 Task: Look for space in Barranqueras, Argentina from 9th June, 2023 to 16th June, 2023 for 2 adults in price range Rs.8000 to Rs.16000. Place can be entire place with 2 bedrooms having 2 beds and 1 bathroom. Property type can be flat. Amenities needed are: heating, . Booking option can be shelf check-in. Required host language is English.
Action: Mouse moved to (450, 102)
Screenshot: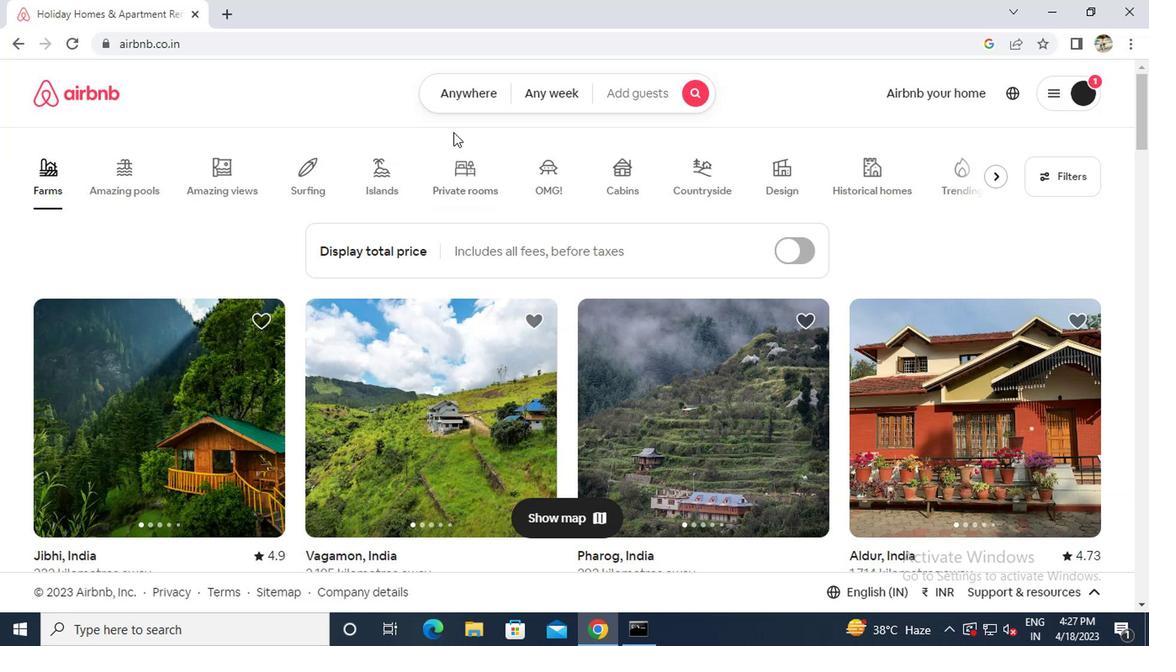 
Action: Mouse pressed left at (450, 102)
Screenshot: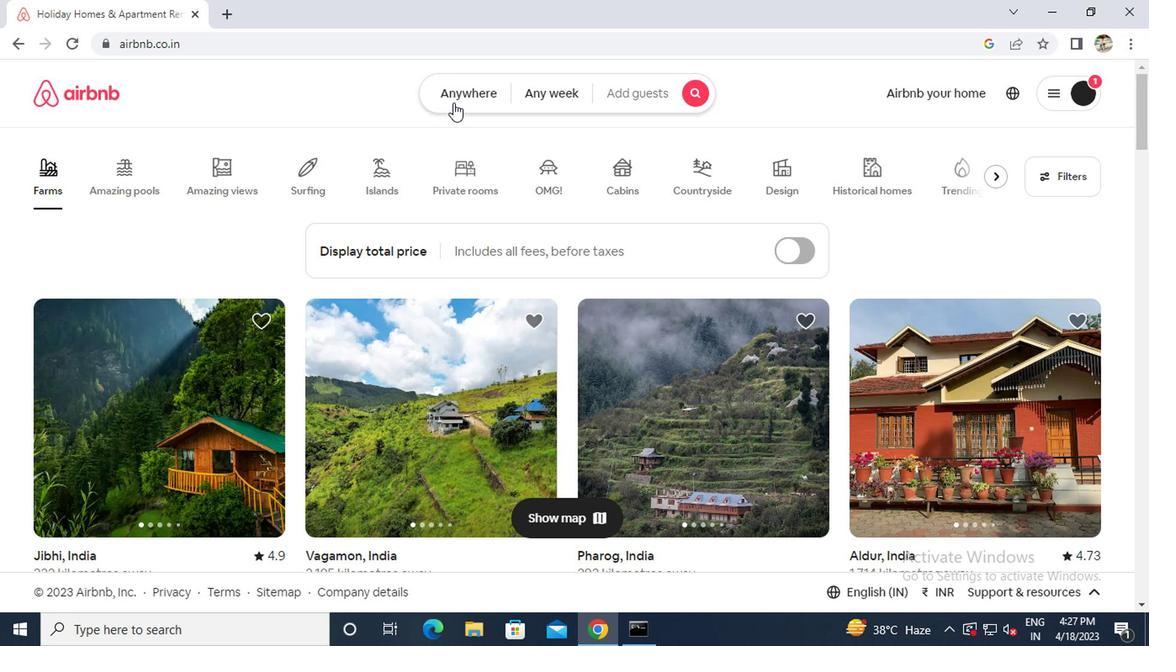 
Action: Mouse moved to (351, 164)
Screenshot: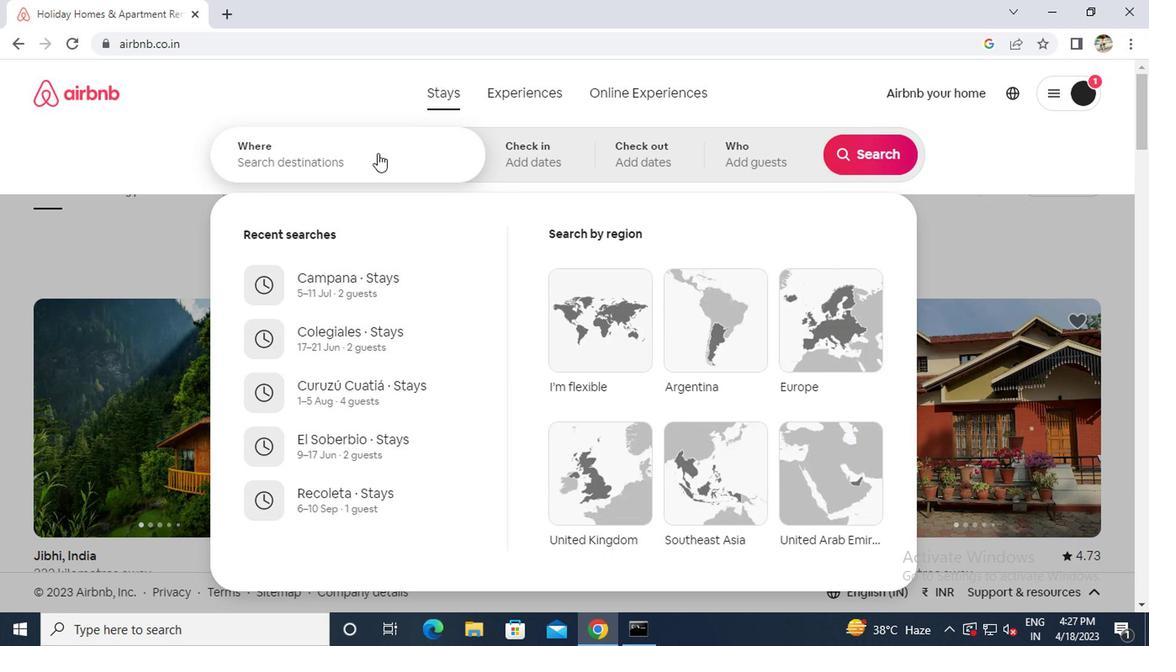 
Action: Mouse pressed left at (351, 164)
Screenshot: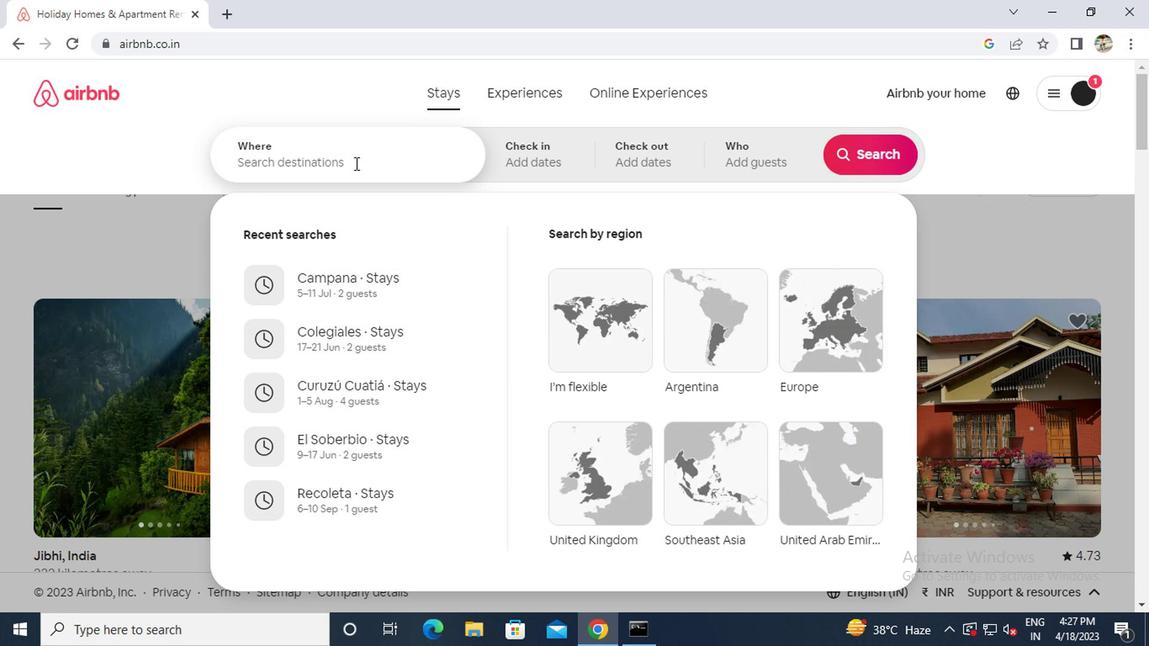 
Action: Key pressed b<Key.caps_lock>arranqueras<Key.space><Key.caps_lock>a<Key.caps_lock>rgentina
Screenshot: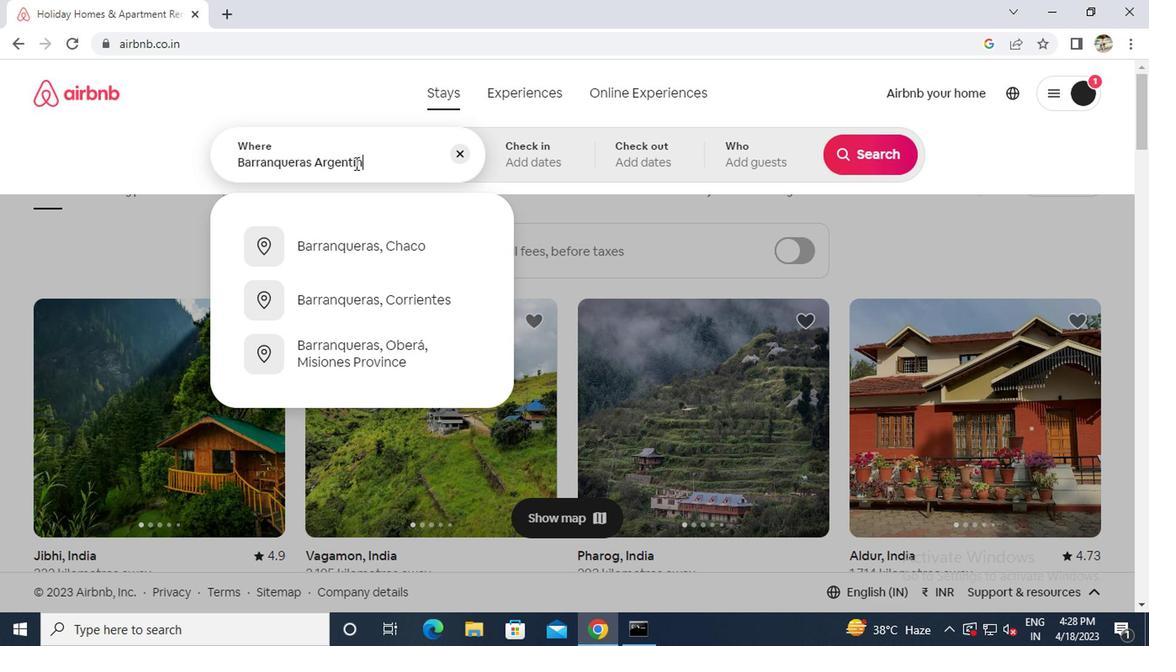 
Action: Mouse moved to (346, 253)
Screenshot: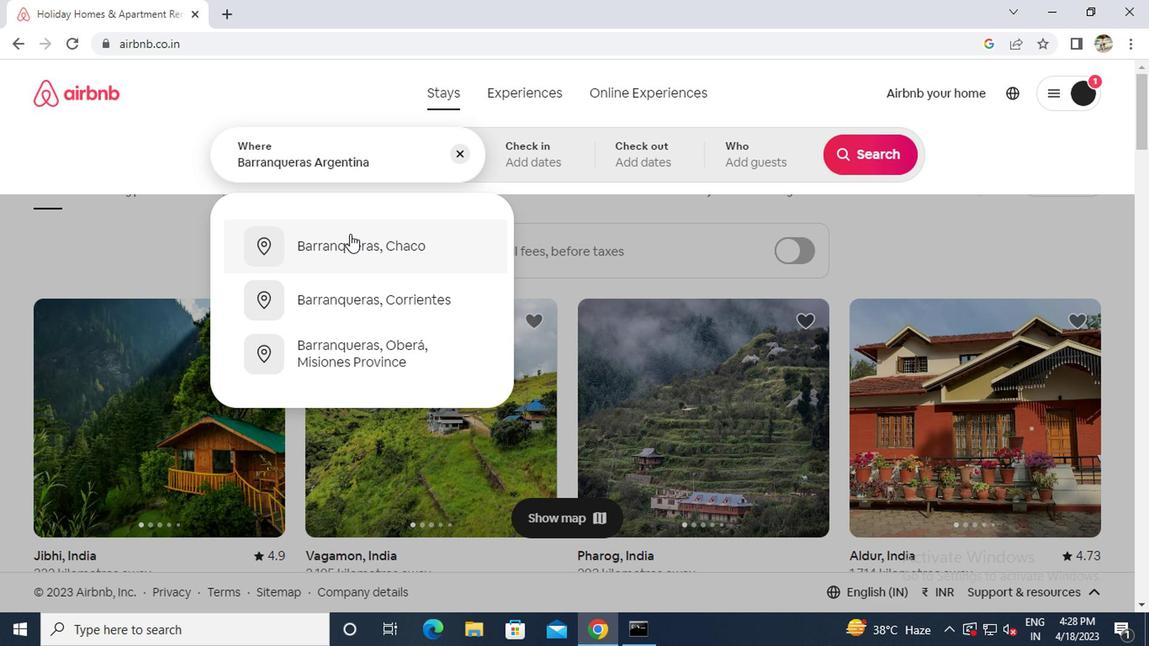 
Action: Mouse pressed left at (346, 253)
Screenshot: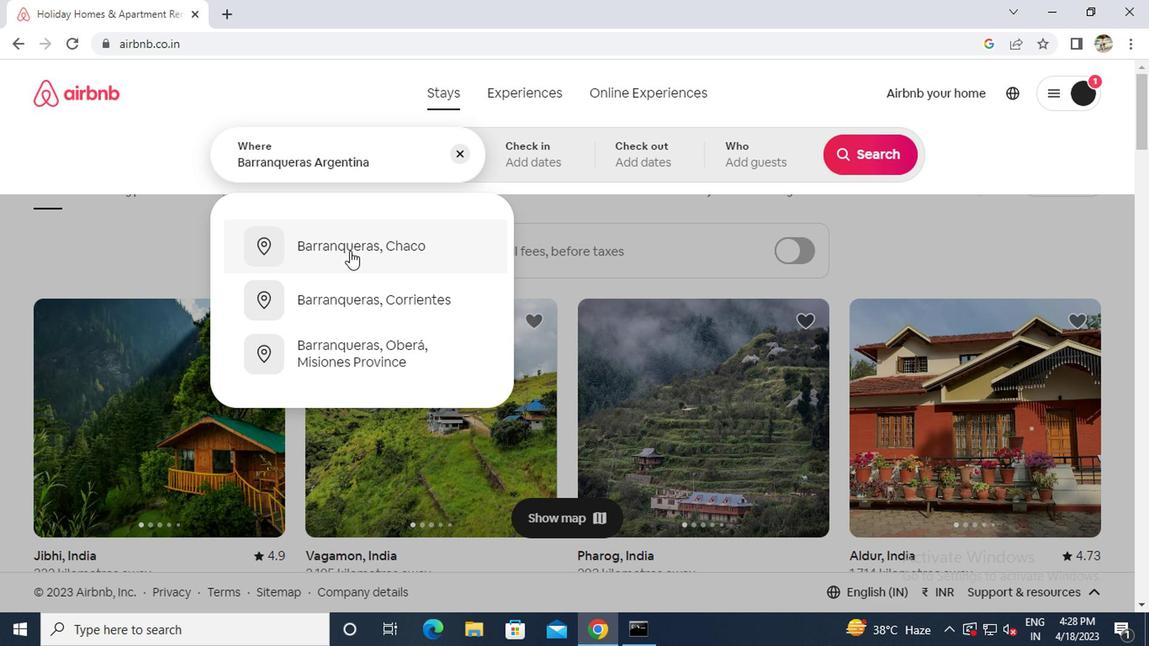 
Action: Mouse moved to (852, 291)
Screenshot: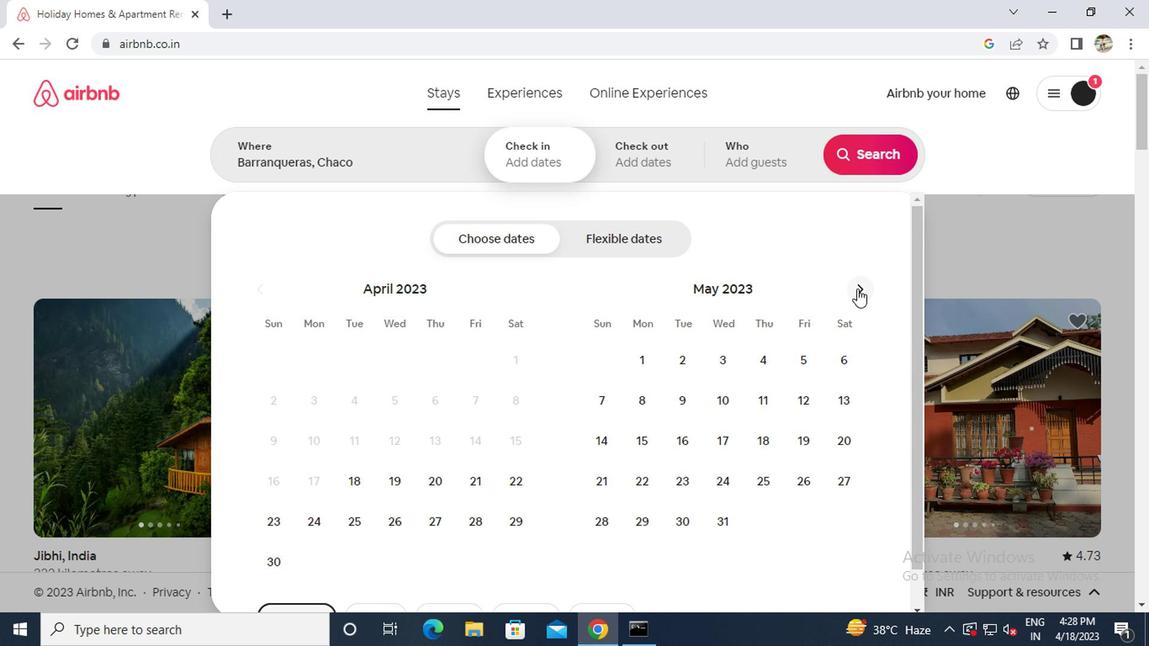 
Action: Mouse pressed left at (852, 291)
Screenshot: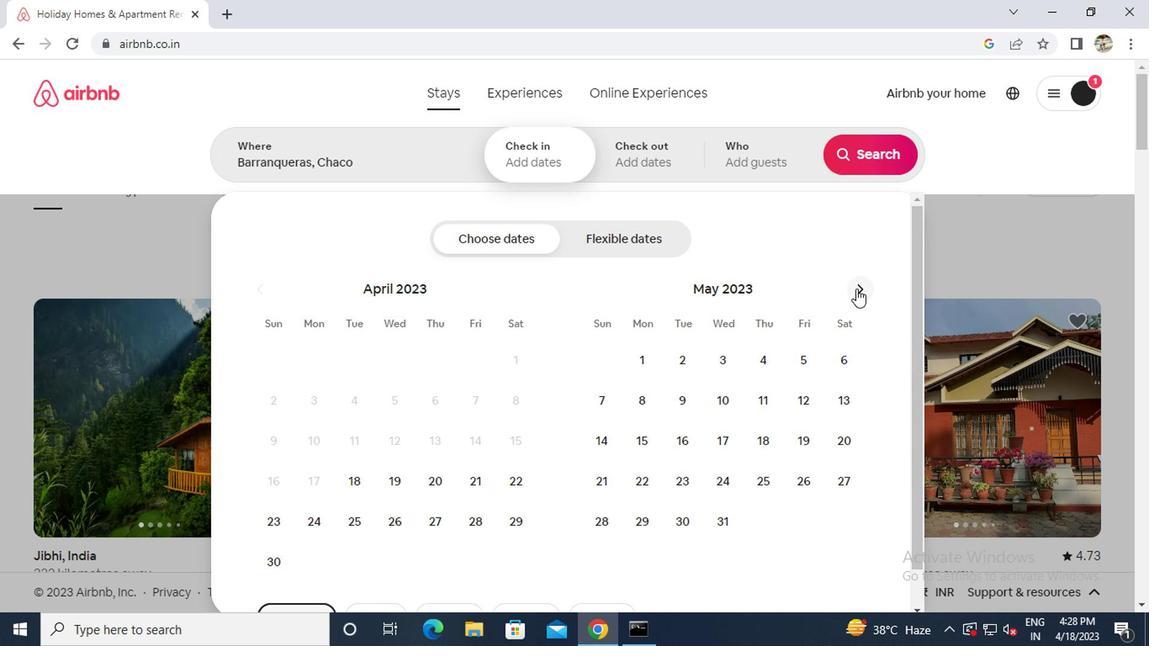 
Action: Mouse moved to (799, 390)
Screenshot: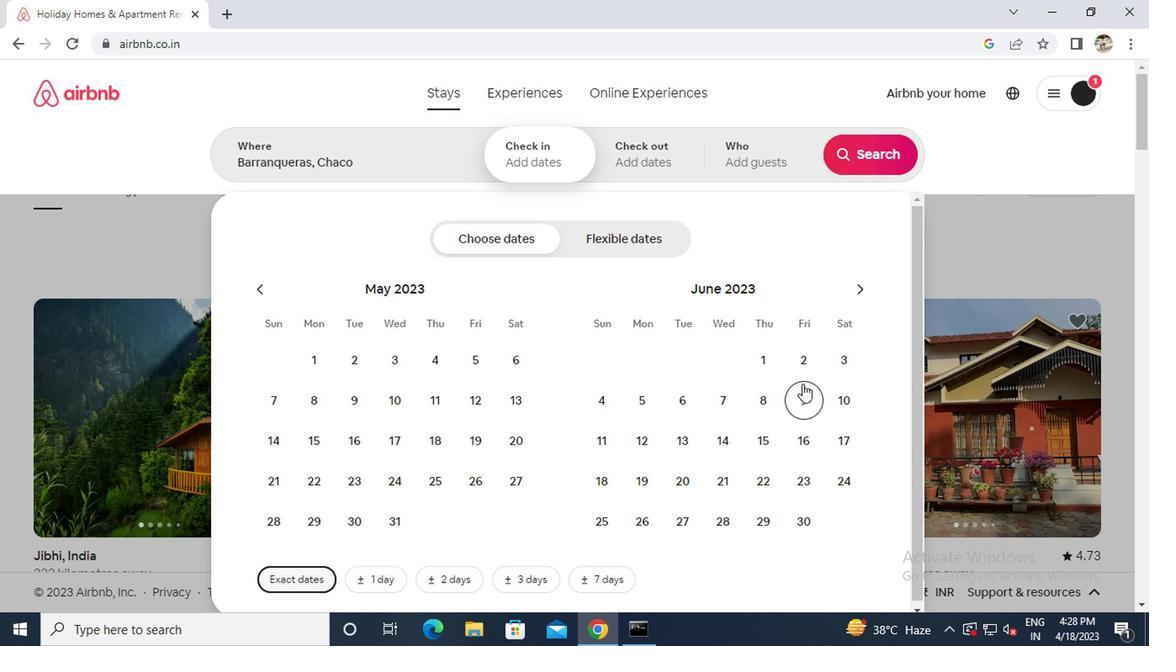 
Action: Mouse pressed left at (799, 390)
Screenshot: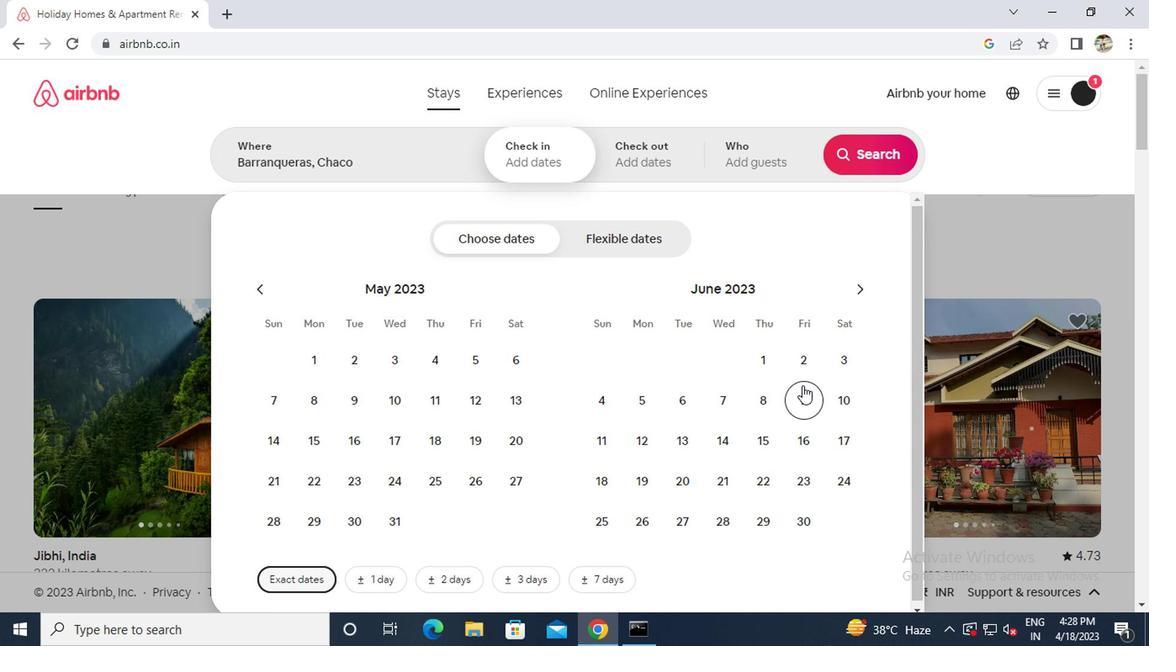 
Action: Mouse moved to (800, 432)
Screenshot: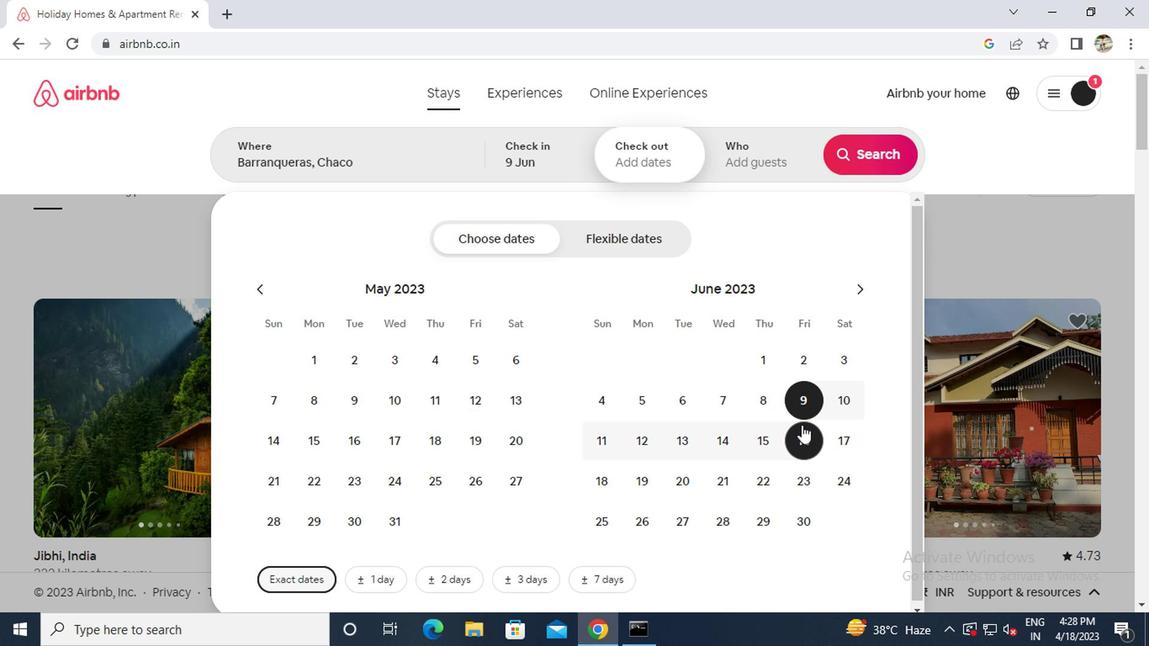 
Action: Mouse pressed left at (800, 432)
Screenshot: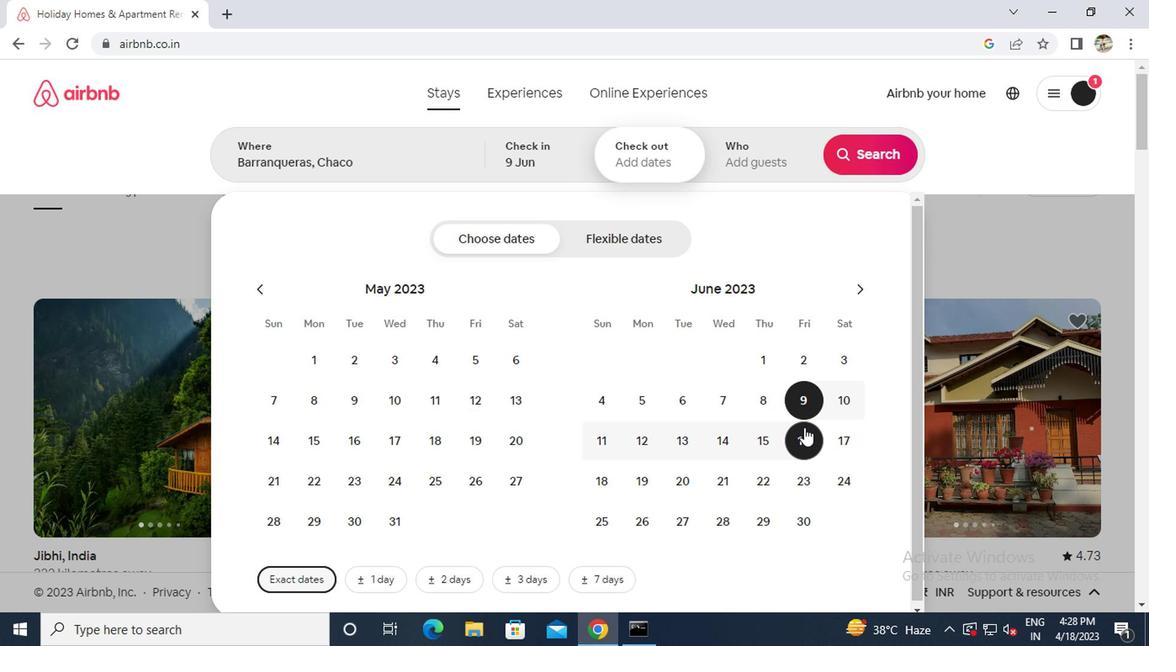 
Action: Mouse moved to (769, 168)
Screenshot: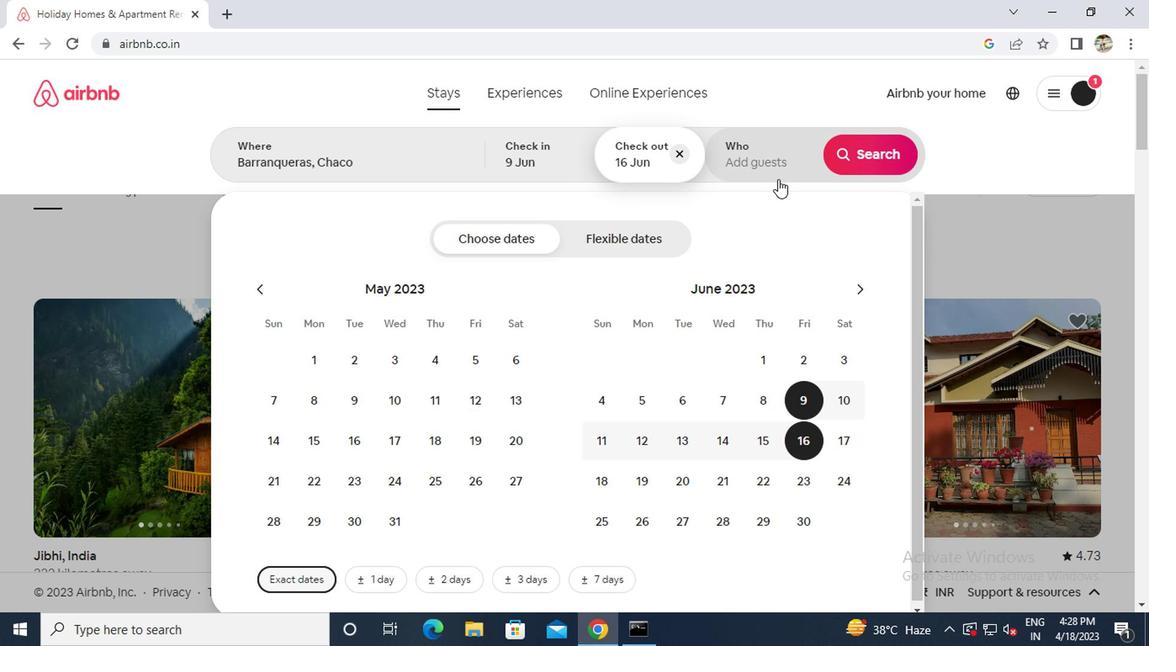 
Action: Mouse pressed left at (769, 168)
Screenshot: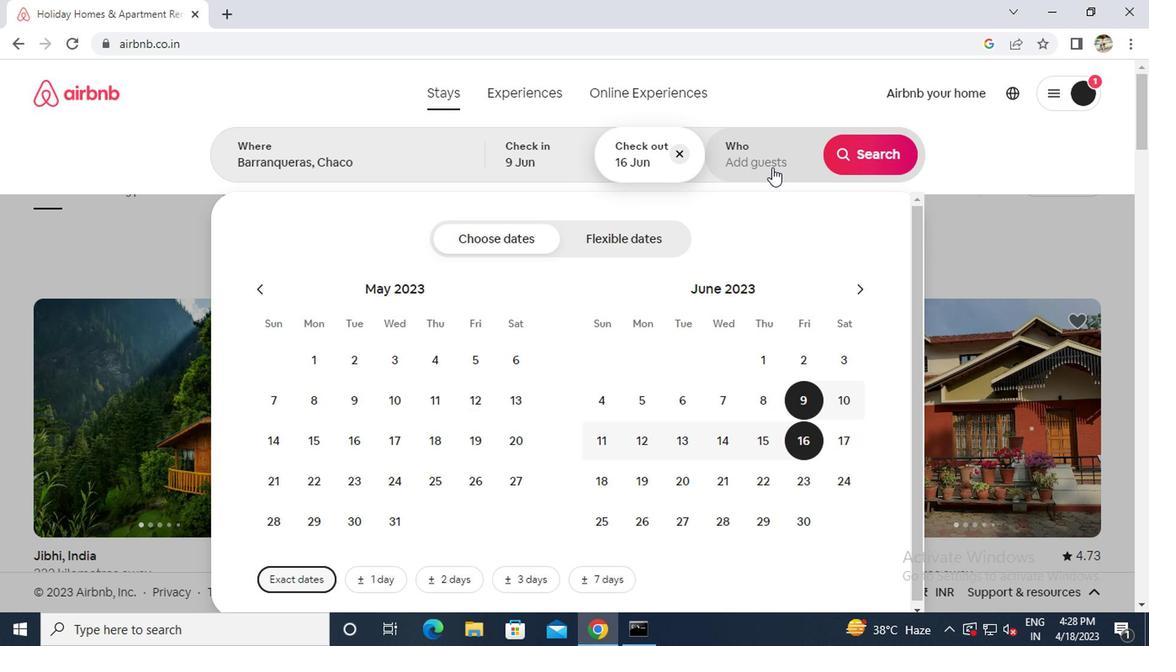 
Action: Mouse moved to (873, 238)
Screenshot: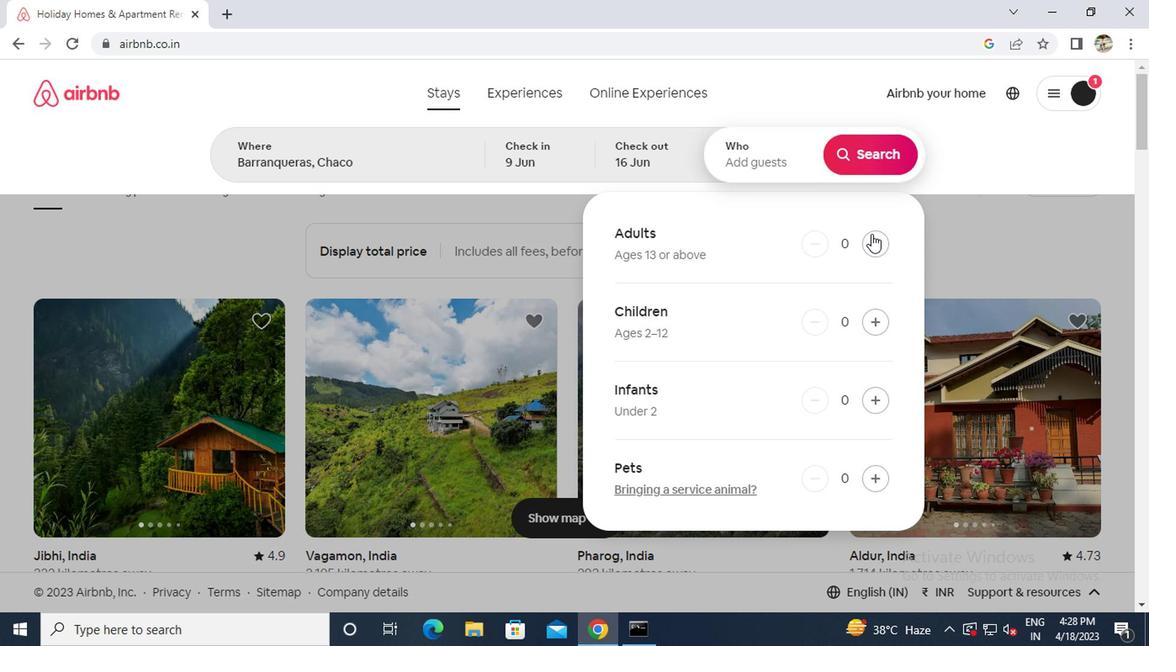 
Action: Mouse pressed left at (873, 238)
Screenshot: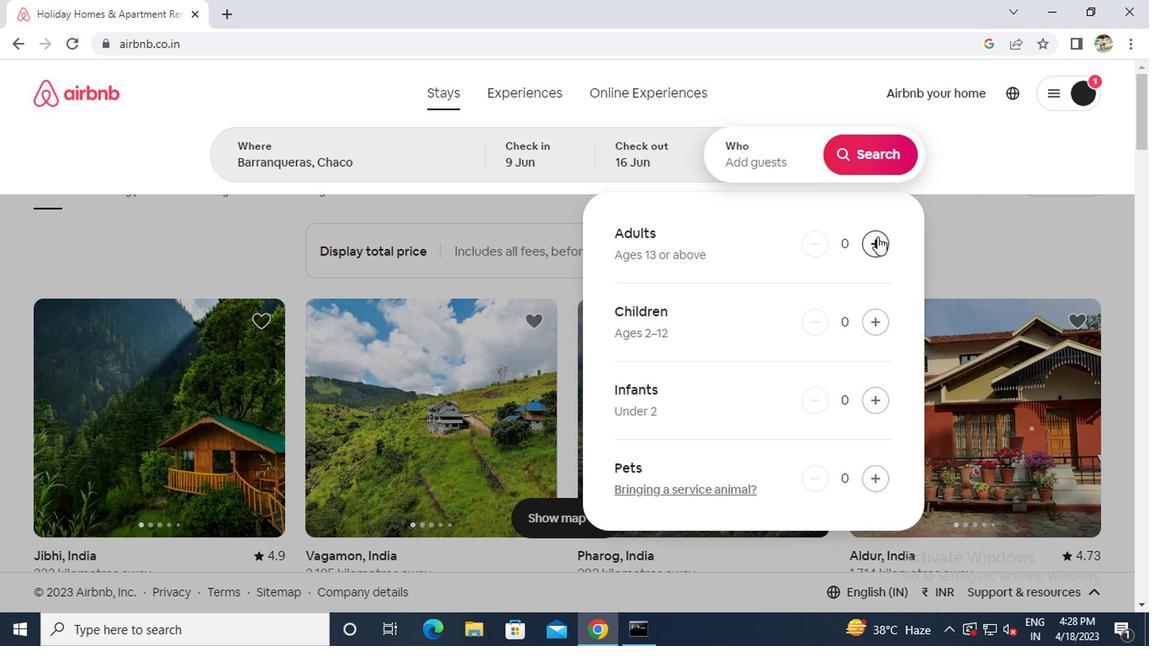 
Action: Mouse pressed left at (873, 238)
Screenshot: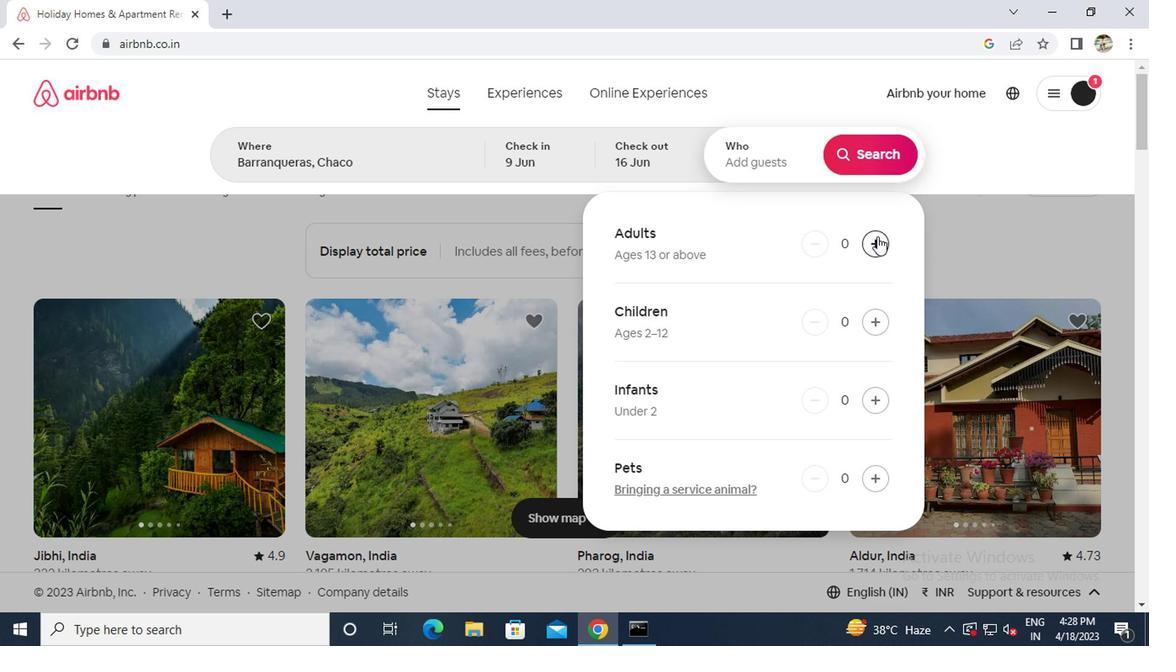 
Action: Mouse moved to (870, 159)
Screenshot: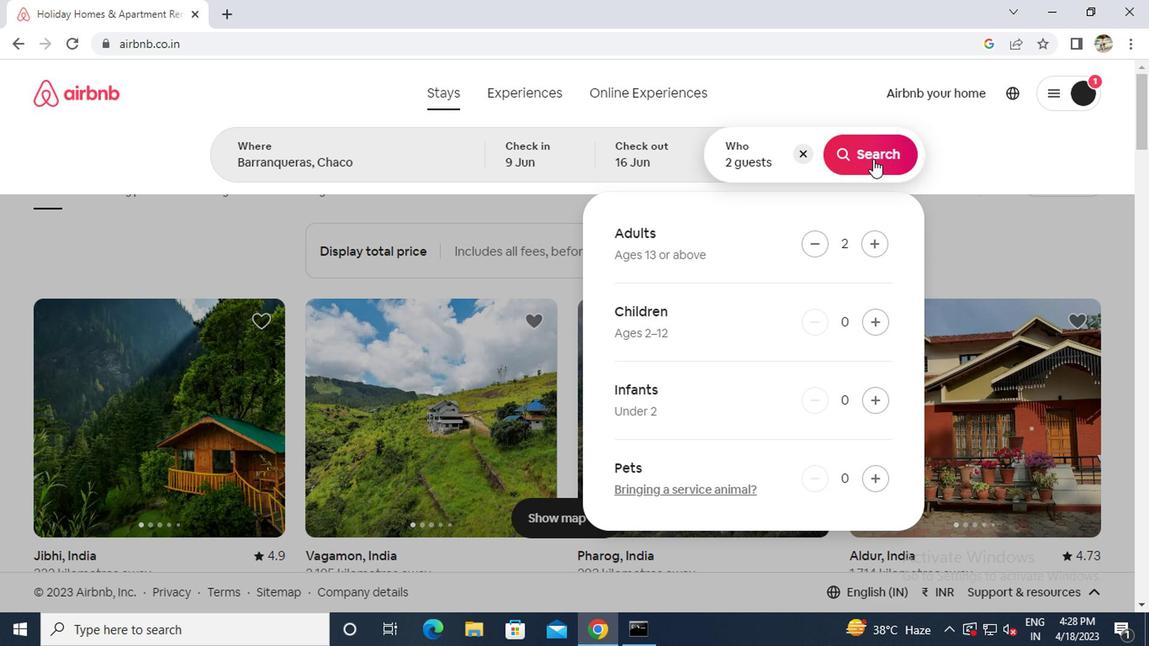 
Action: Mouse pressed left at (870, 159)
Screenshot: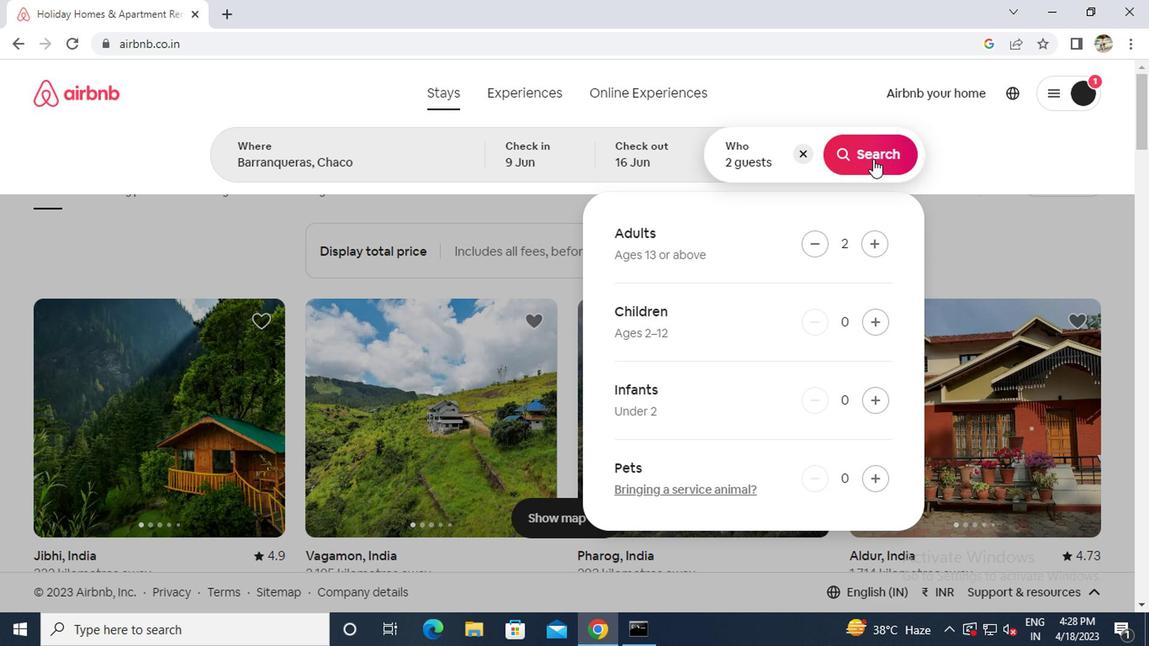 
Action: Mouse moved to (1086, 158)
Screenshot: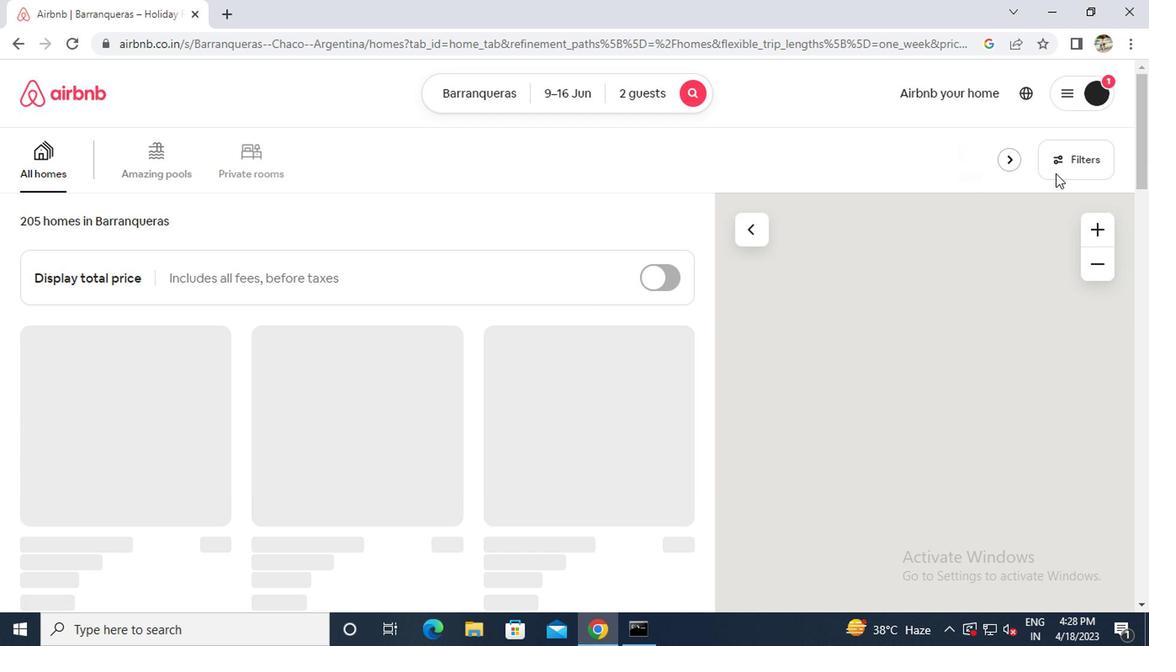 
Action: Mouse pressed left at (1086, 158)
Screenshot: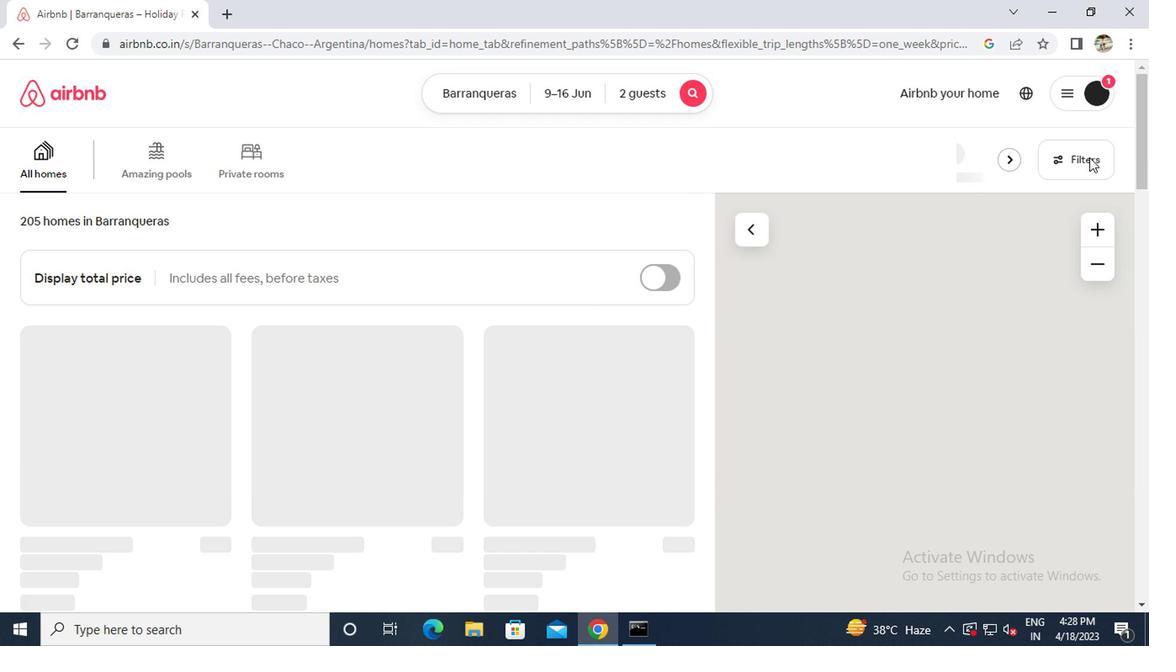 
Action: Mouse moved to (428, 372)
Screenshot: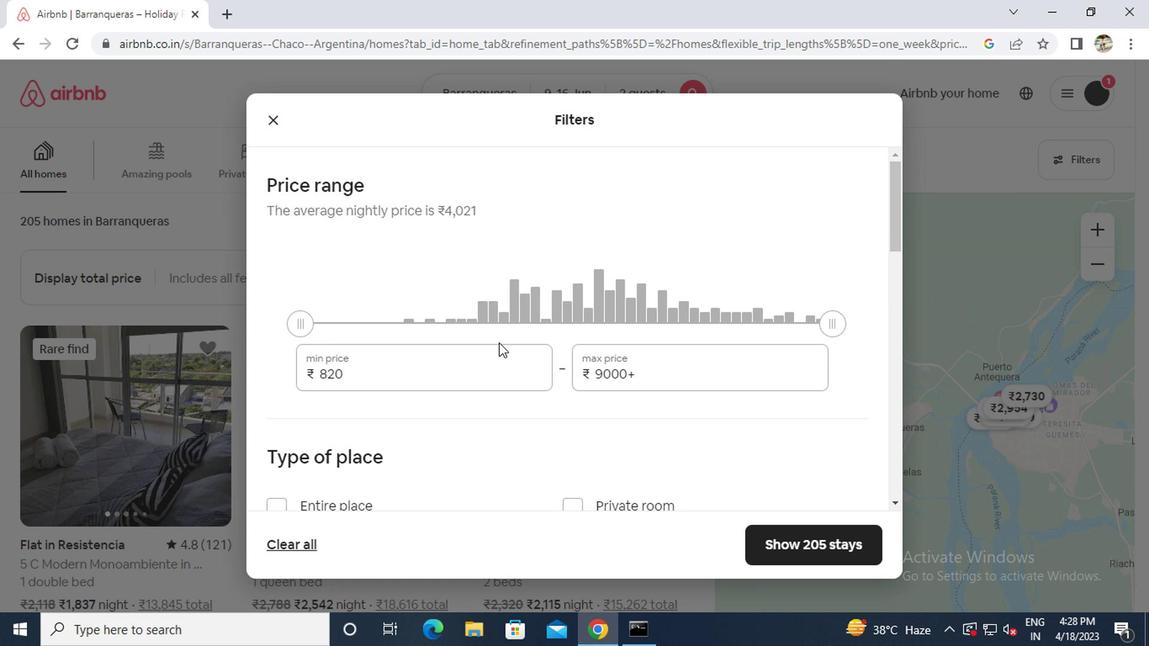 
Action: Mouse pressed left at (428, 372)
Screenshot: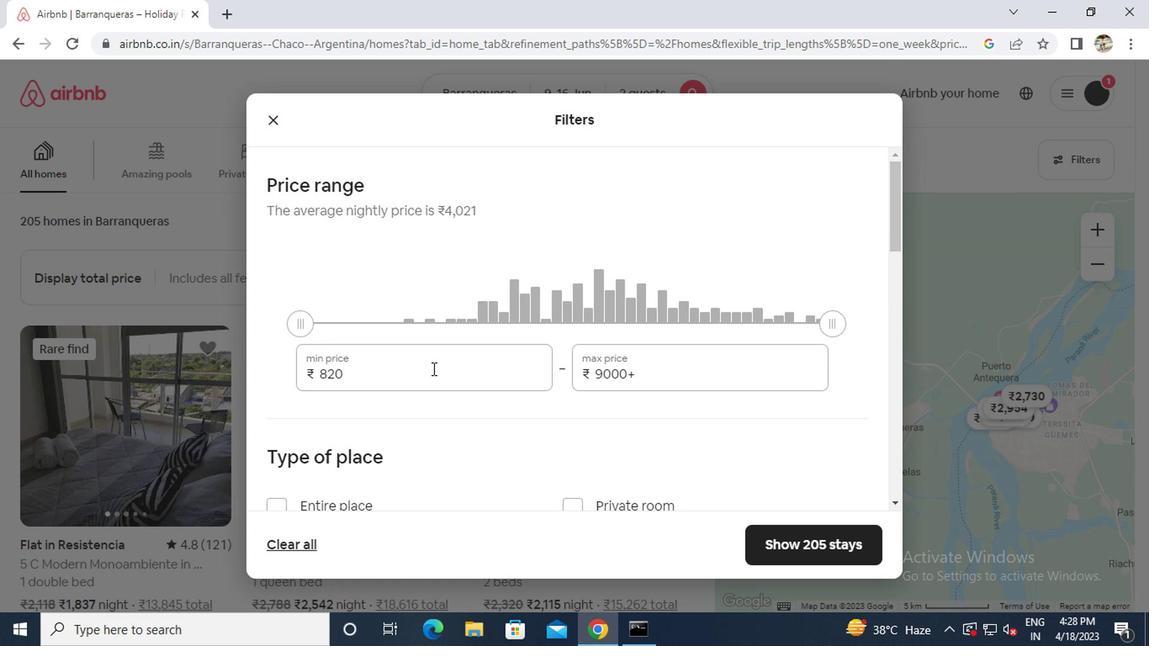 
Action: Mouse moved to (426, 373)
Screenshot: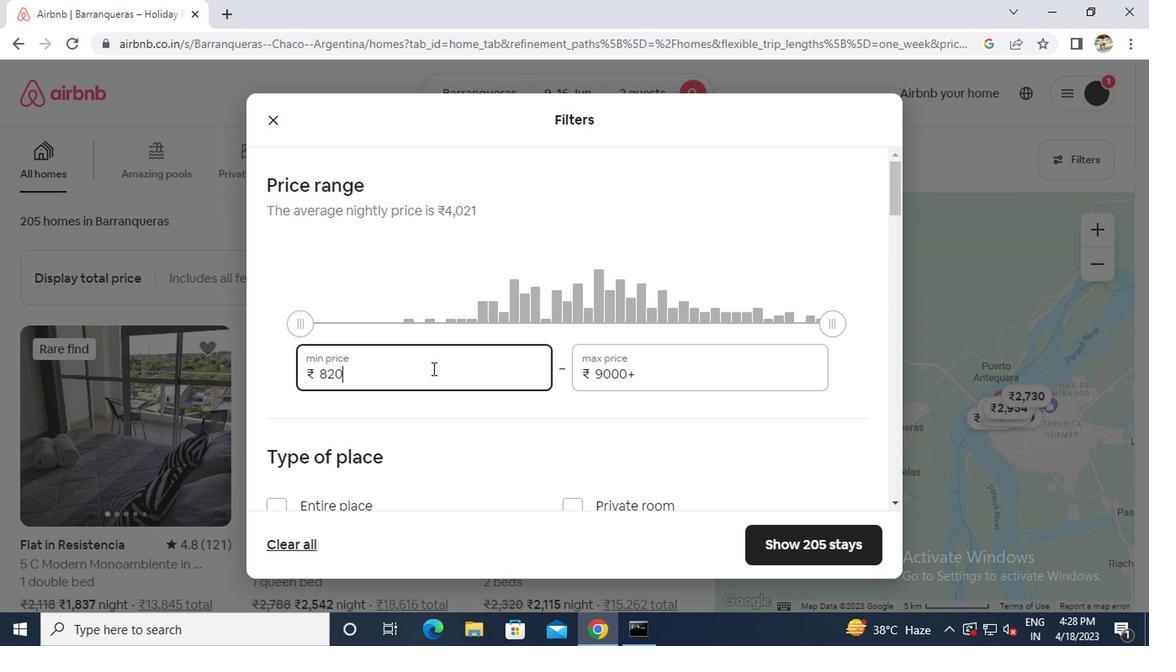 
Action: Key pressed ctrl+A8000
Screenshot: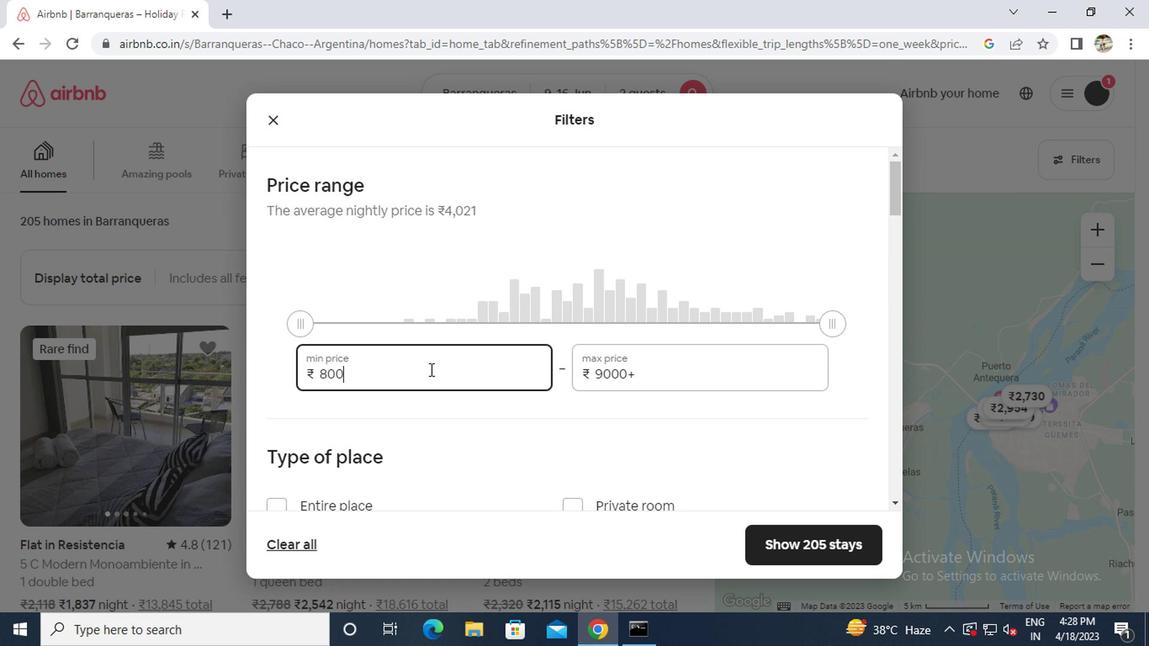 
Action: Mouse moved to (622, 386)
Screenshot: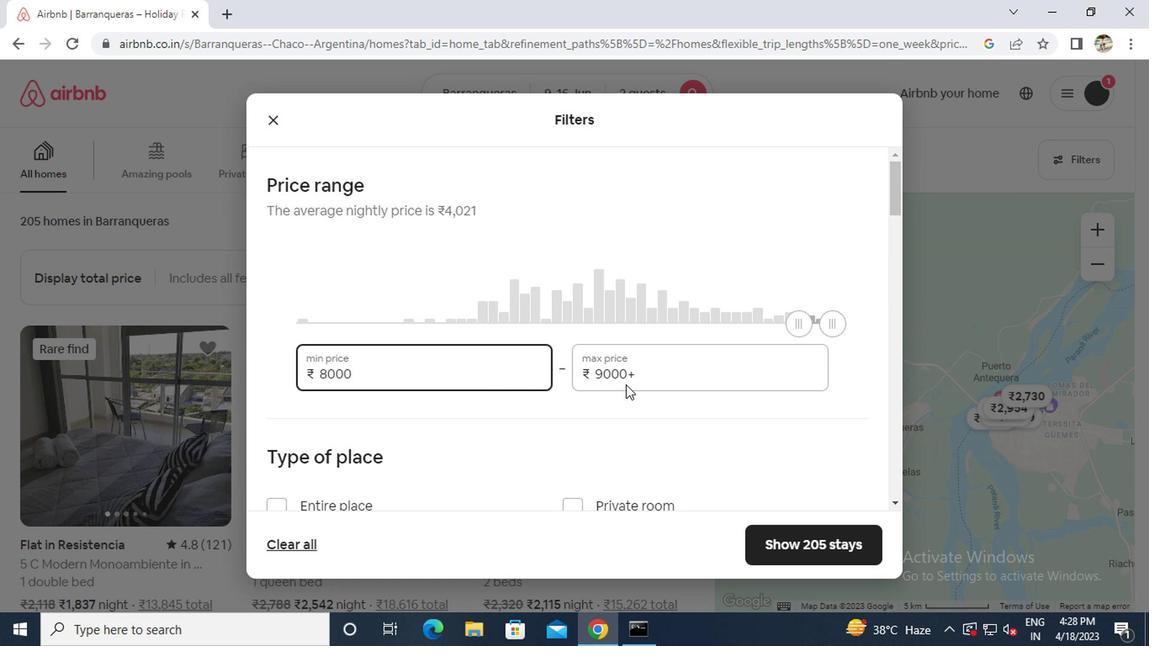 
Action: Mouse pressed left at (622, 386)
Screenshot: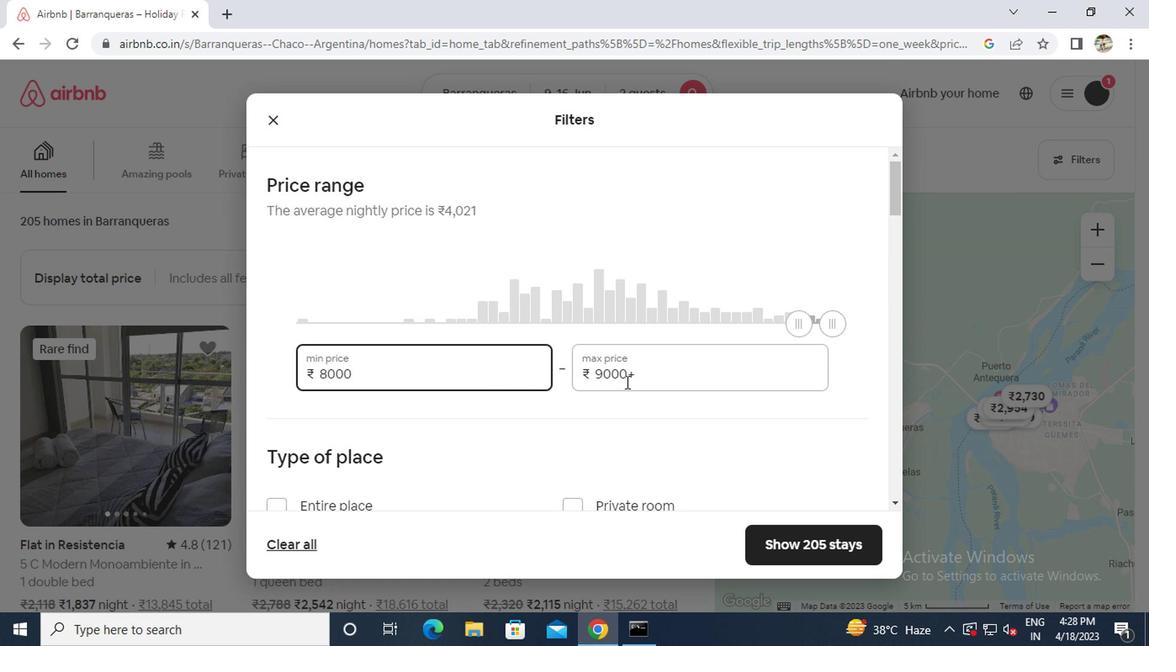 
Action: Mouse moved to (623, 385)
Screenshot: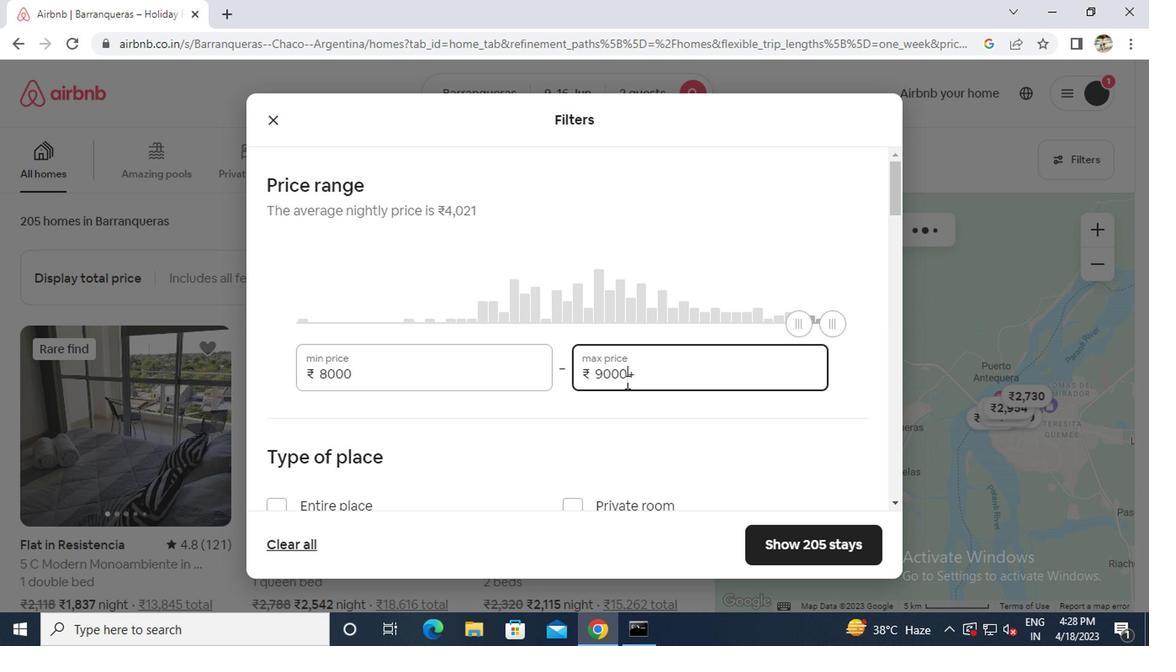 
Action: Key pressed ctrl+A16000
Screenshot: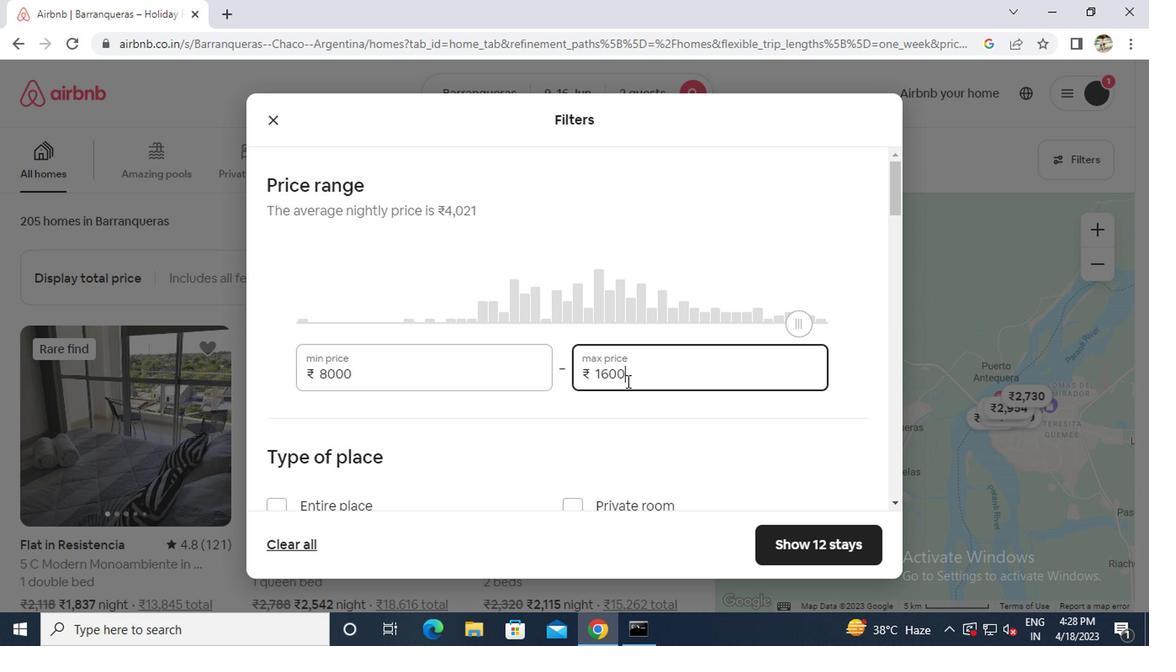 
Action: Mouse scrolled (623, 384) with delta (0, 0)
Screenshot: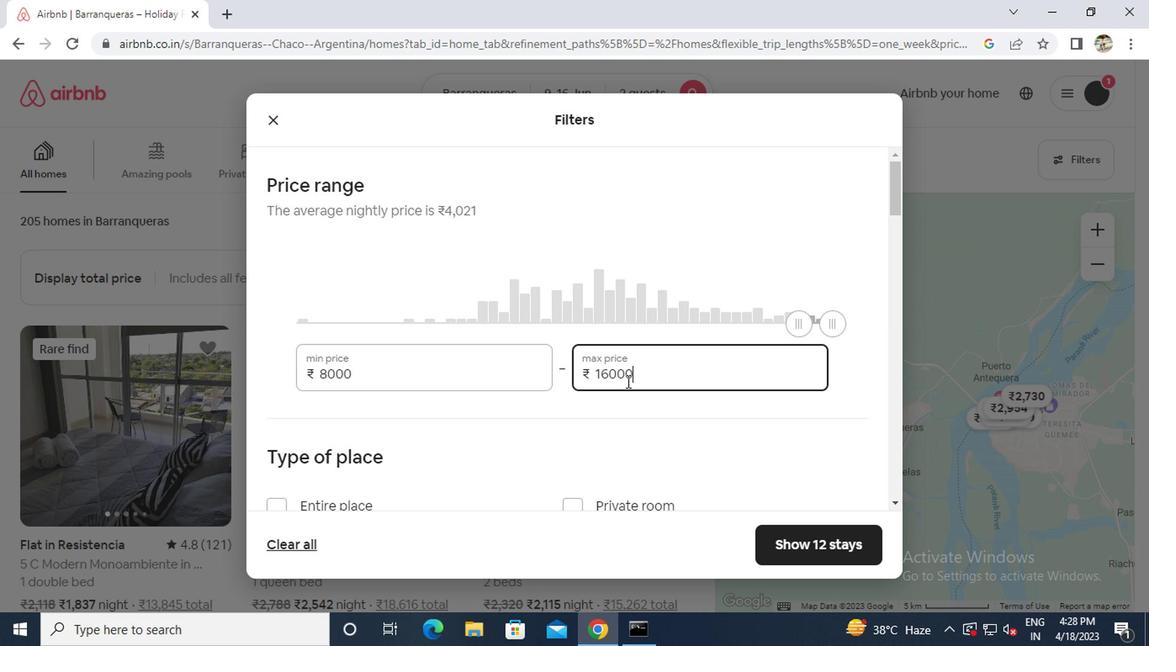 
Action: Mouse scrolled (623, 384) with delta (0, 0)
Screenshot: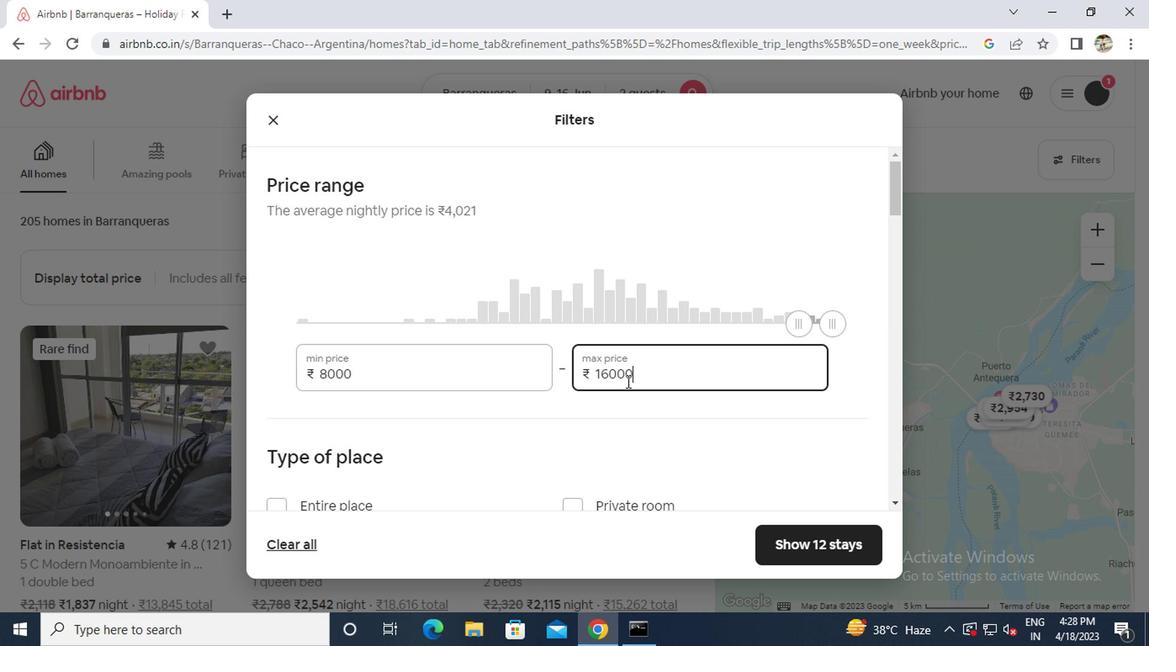 
Action: Mouse moved to (338, 339)
Screenshot: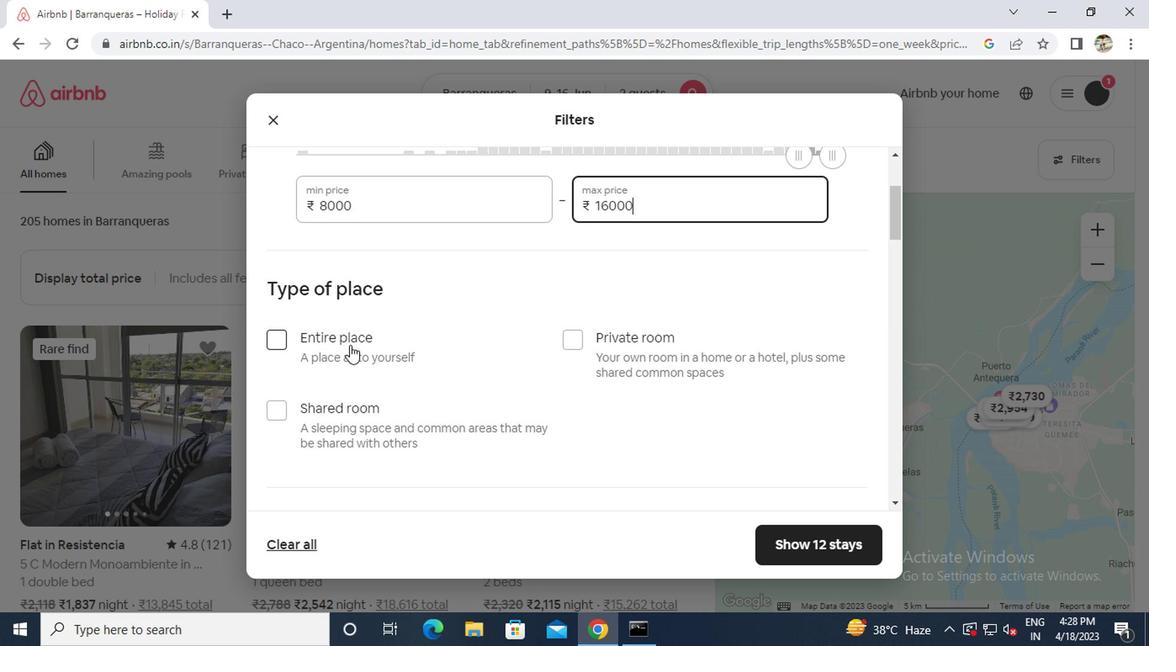 
Action: Mouse pressed left at (338, 339)
Screenshot: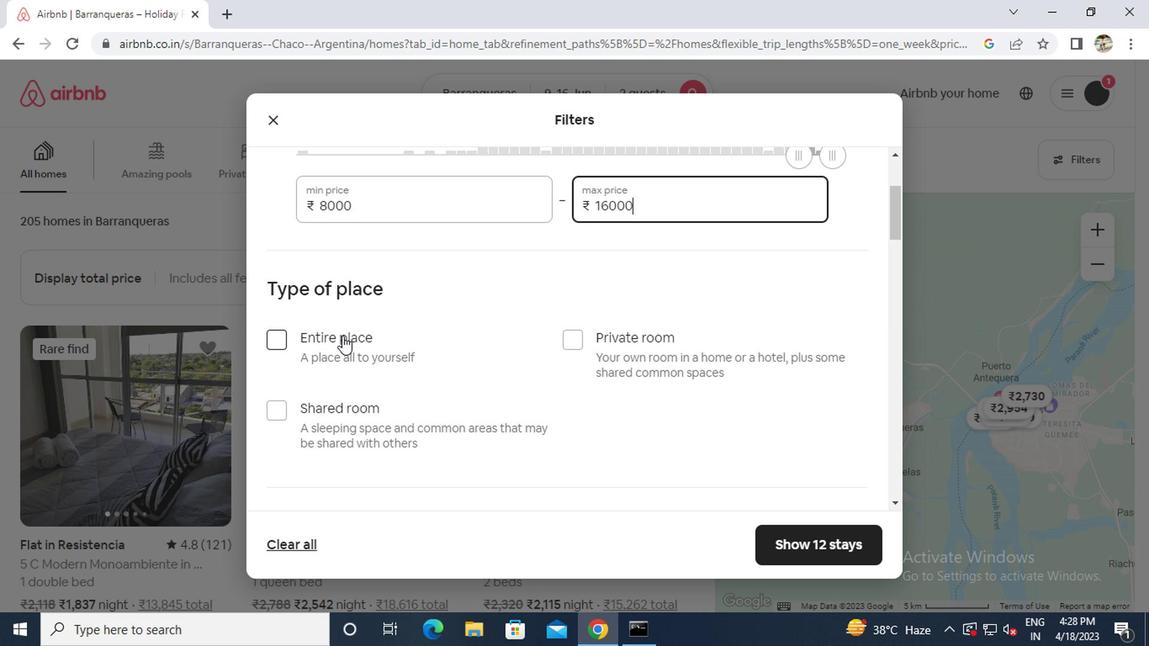 
Action: Mouse moved to (357, 354)
Screenshot: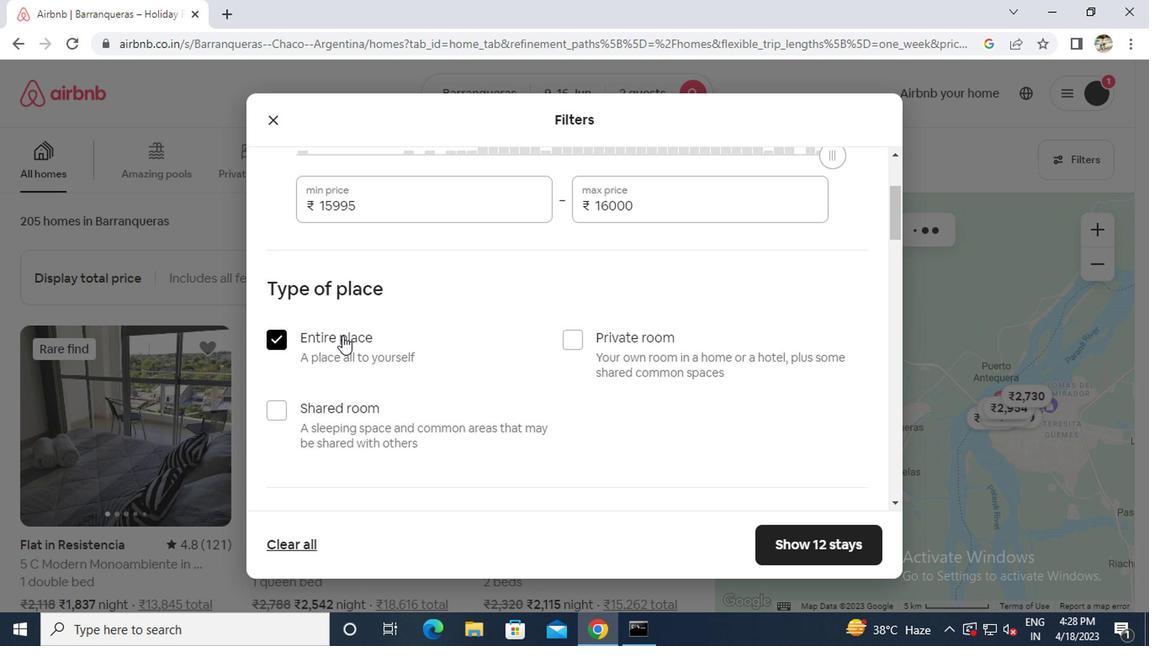 
Action: Mouse scrolled (357, 354) with delta (0, 0)
Screenshot: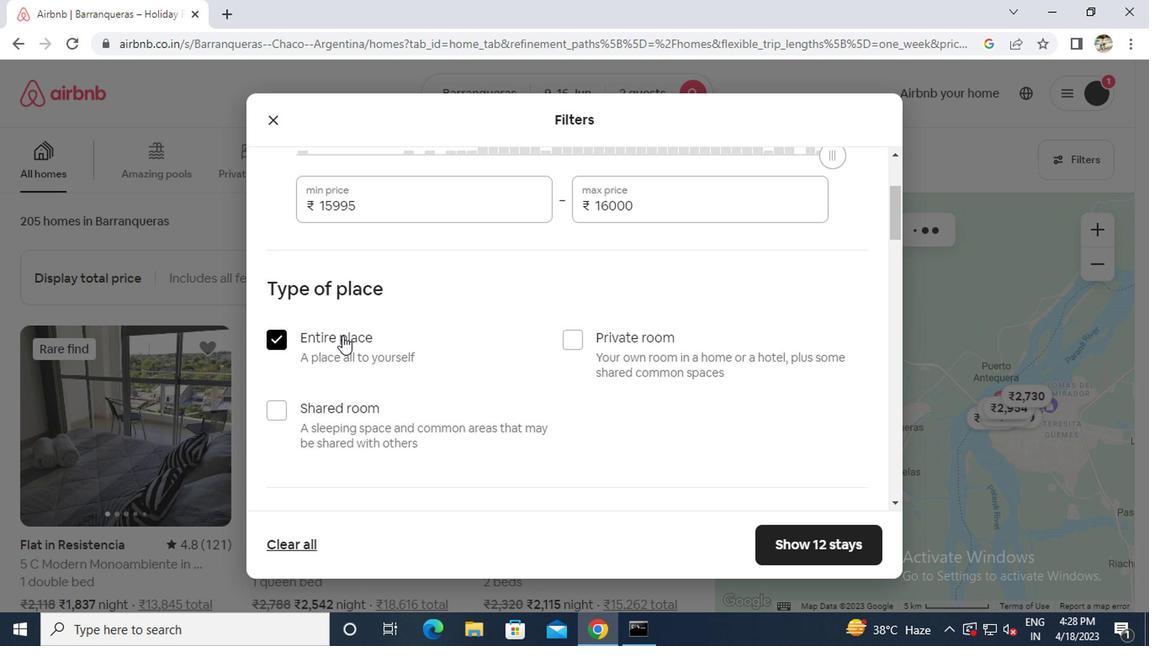 
Action: Mouse scrolled (357, 354) with delta (0, 0)
Screenshot: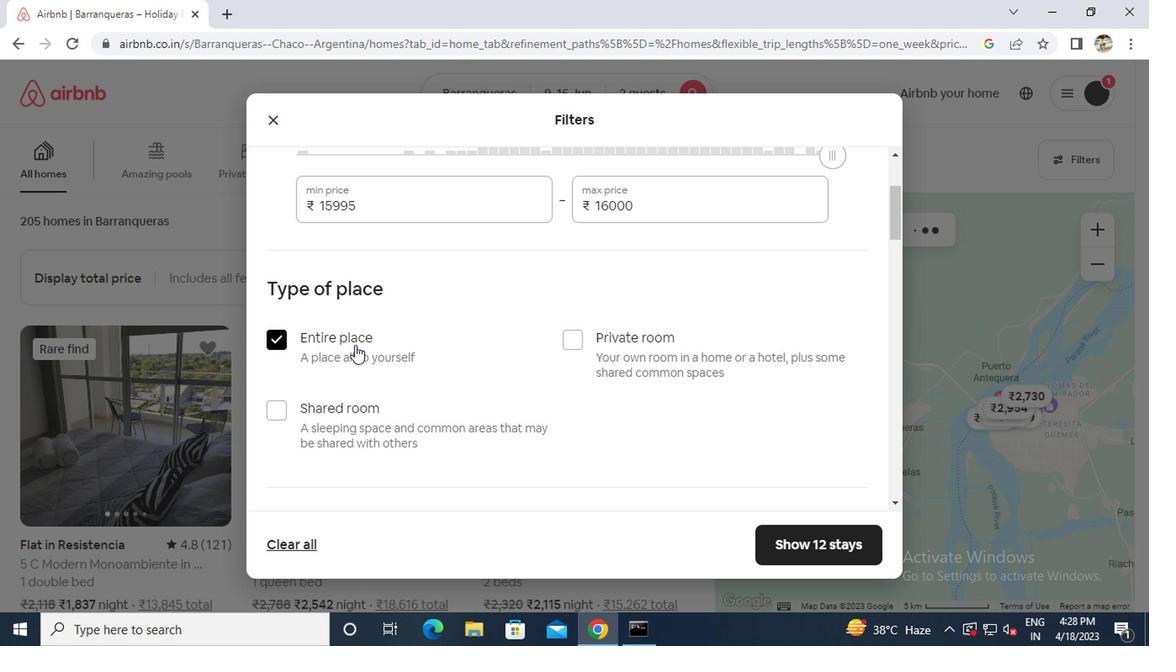 
Action: Mouse moved to (421, 447)
Screenshot: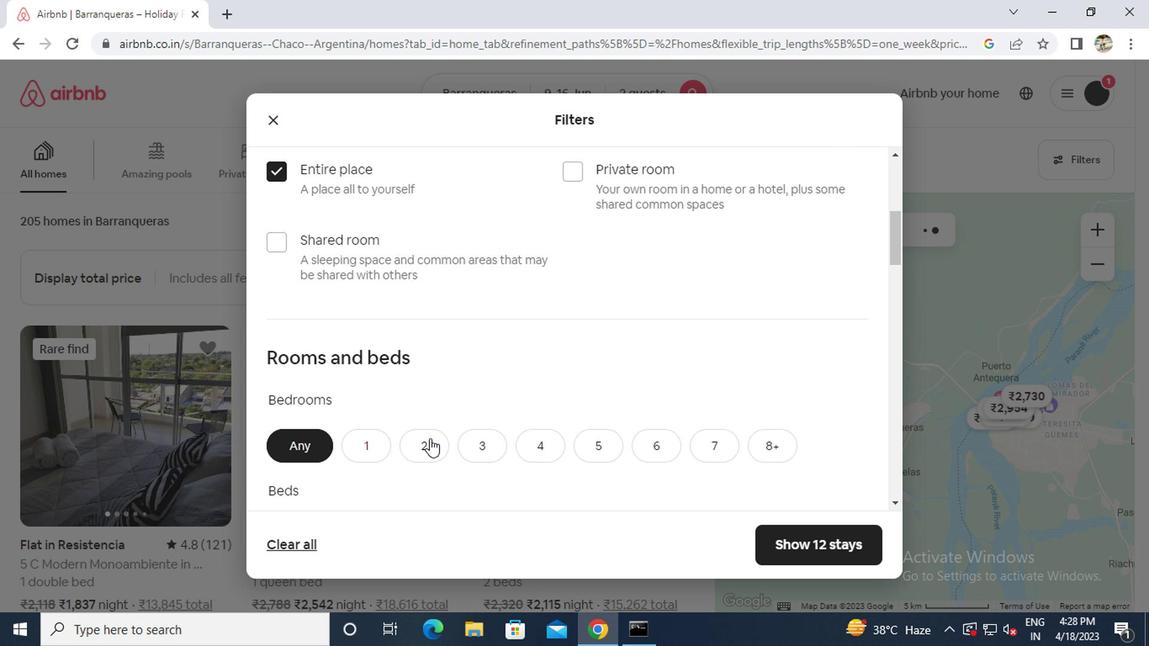 
Action: Mouse pressed left at (421, 447)
Screenshot: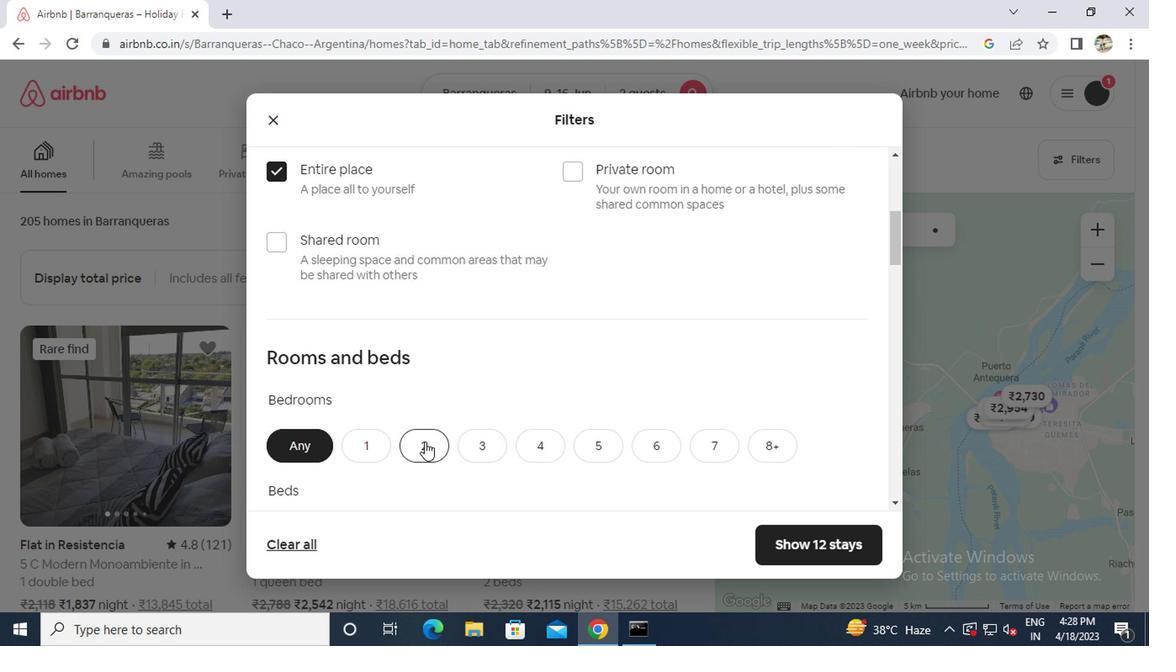 
Action: Mouse scrolled (421, 446) with delta (0, 0)
Screenshot: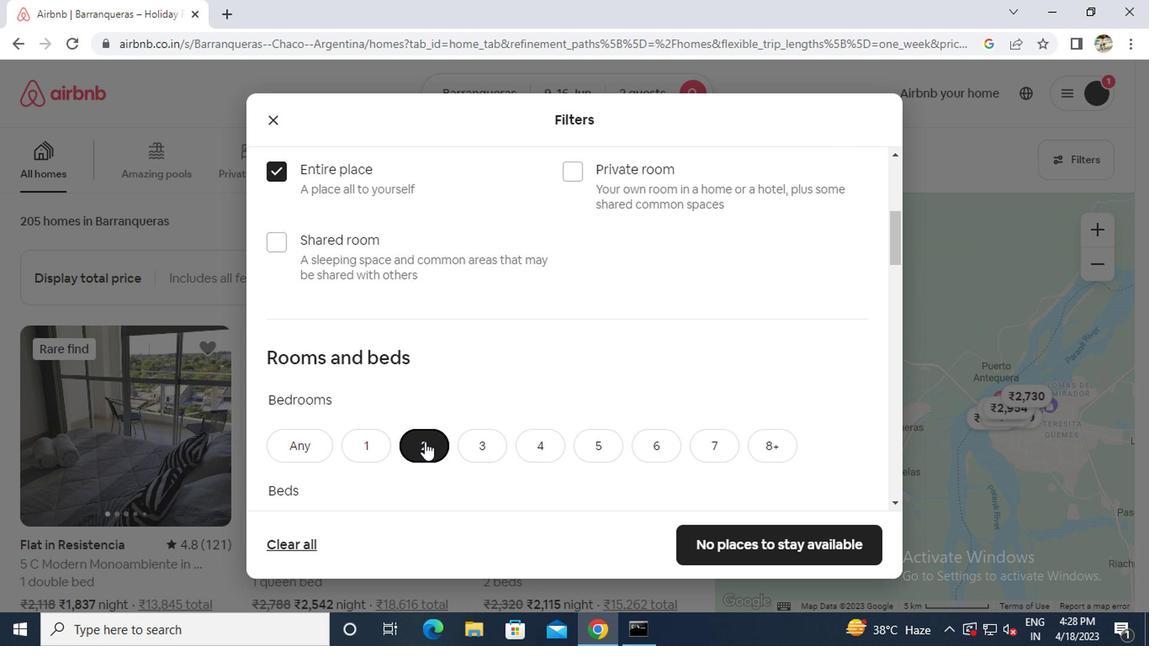 
Action: Mouse pressed left at (421, 447)
Screenshot: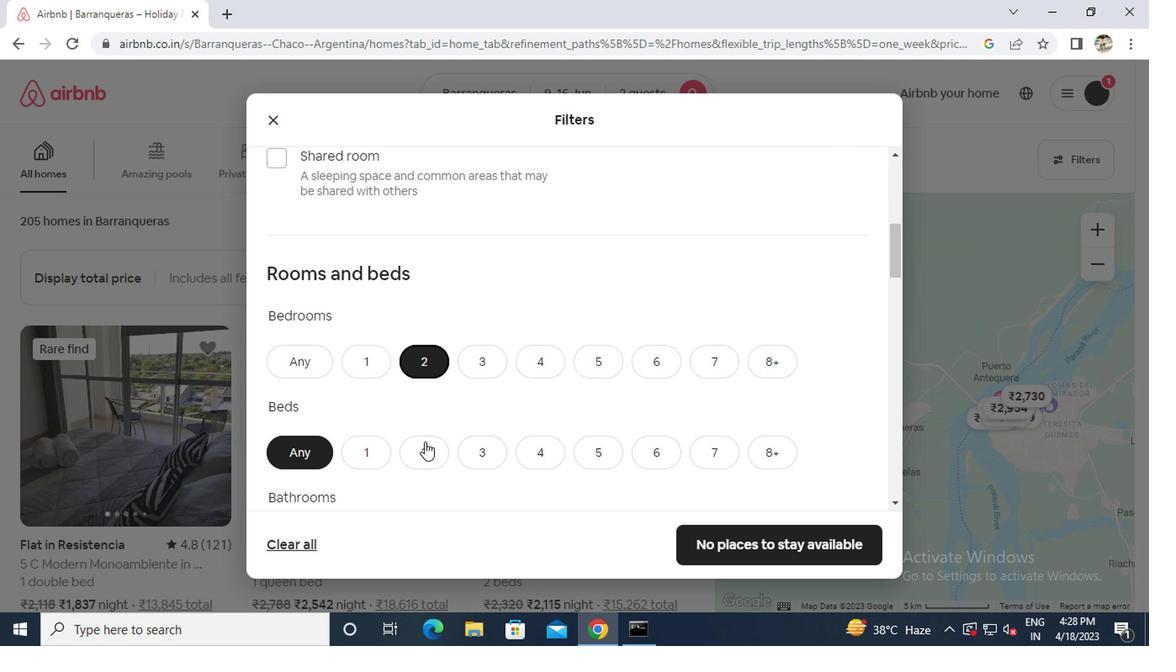 
Action: Mouse scrolled (421, 446) with delta (0, 0)
Screenshot: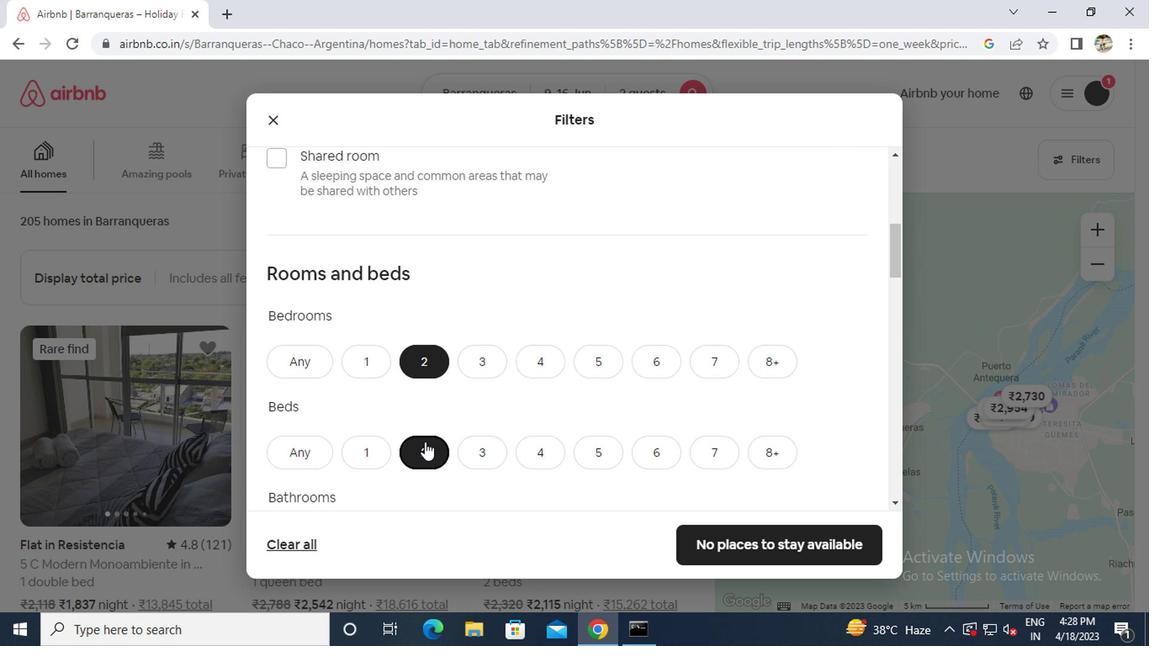 
Action: Mouse scrolled (421, 446) with delta (0, 0)
Screenshot: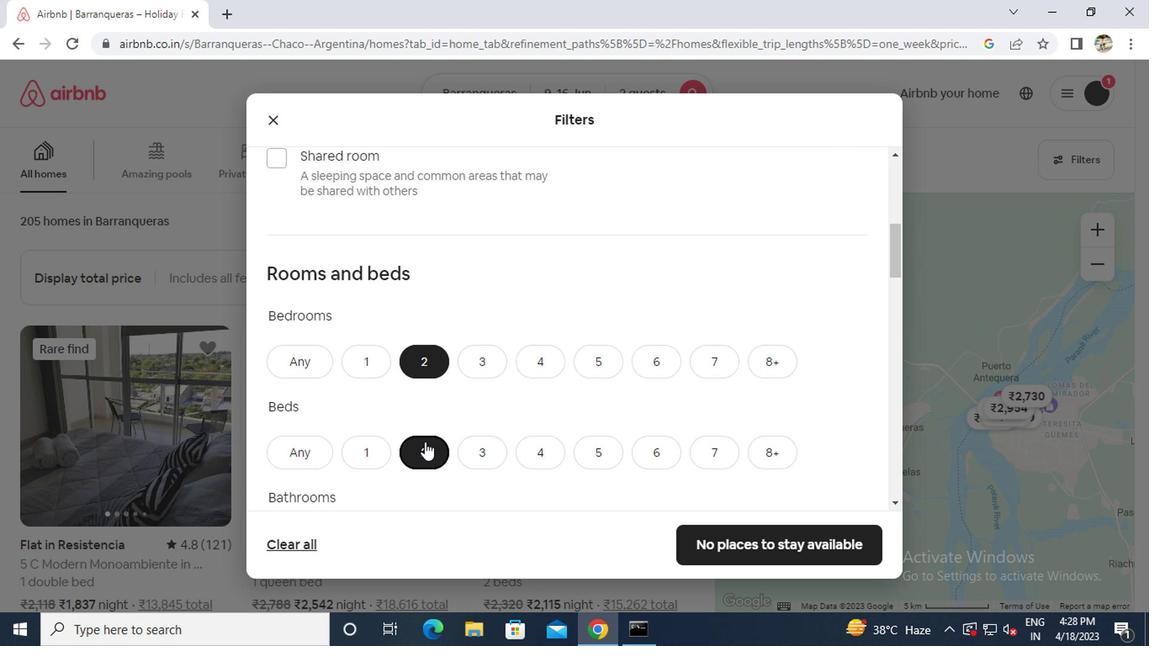 
Action: Mouse moved to (349, 373)
Screenshot: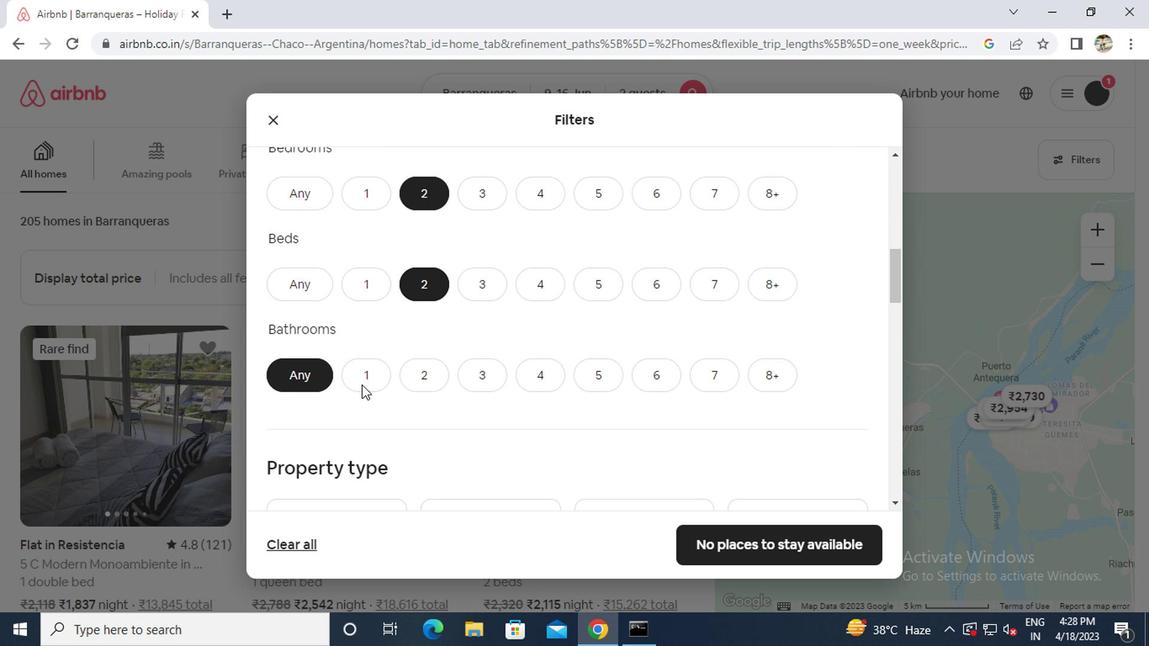 
Action: Mouse pressed left at (349, 373)
Screenshot: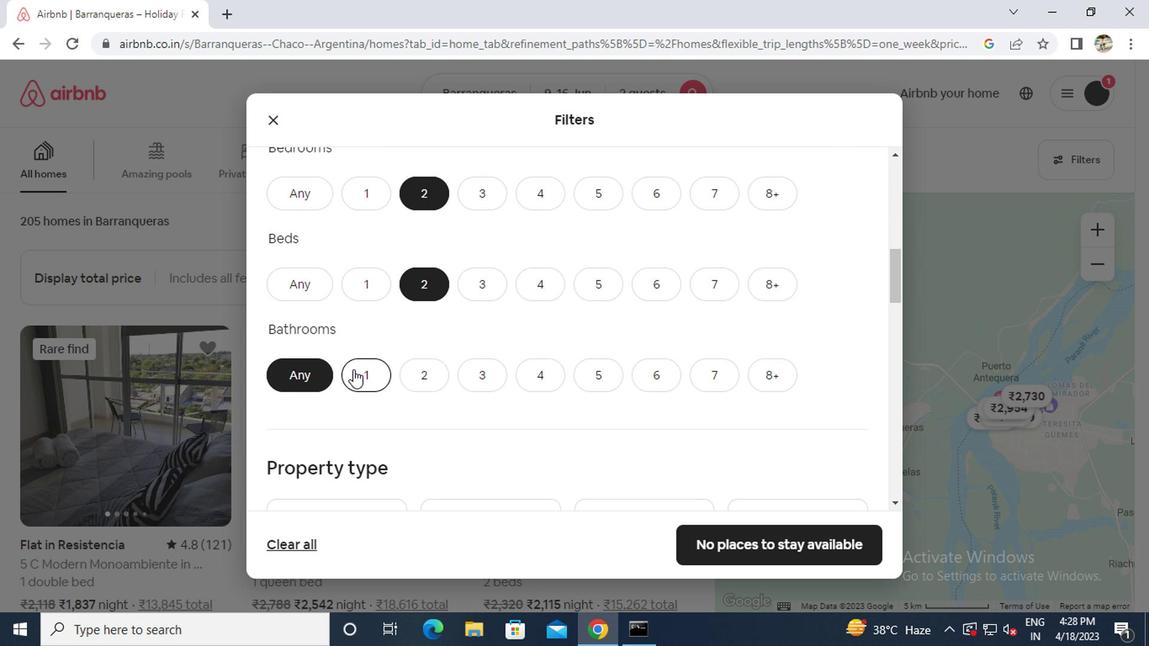 
Action: Mouse moved to (471, 394)
Screenshot: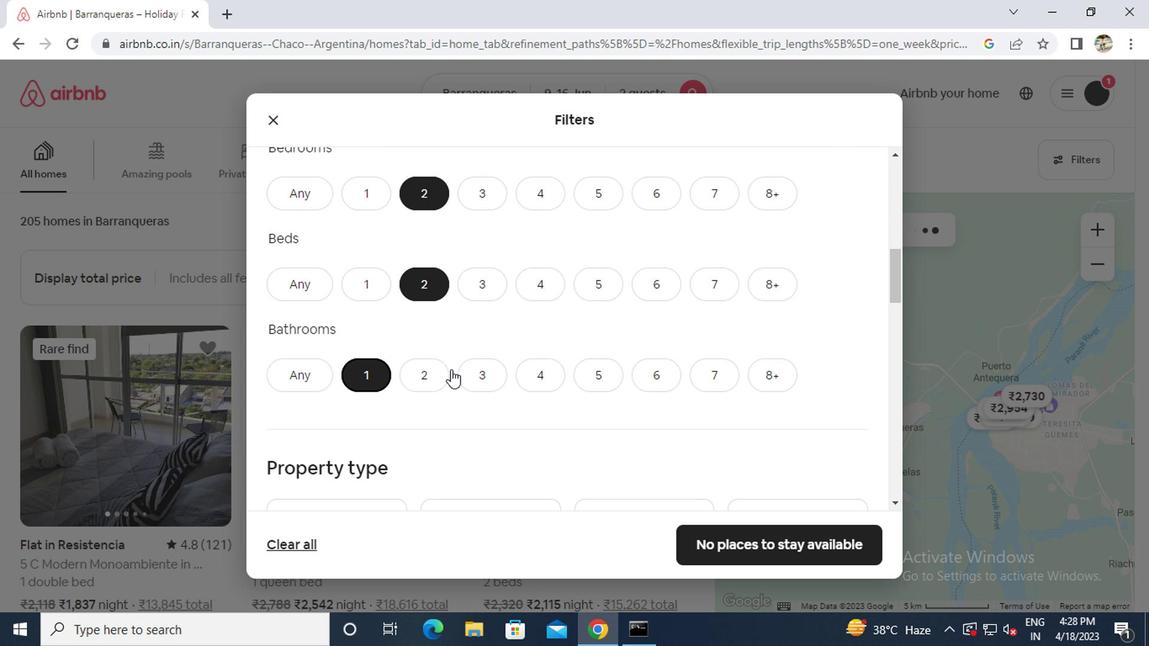 
Action: Mouse scrolled (471, 393) with delta (0, -1)
Screenshot: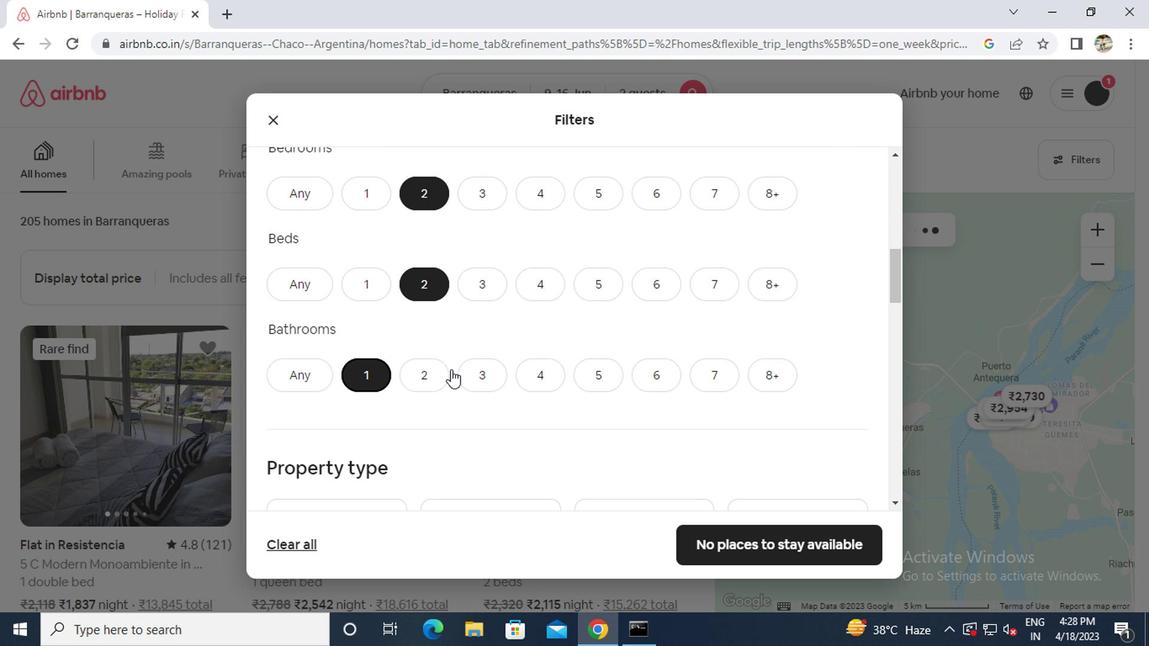 
Action: Mouse moved to (473, 401)
Screenshot: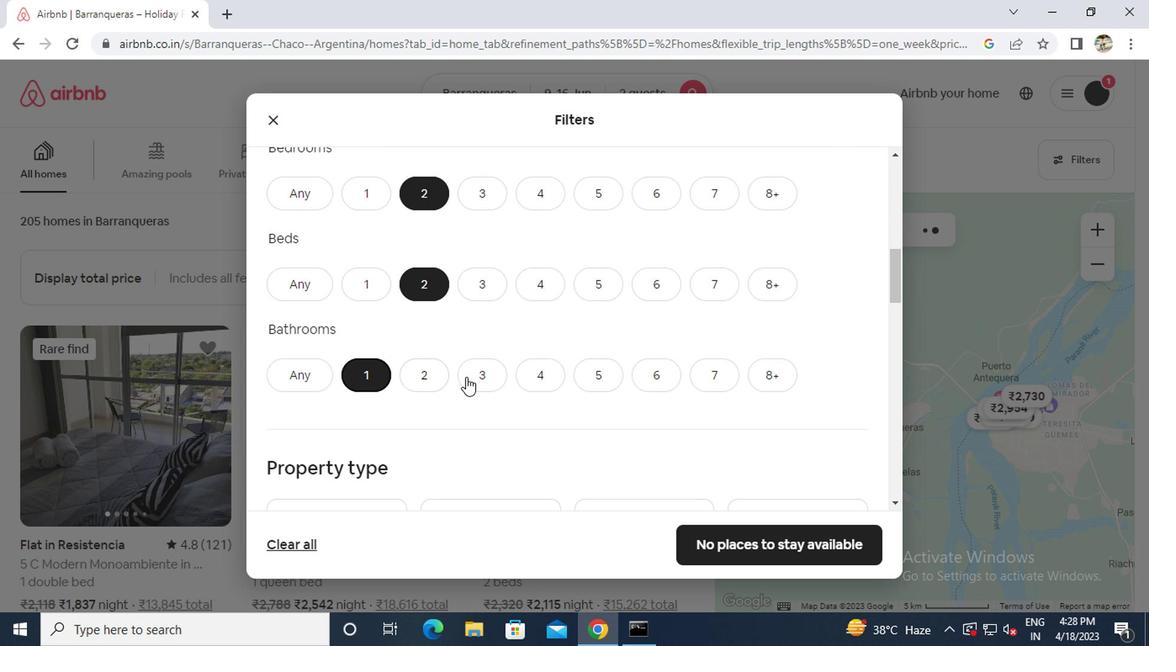 
Action: Mouse scrolled (473, 400) with delta (0, 0)
Screenshot: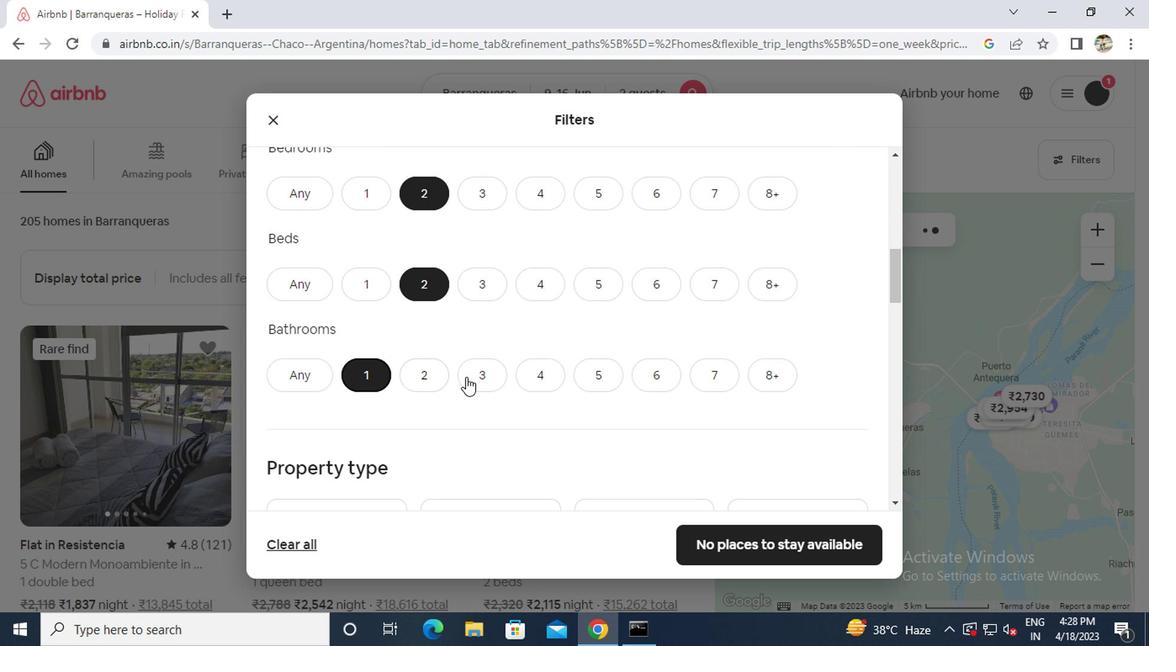 
Action: Mouse moved to (473, 401)
Screenshot: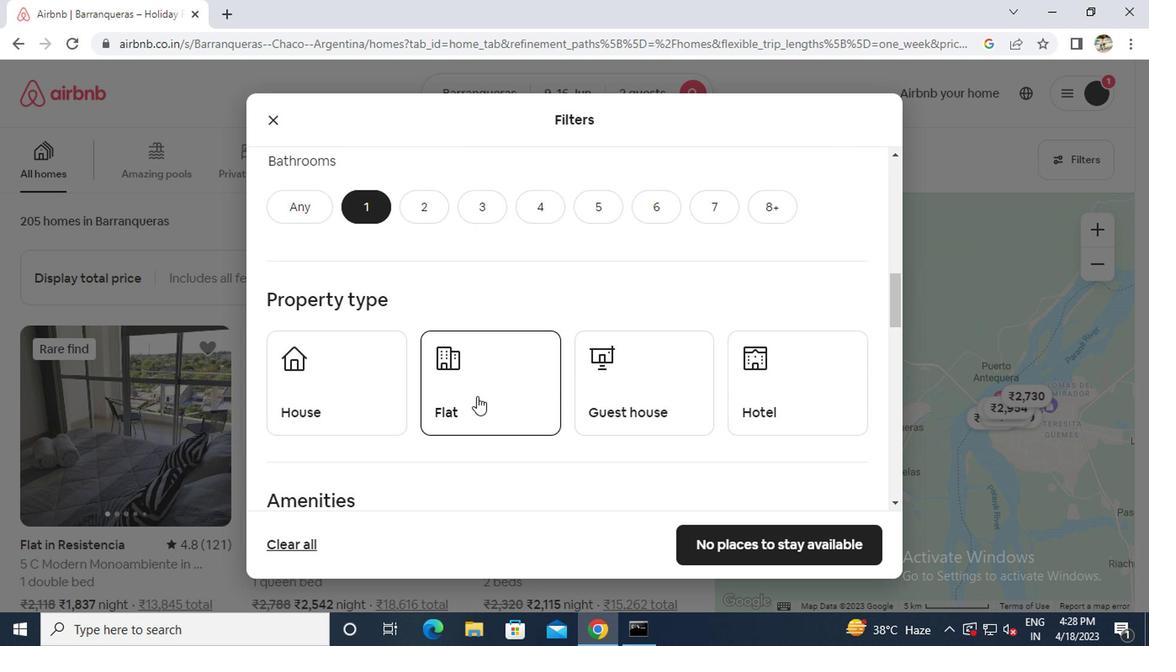 
Action: Mouse scrolled (473, 400) with delta (0, 0)
Screenshot: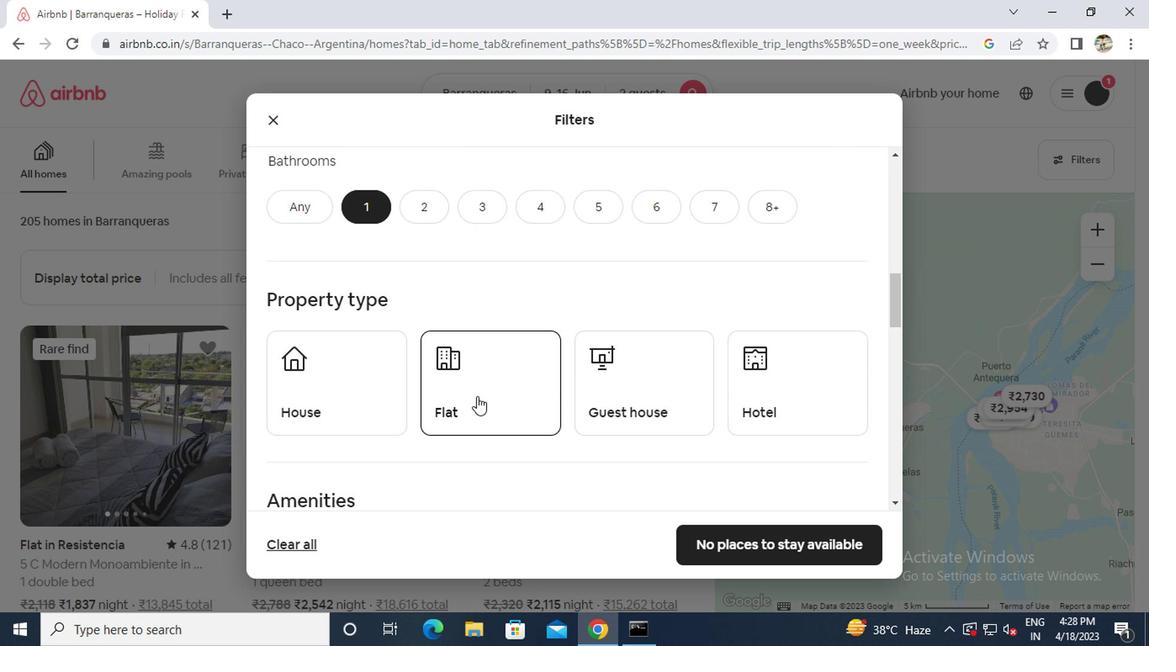 
Action: Mouse moved to (471, 328)
Screenshot: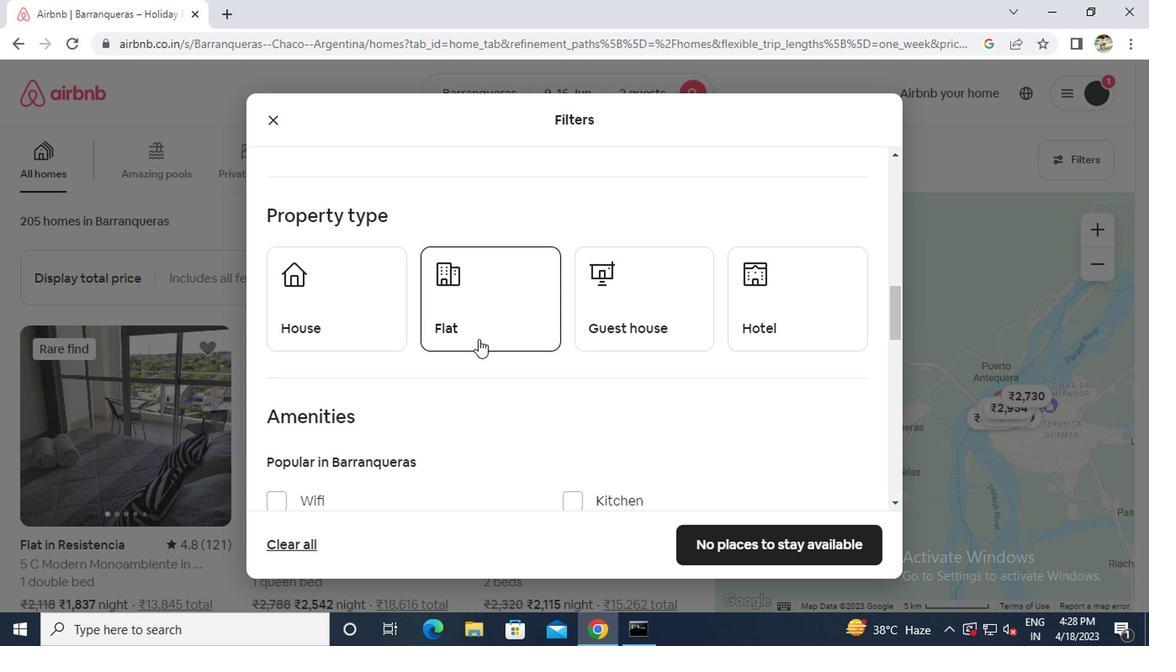 
Action: Mouse pressed left at (471, 328)
Screenshot: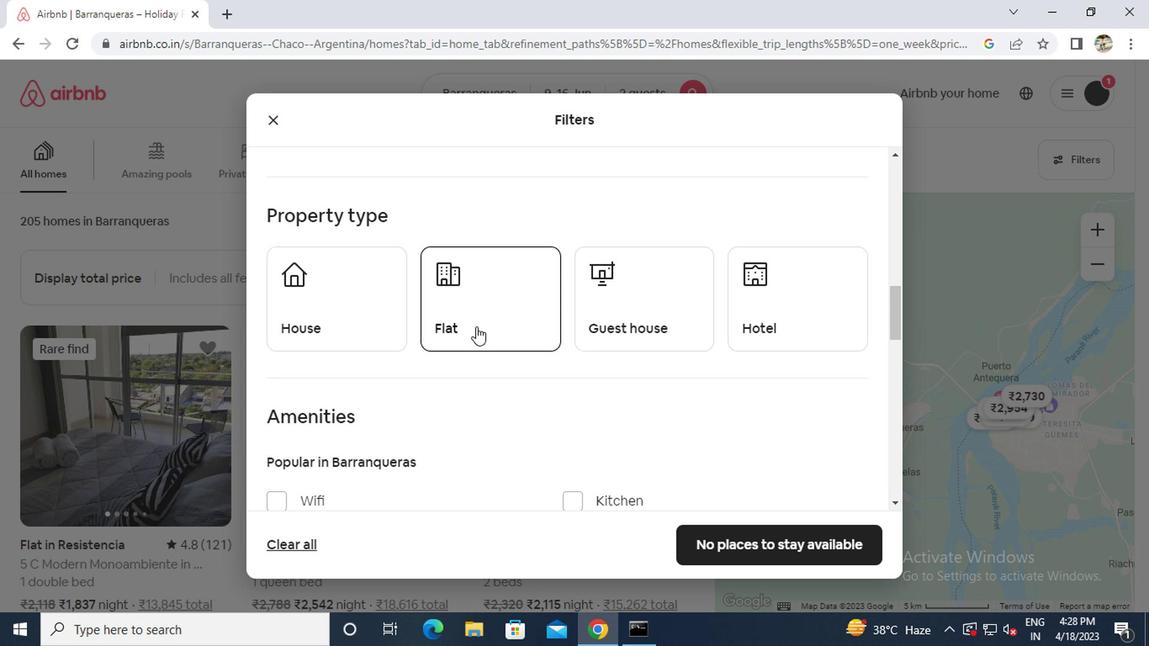
Action: Mouse scrolled (471, 327) with delta (0, -1)
Screenshot: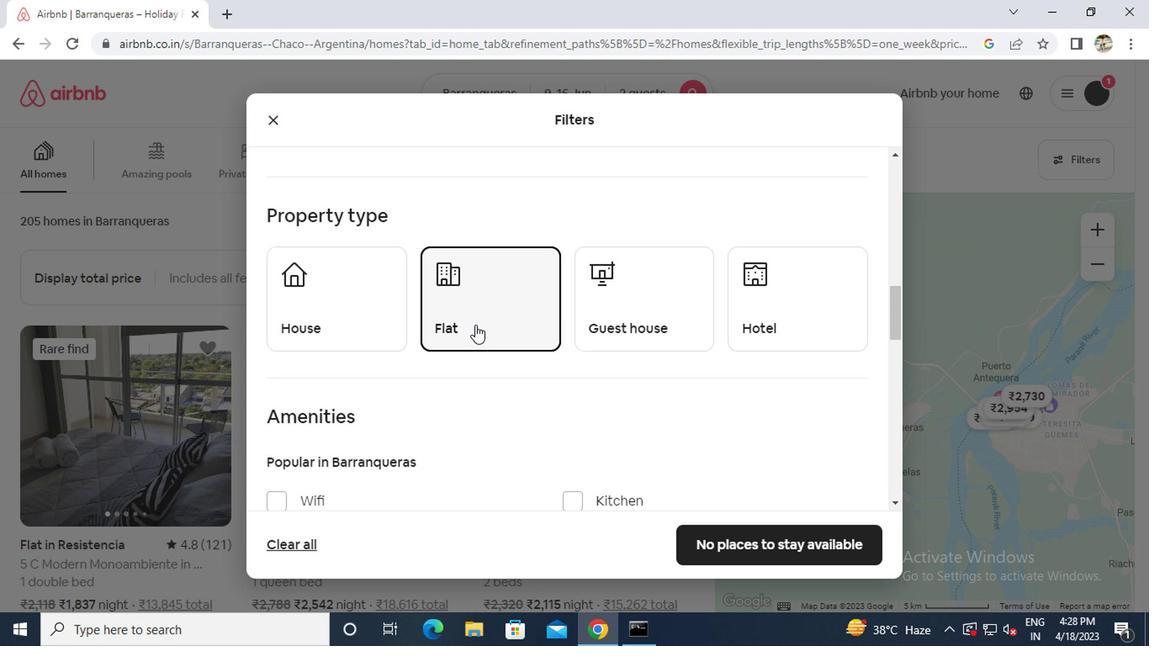
Action: Mouse scrolled (471, 327) with delta (0, -1)
Screenshot: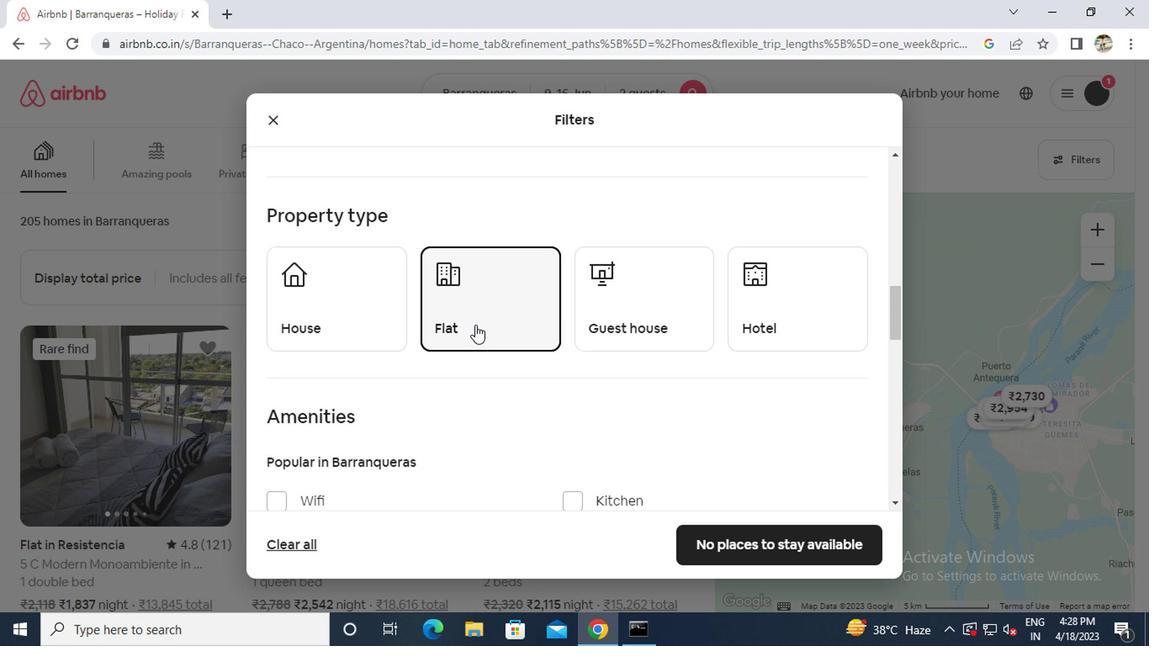 
Action: Mouse scrolled (471, 327) with delta (0, -1)
Screenshot: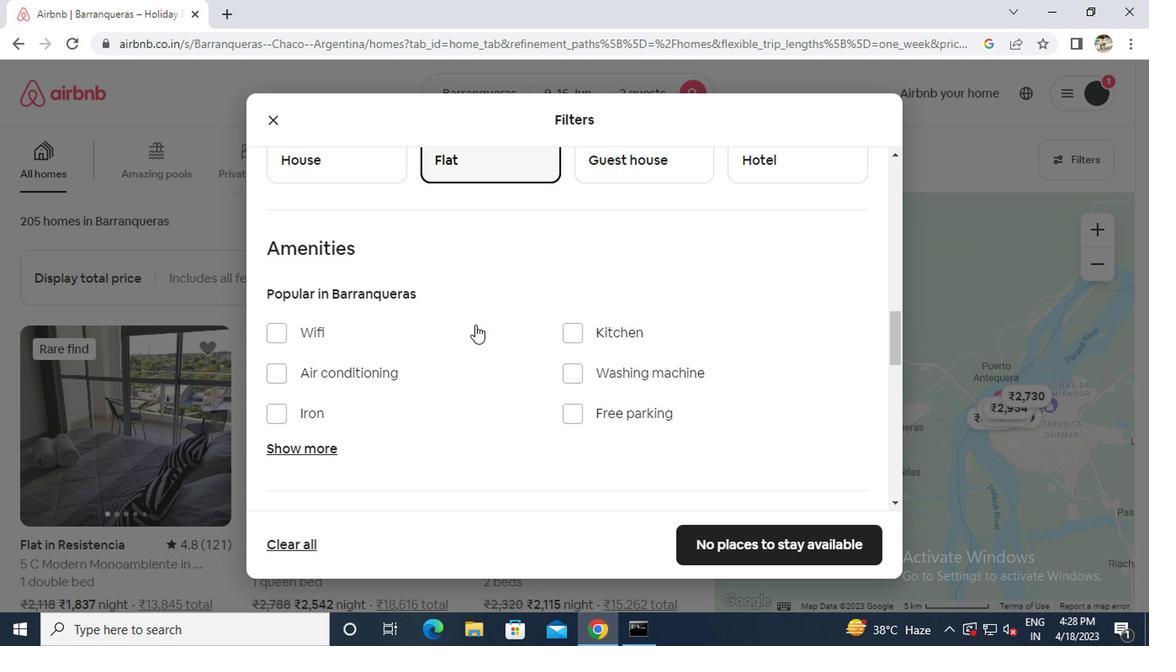 
Action: Mouse scrolled (471, 327) with delta (0, -1)
Screenshot: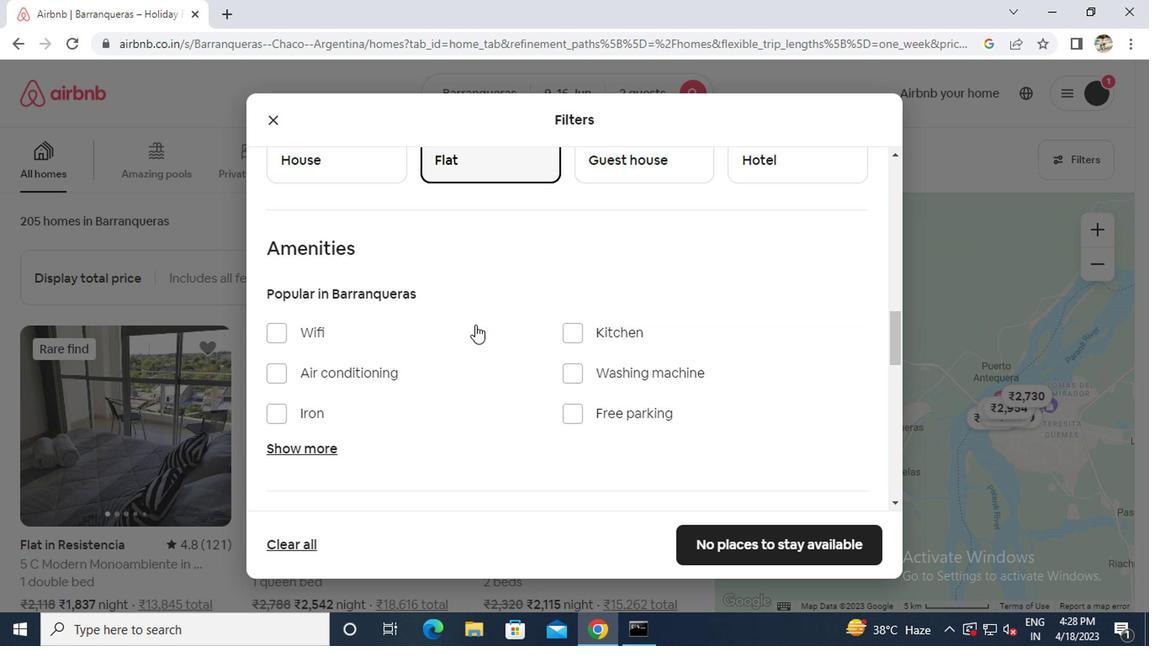 
Action: Mouse moved to (471, 328)
Screenshot: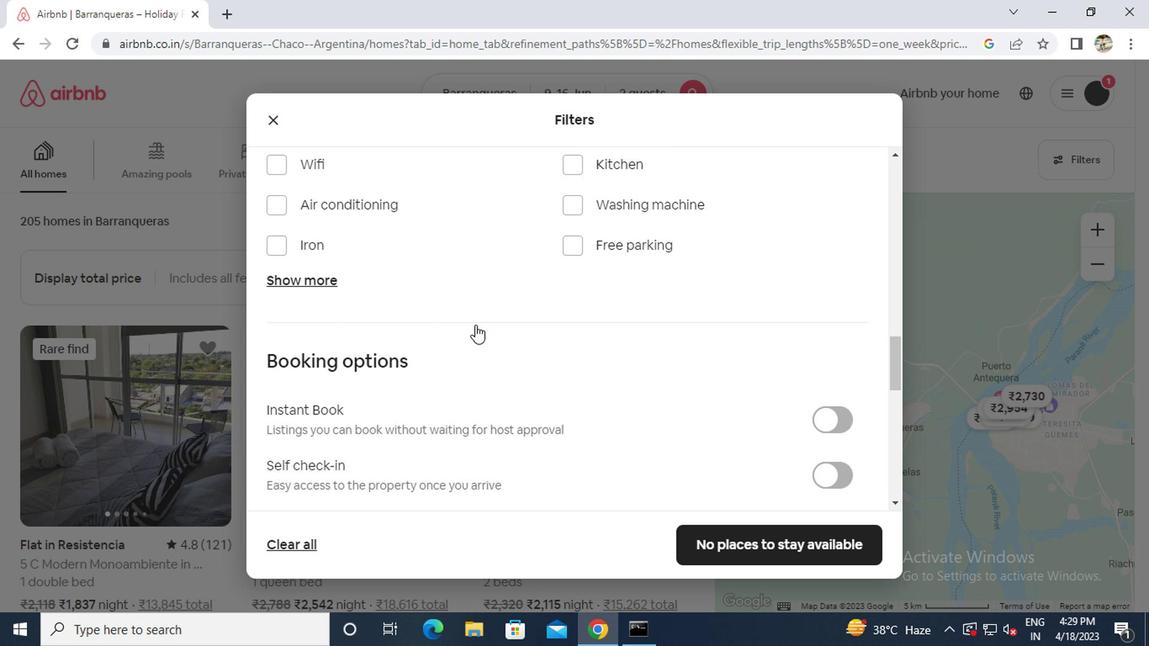 
Action: Mouse scrolled (471, 327) with delta (0, -1)
Screenshot: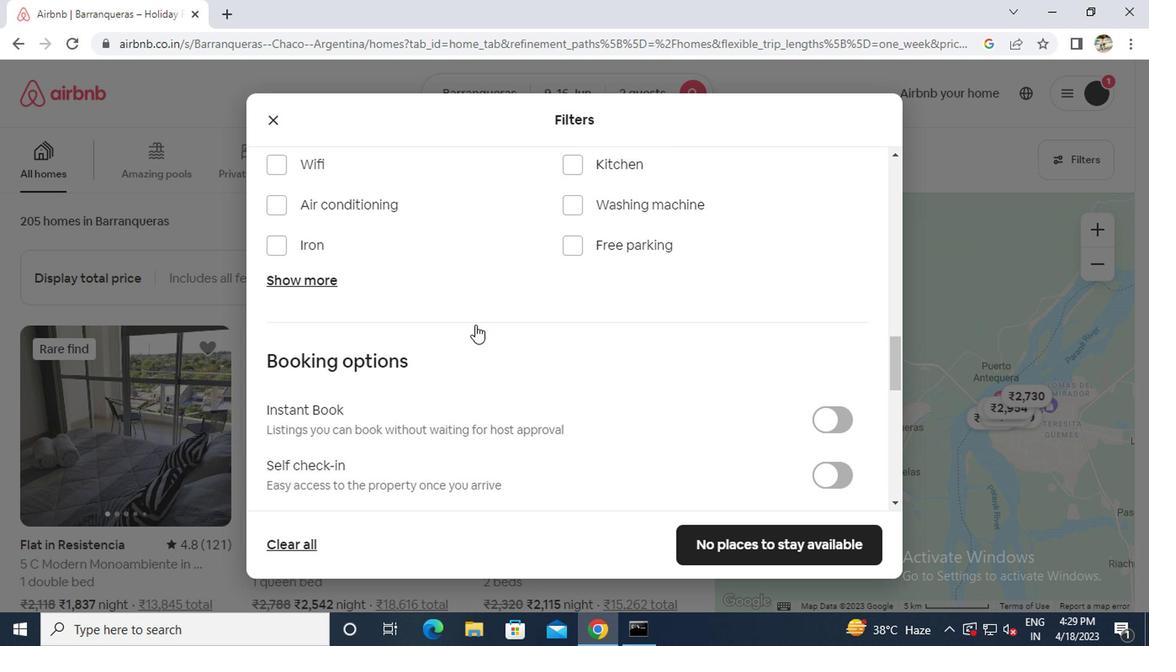 
Action: Mouse scrolled (471, 327) with delta (0, -1)
Screenshot: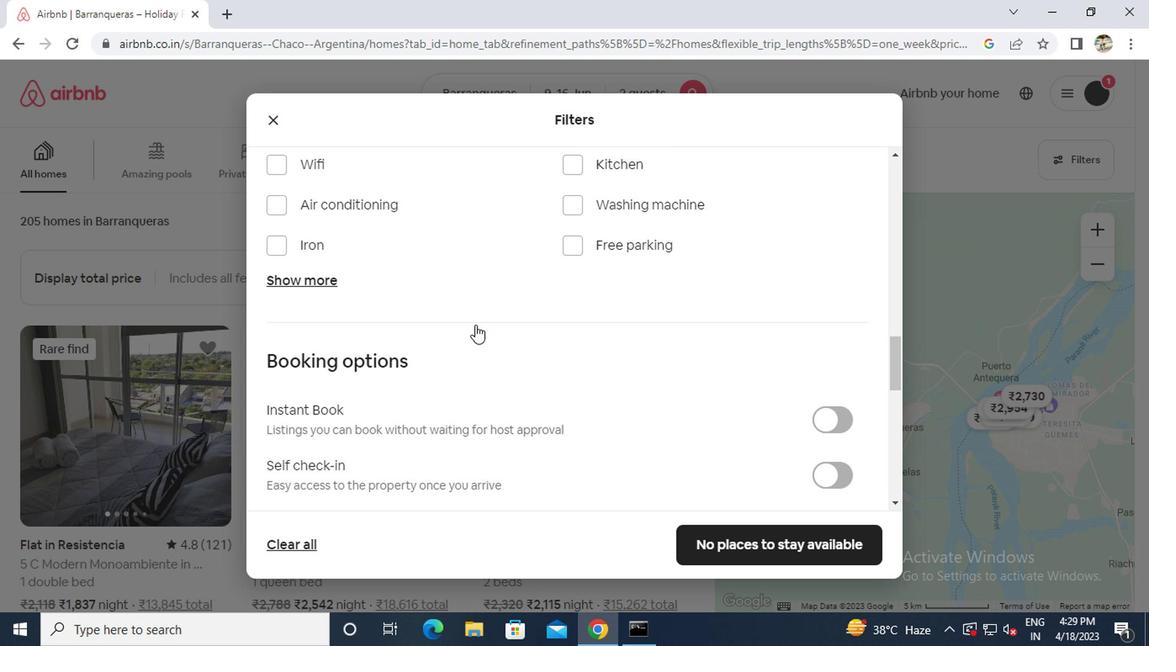 
Action: Mouse moved to (494, 317)
Screenshot: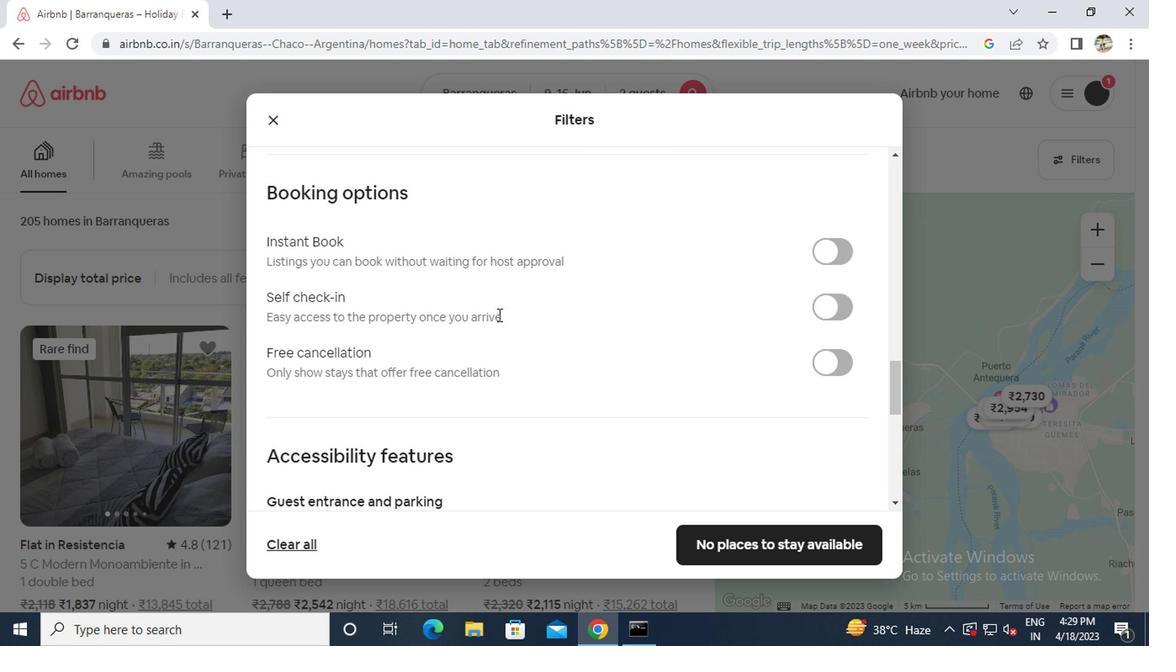 
Action: Mouse scrolled (494, 319) with delta (0, 1)
Screenshot: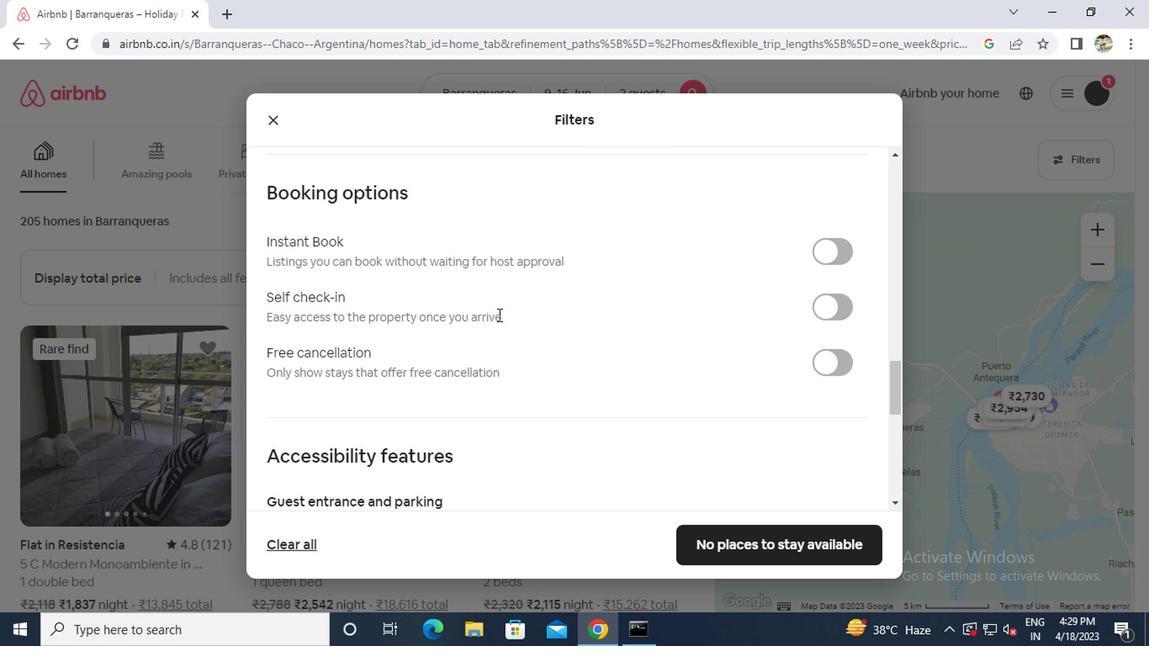 
Action: Mouse scrolled (494, 319) with delta (0, 1)
Screenshot: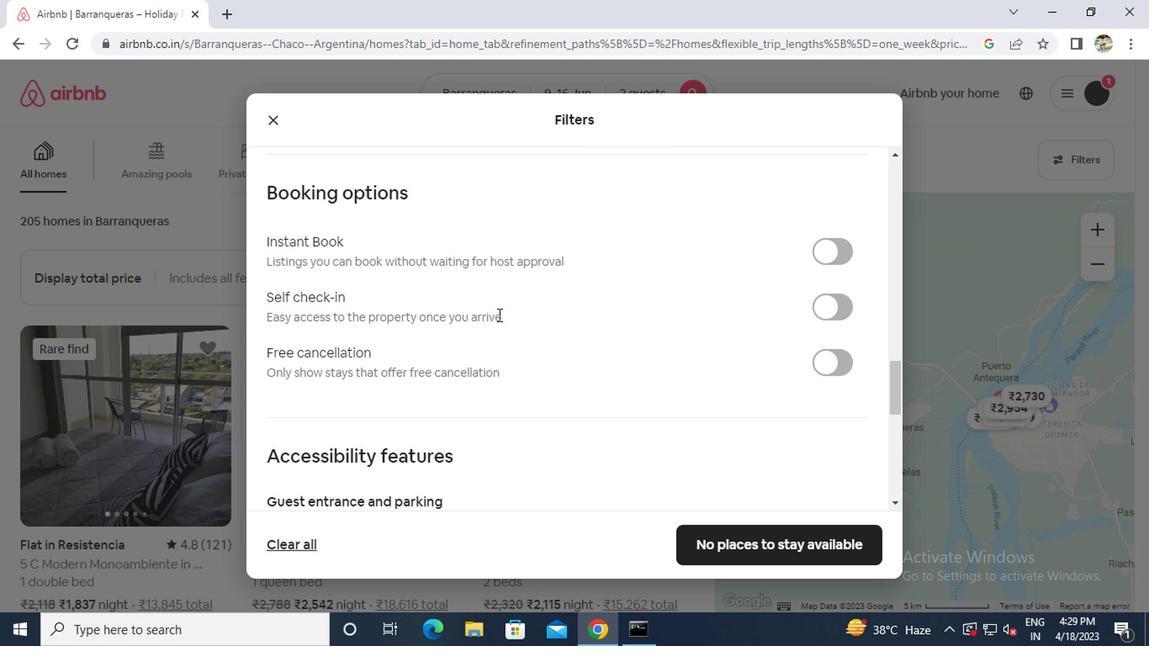
Action: Mouse moved to (493, 317)
Screenshot: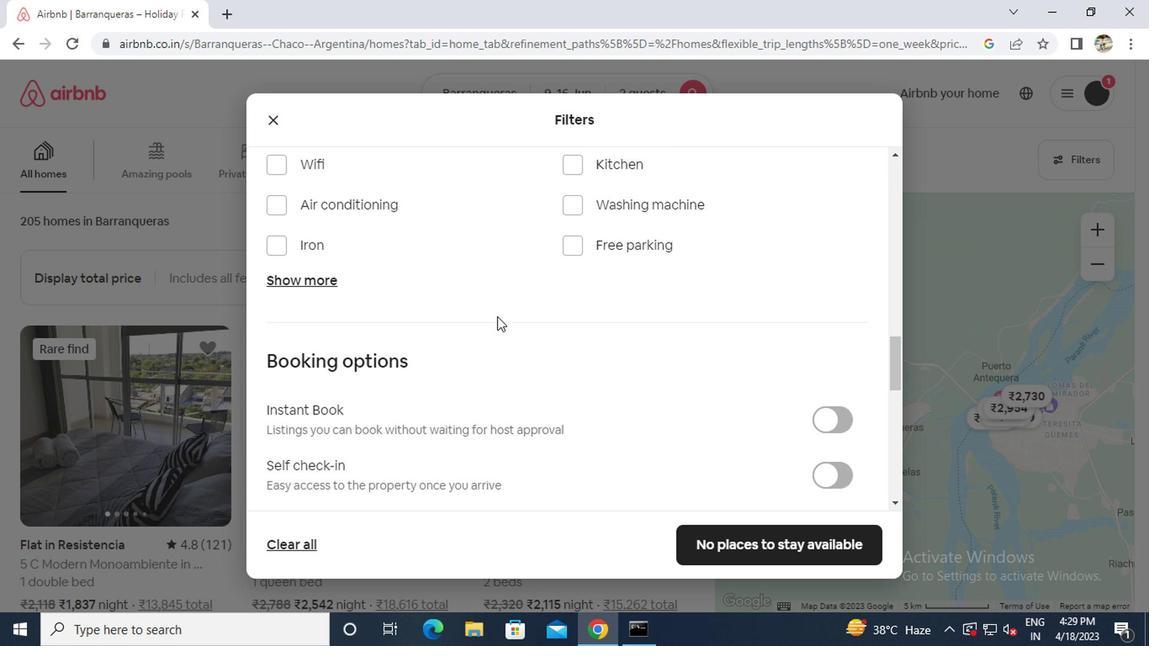 
Action: Mouse scrolled (493, 319) with delta (0, 1)
Screenshot: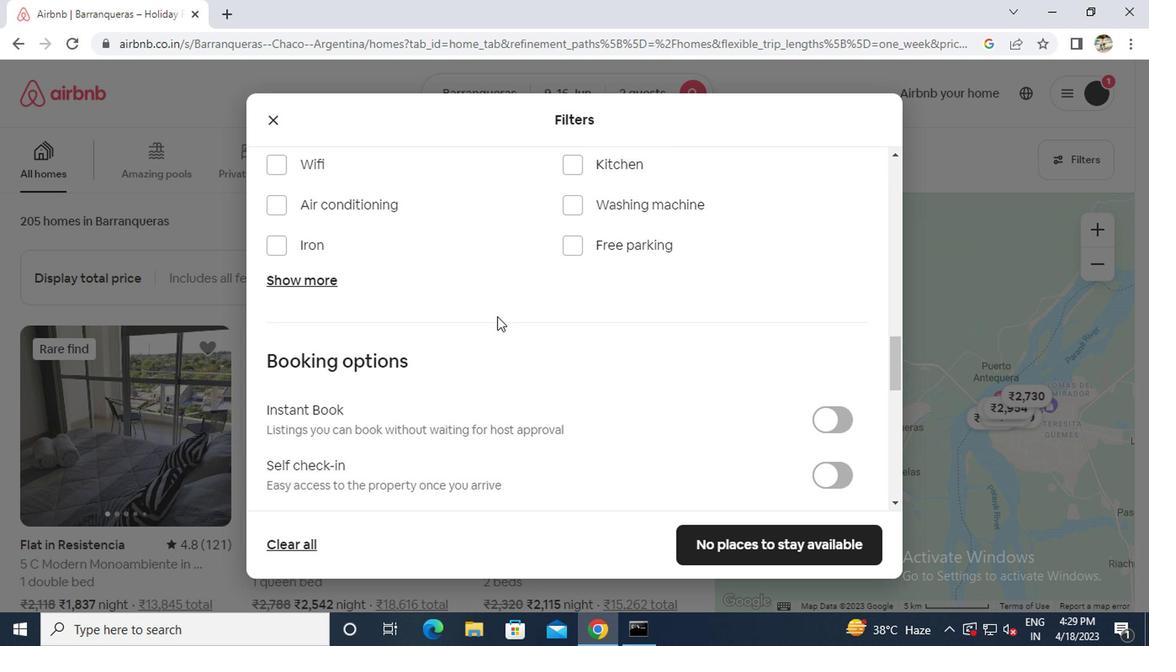 
Action: Mouse moved to (493, 317)
Screenshot: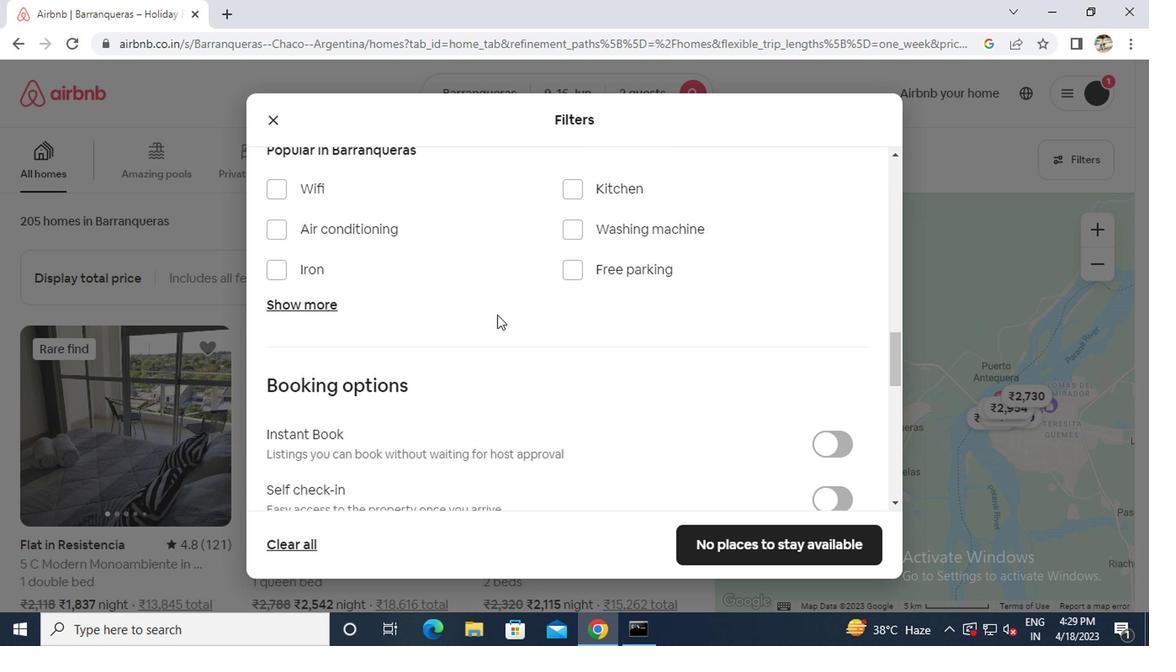 
Action: Mouse scrolled (493, 319) with delta (0, 1)
Screenshot: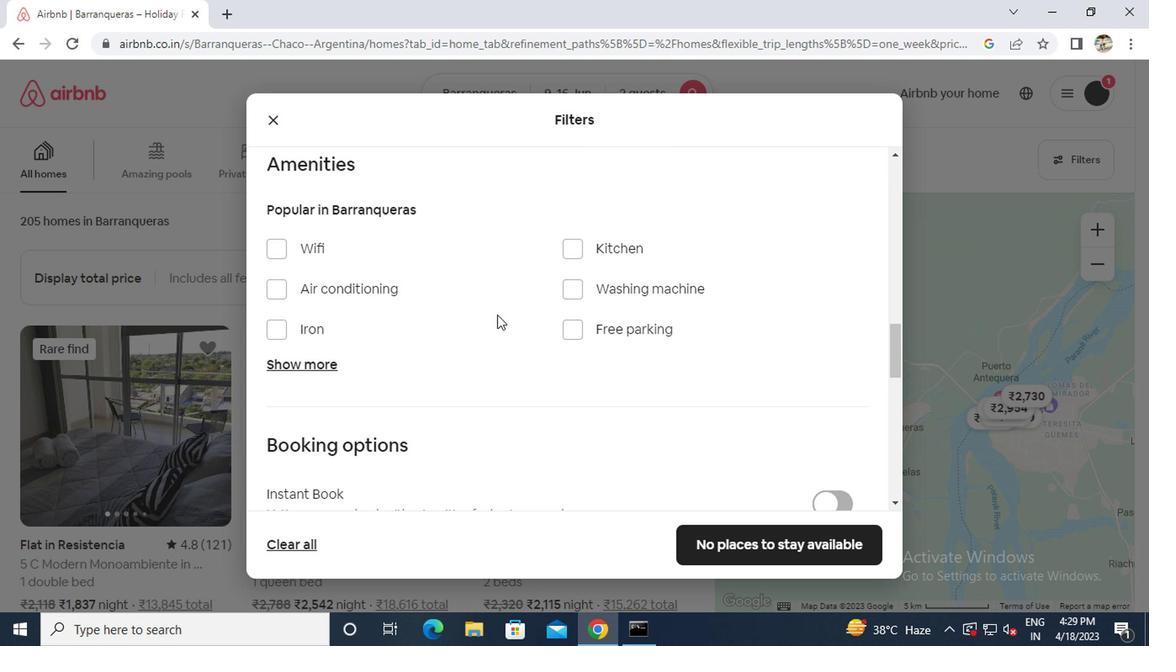 
Action: Mouse moved to (492, 317)
Screenshot: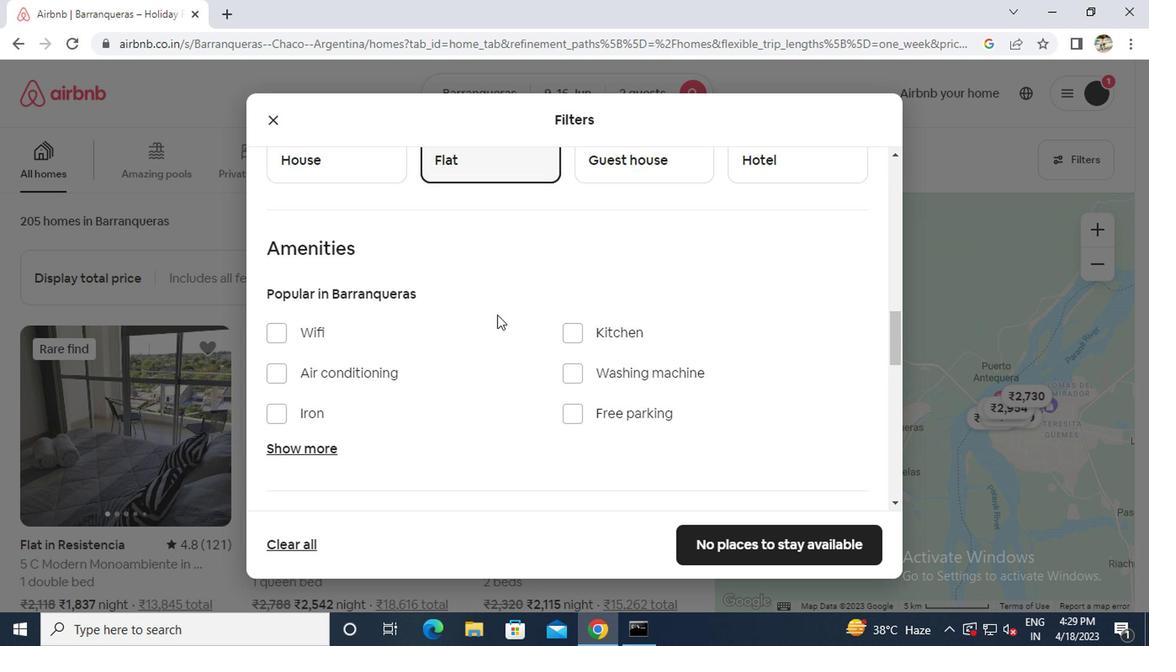 
Action: Mouse scrolled (492, 319) with delta (0, 1)
Screenshot: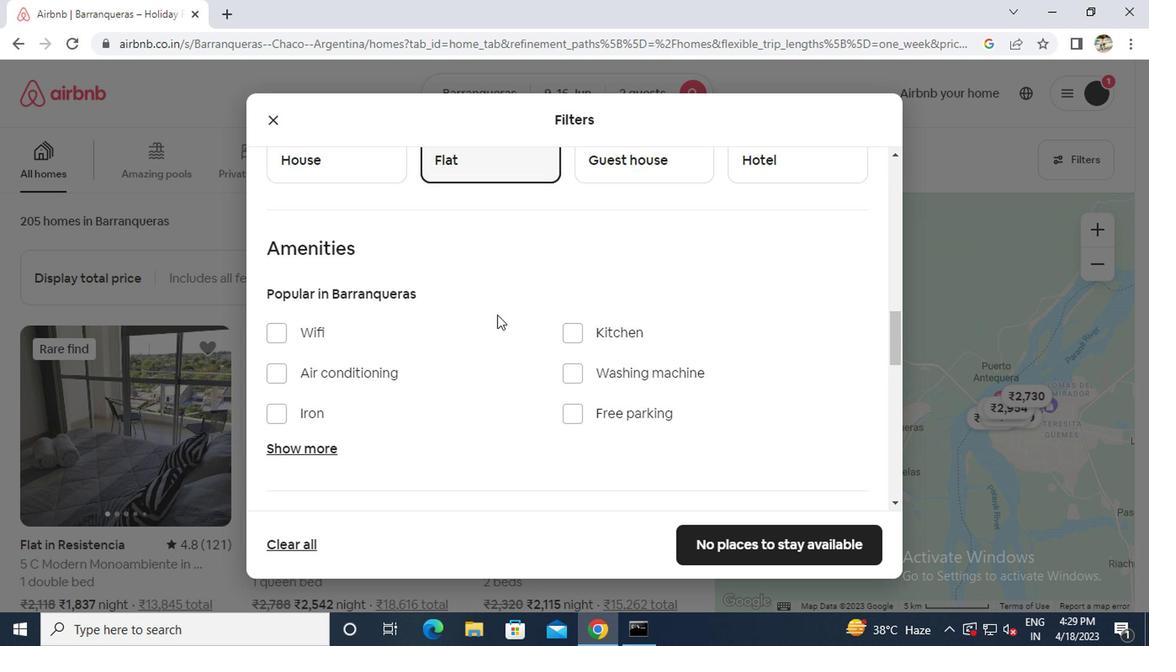 
Action: Mouse scrolled (492, 319) with delta (0, 1)
Screenshot: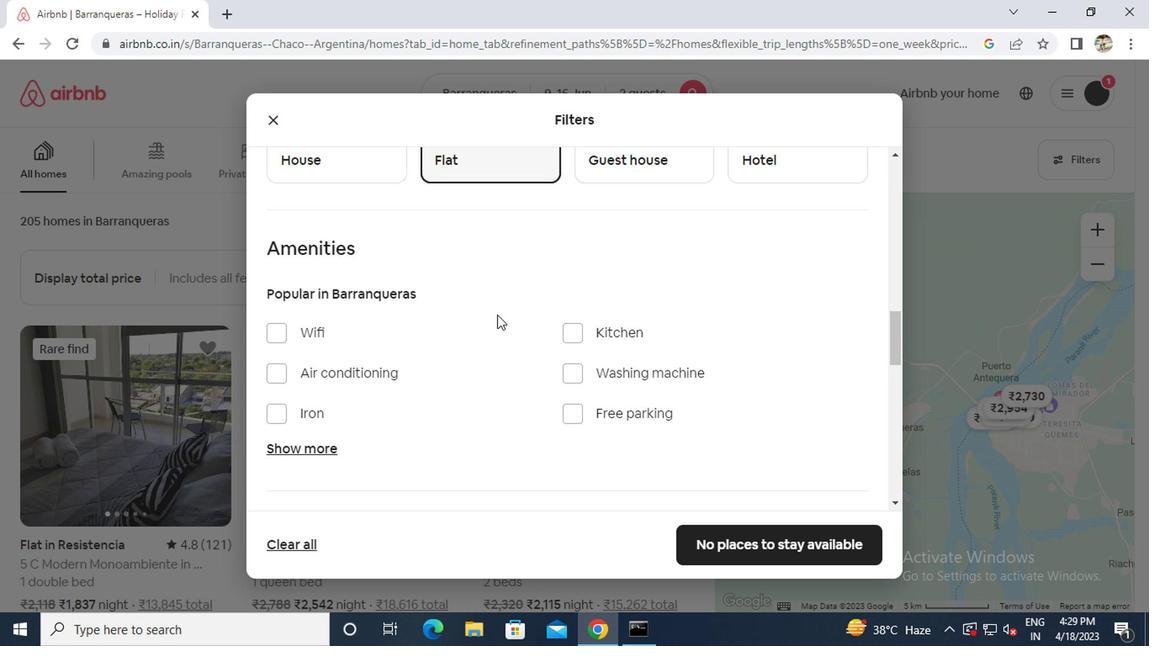 
Action: Mouse scrolled (492, 317) with delta (0, 0)
Screenshot: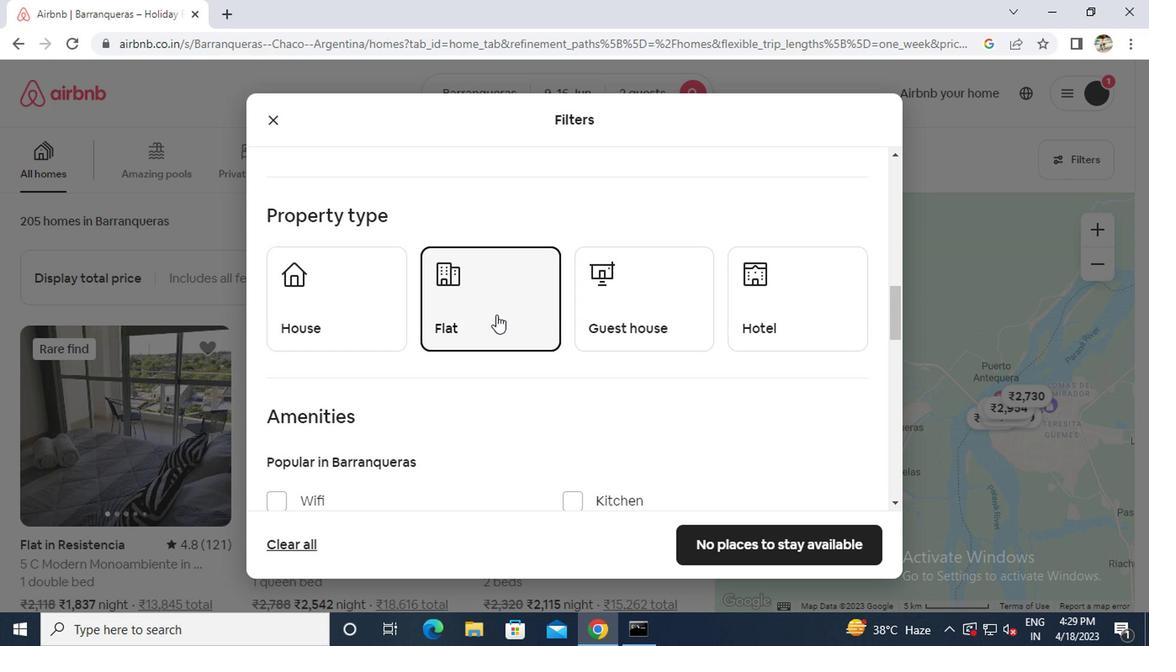 
Action: Mouse moved to (312, 494)
Screenshot: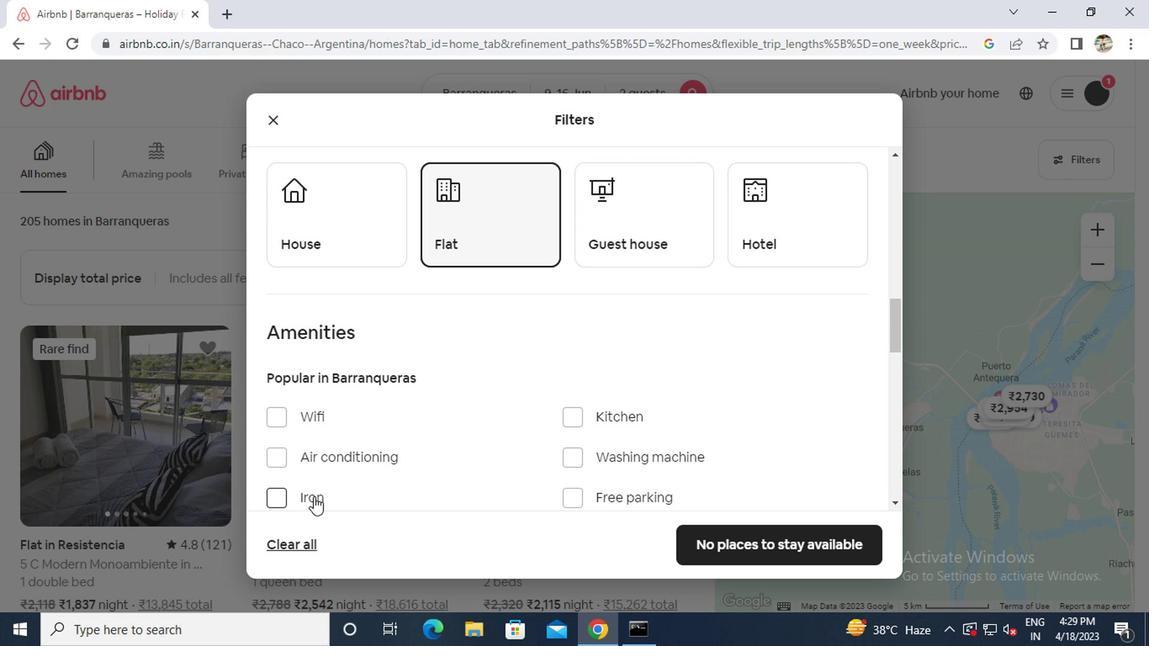
Action: Mouse scrolled (312, 493) with delta (0, -1)
Screenshot: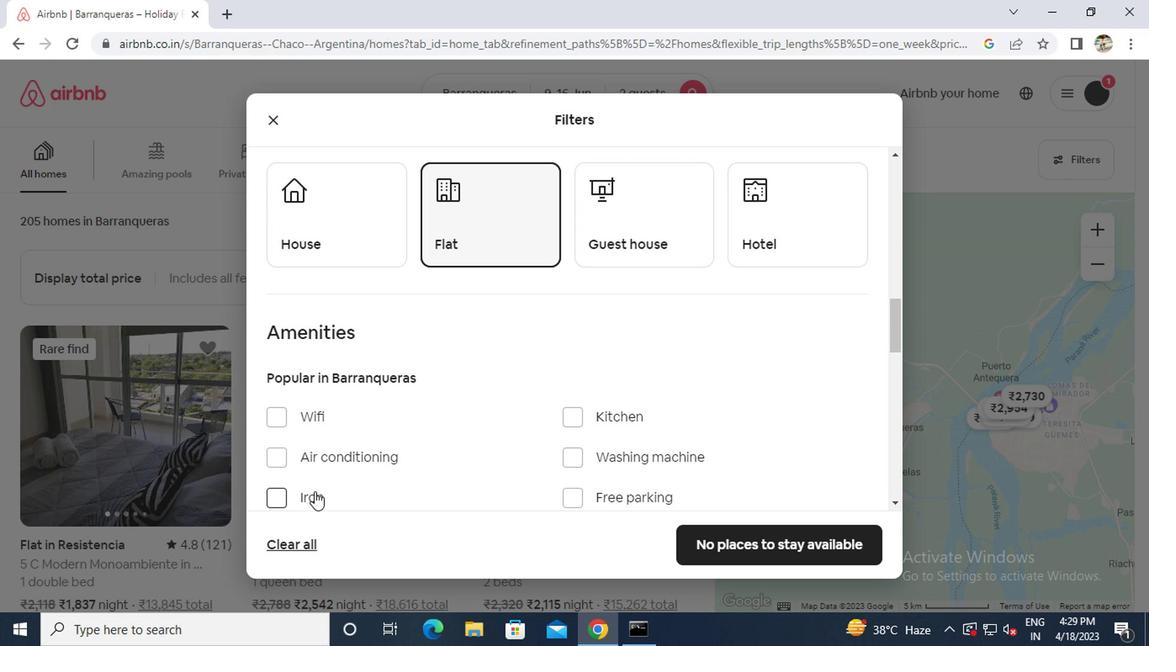 
Action: Mouse scrolled (312, 493) with delta (0, -1)
Screenshot: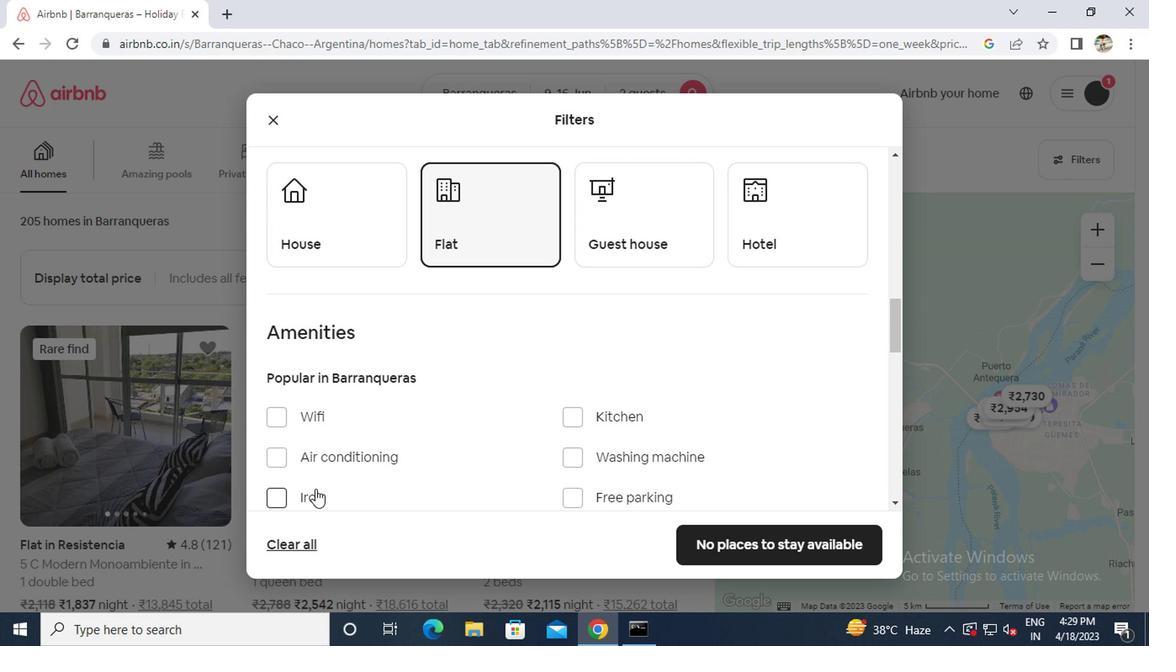 
Action: Mouse moved to (309, 375)
Screenshot: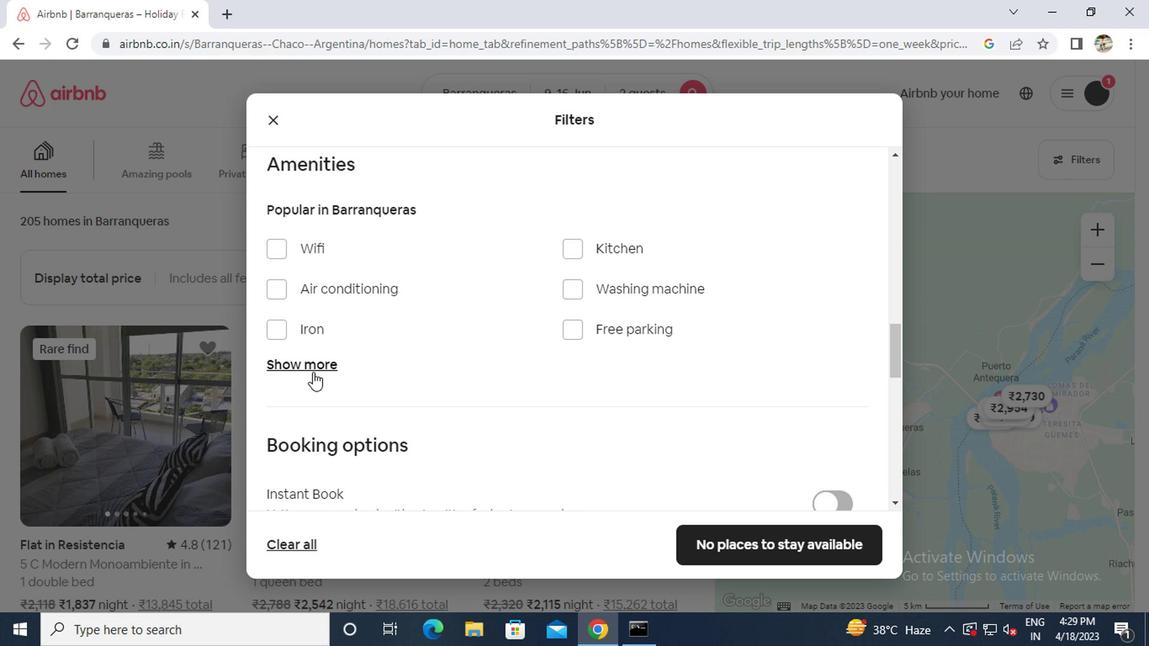 
Action: Mouse pressed left at (309, 375)
Screenshot: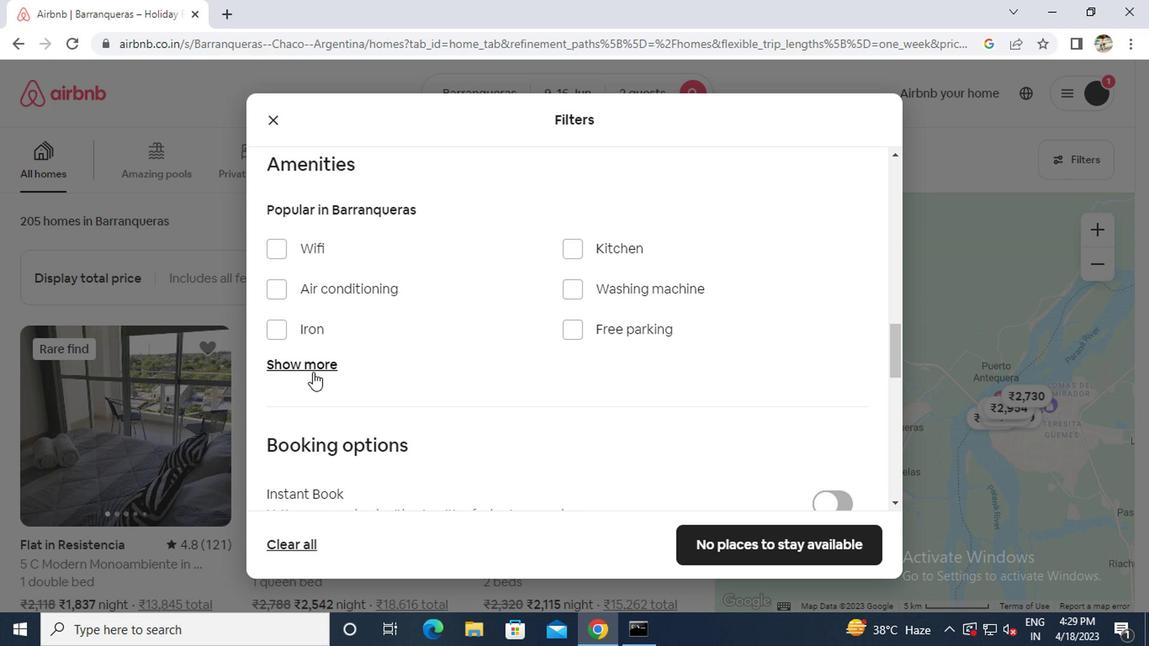 
Action: Mouse moved to (560, 434)
Screenshot: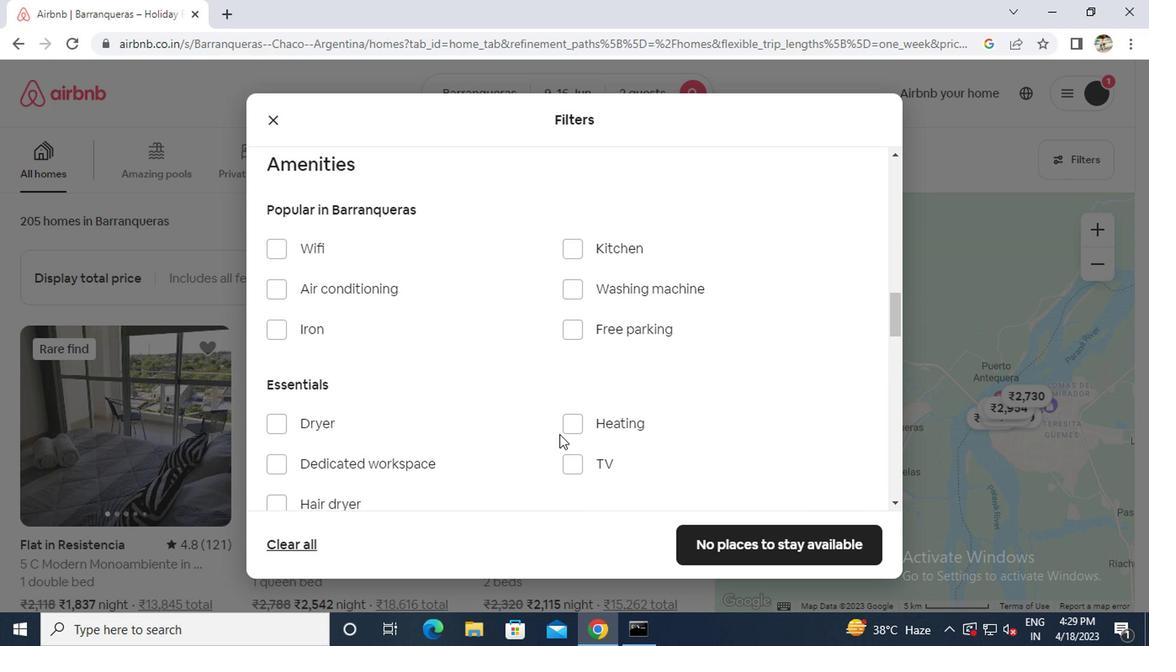 
Action: Mouse pressed left at (560, 434)
Screenshot: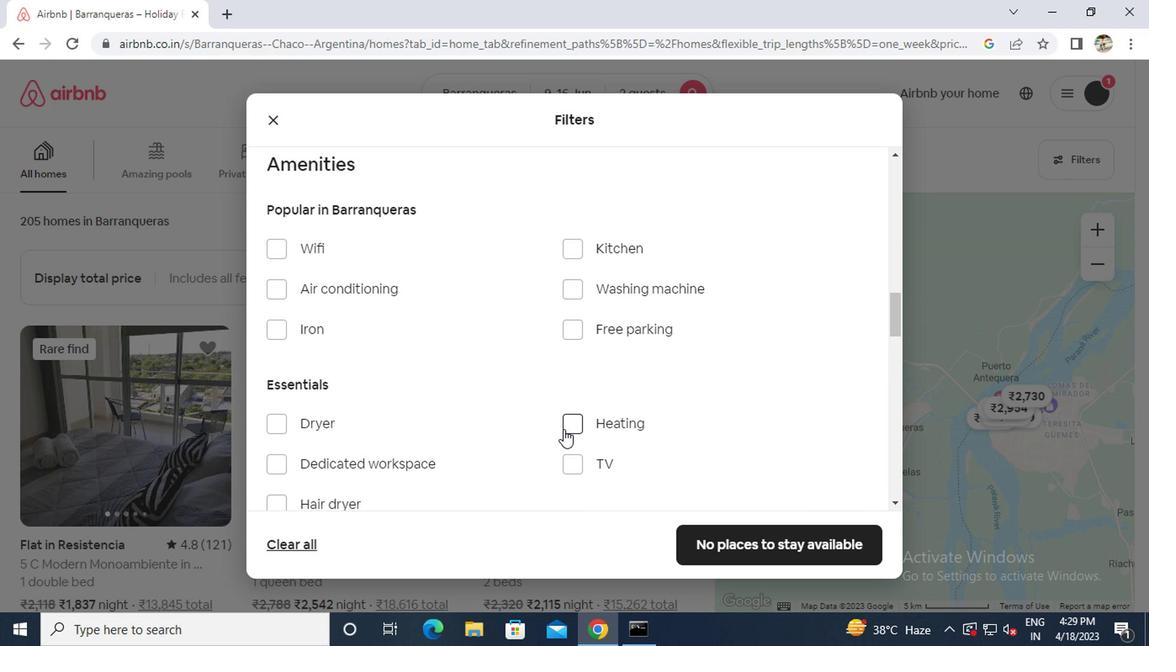 
Action: Mouse scrolled (560, 433) with delta (0, -1)
Screenshot: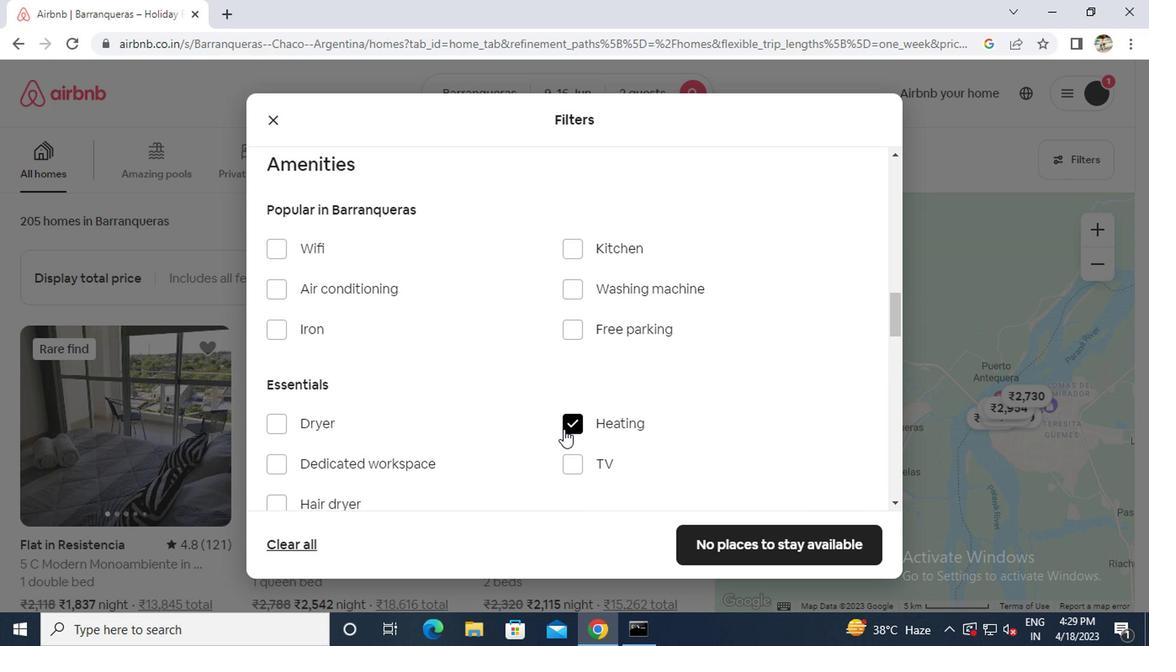 
Action: Mouse scrolled (560, 433) with delta (0, -1)
Screenshot: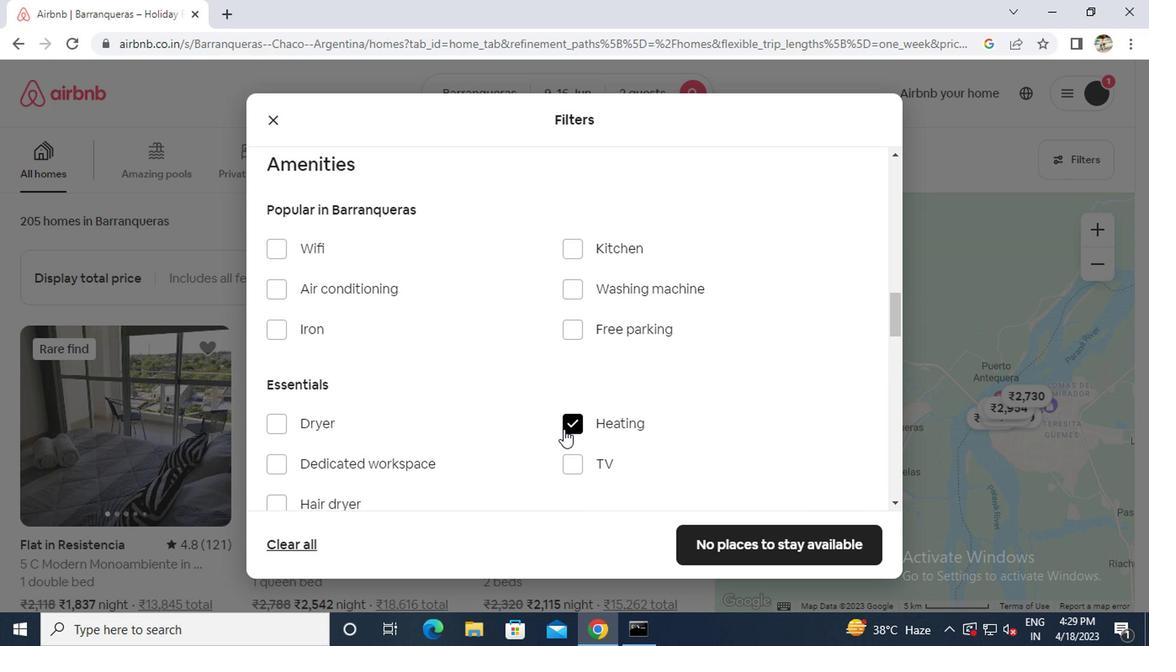 
Action: Mouse scrolled (560, 433) with delta (0, -1)
Screenshot: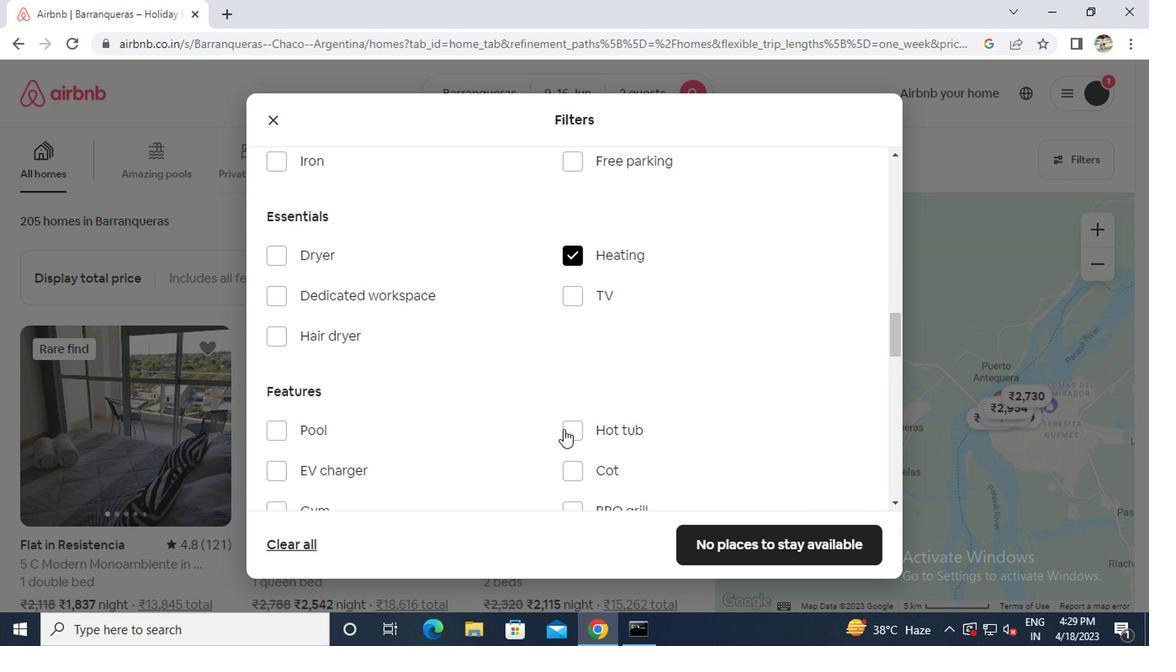 
Action: Mouse scrolled (560, 433) with delta (0, -1)
Screenshot: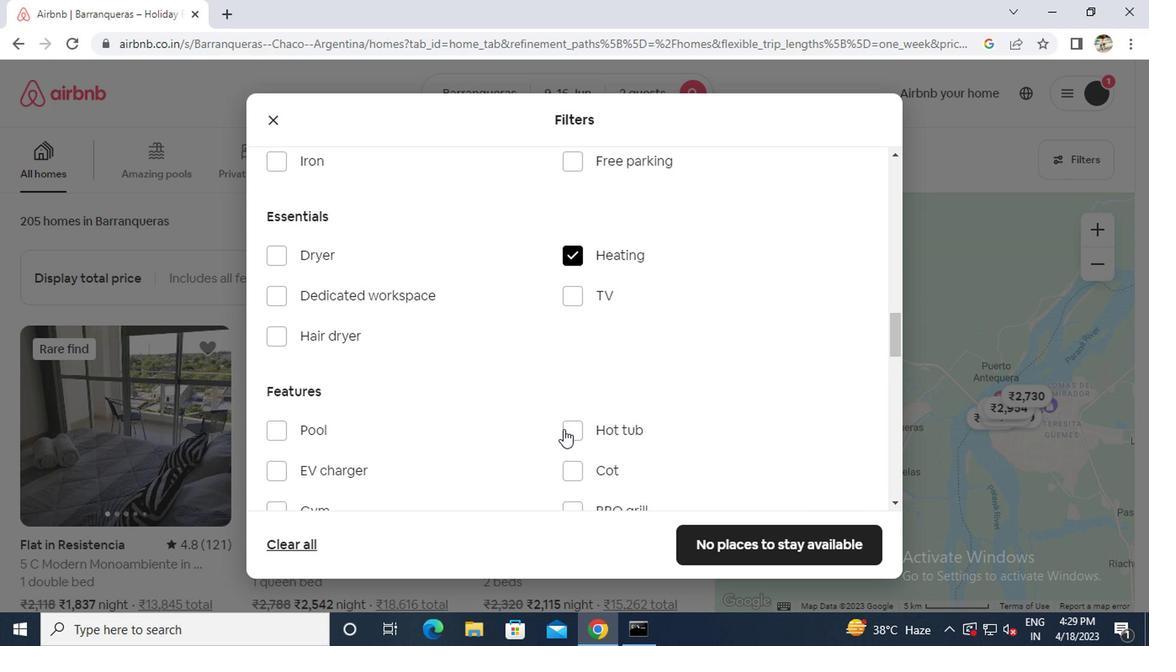 
Action: Mouse scrolled (560, 433) with delta (0, -1)
Screenshot: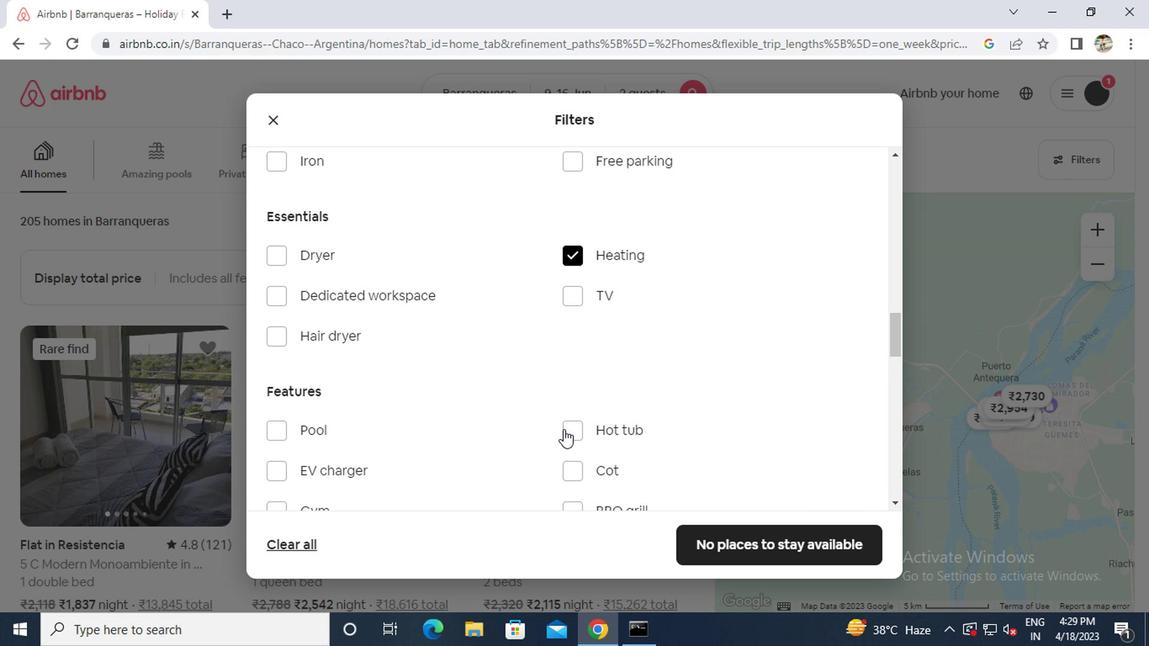 
Action: Mouse moved to (562, 434)
Screenshot: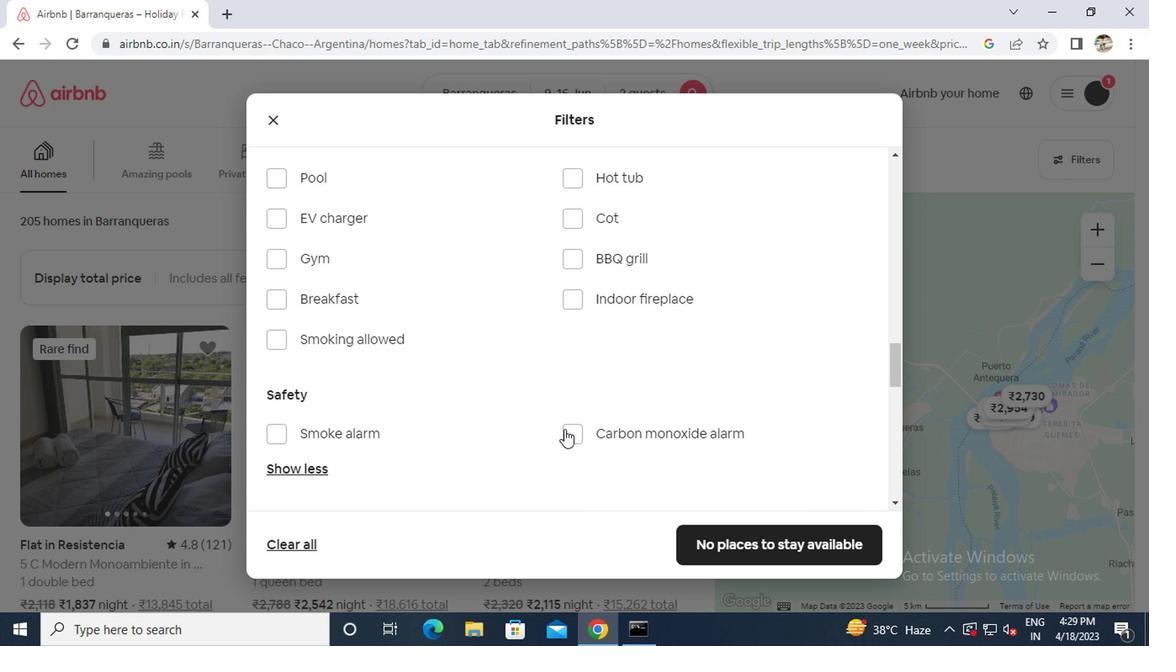 
Action: Mouse scrolled (562, 433) with delta (0, -1)
Screenshot: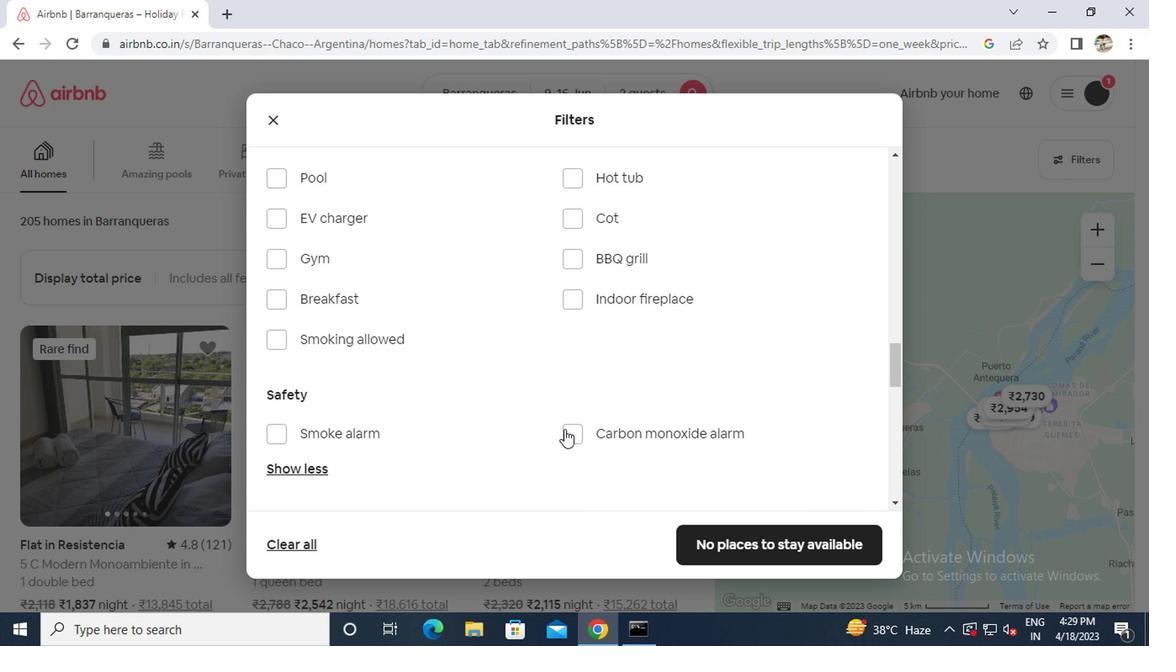 
Action: Mouse moved to (563, 432)
Screenshot: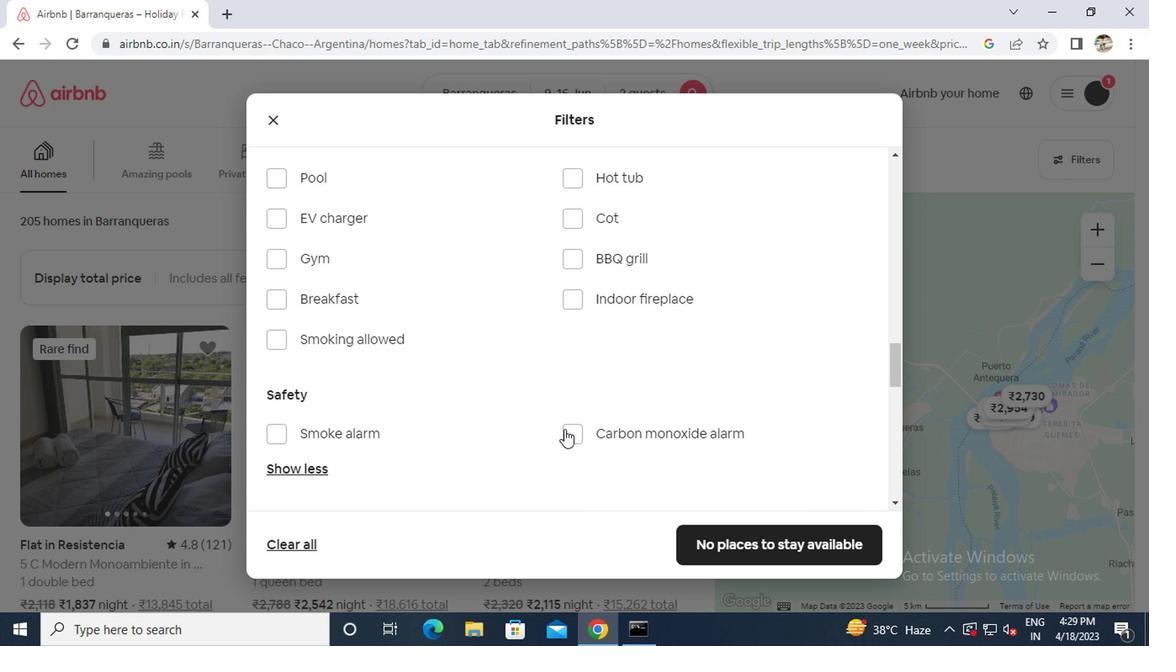 
Action: Mouse scrolled (563, 432) with delta (0, 0)
Screenshot: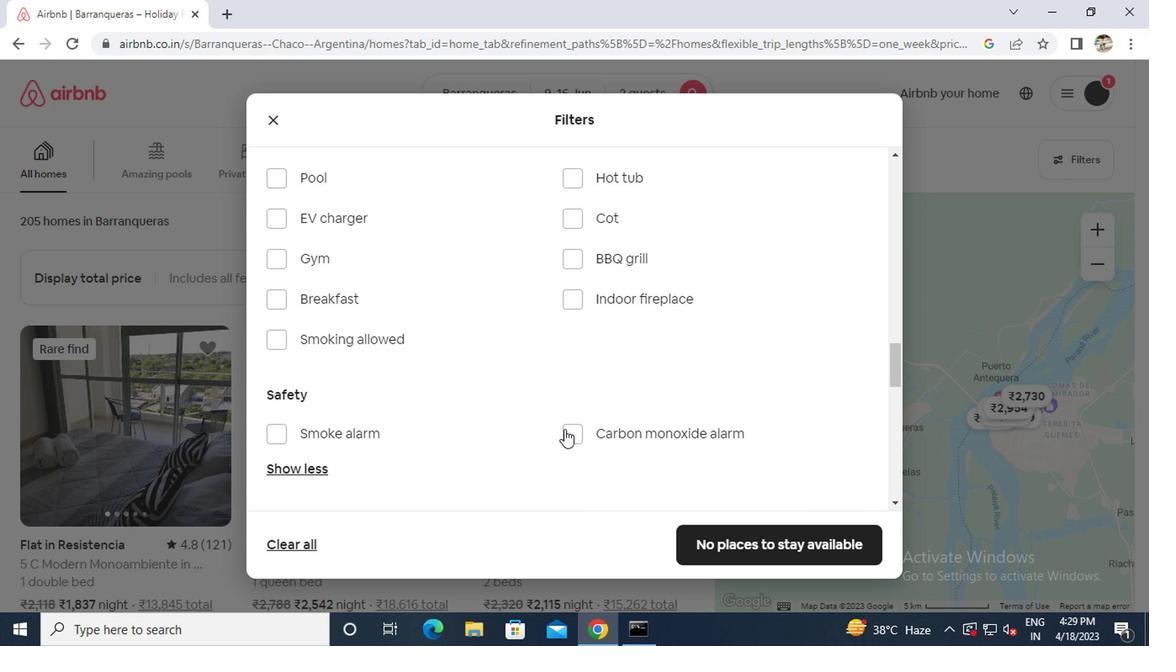 
Action: Mouse scrolled (563, 432) with delta (0, 0)
Screenshot: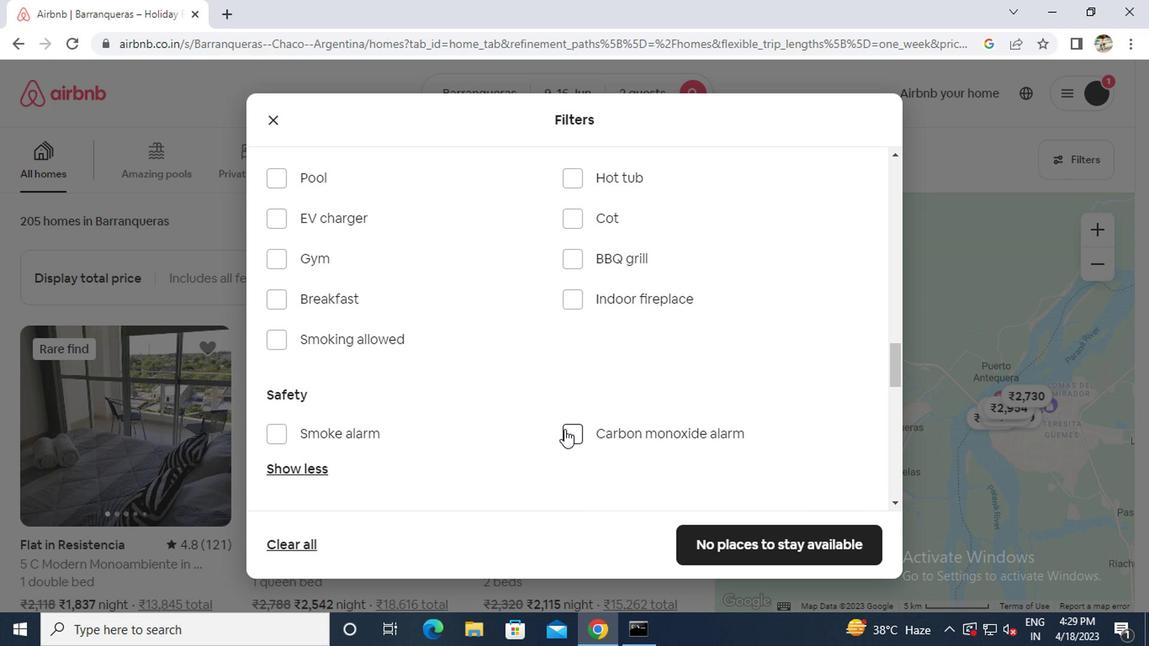 
Action: Mouse scrolled (563, 432) with delta (0, 0)
Screenshot: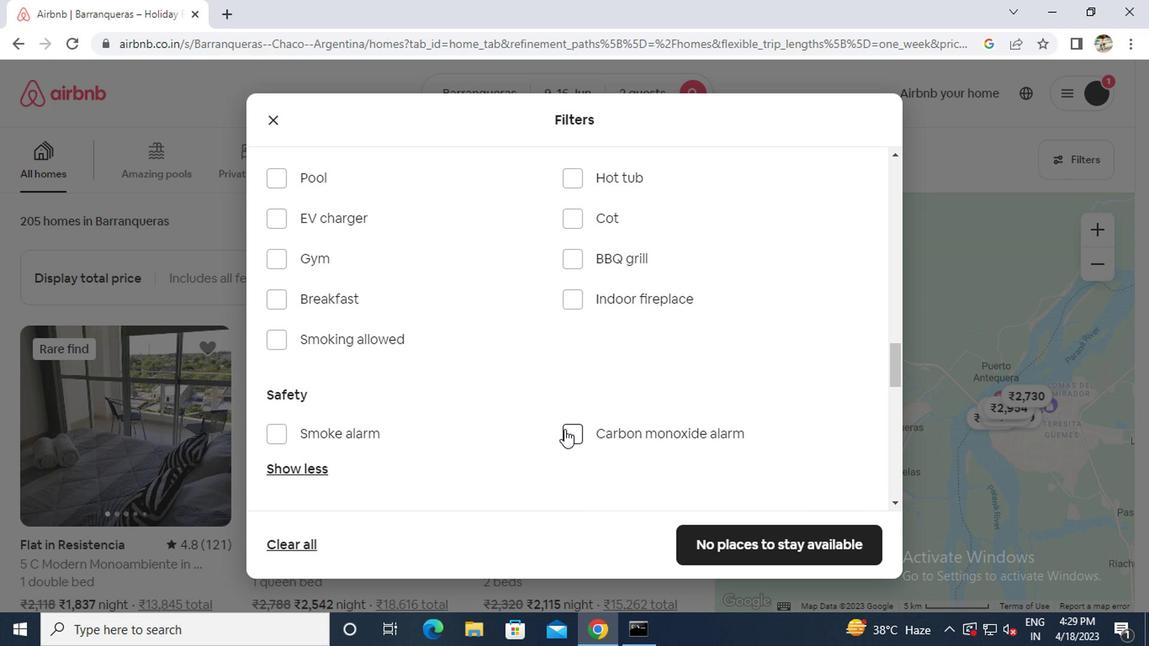 
Action: Mouse moved to (832, 326)
Screenshot: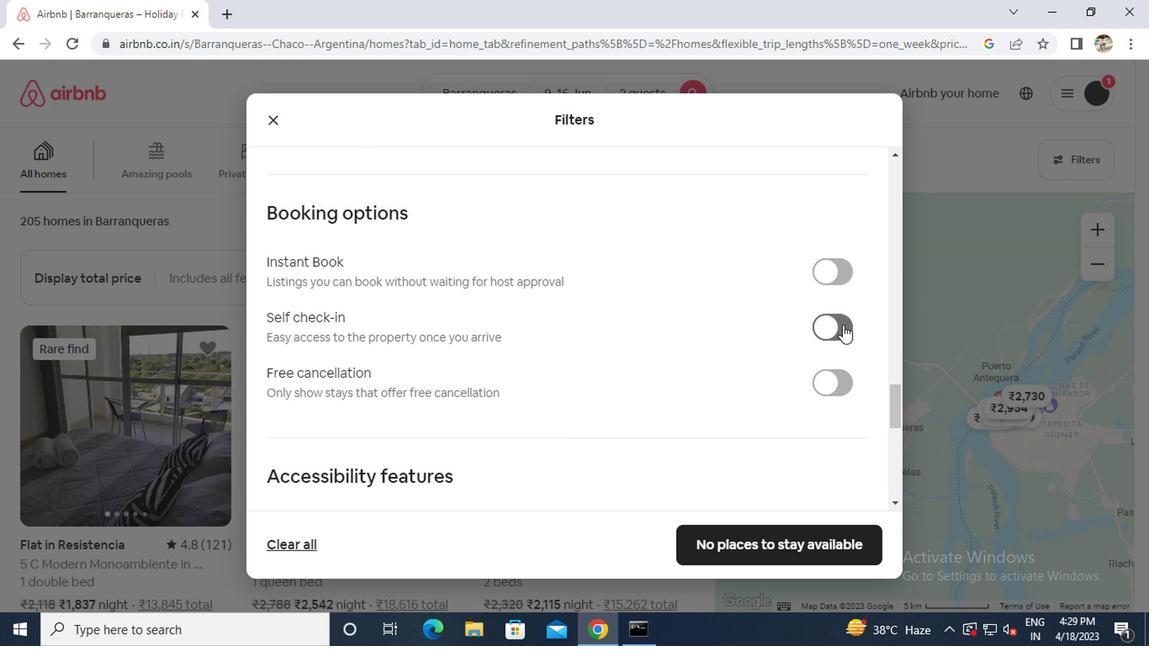 
Action: Mouse pressed left at (832, 326)
Screenshot: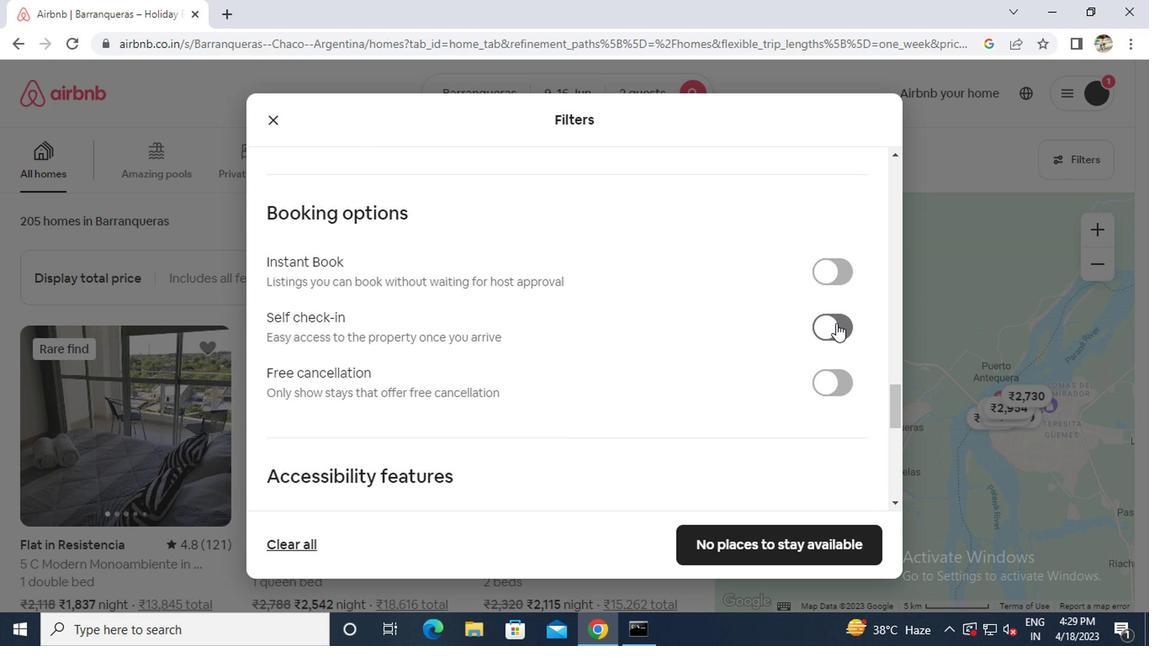 
Action: Mouse moved to (537, 397)
Screenshot: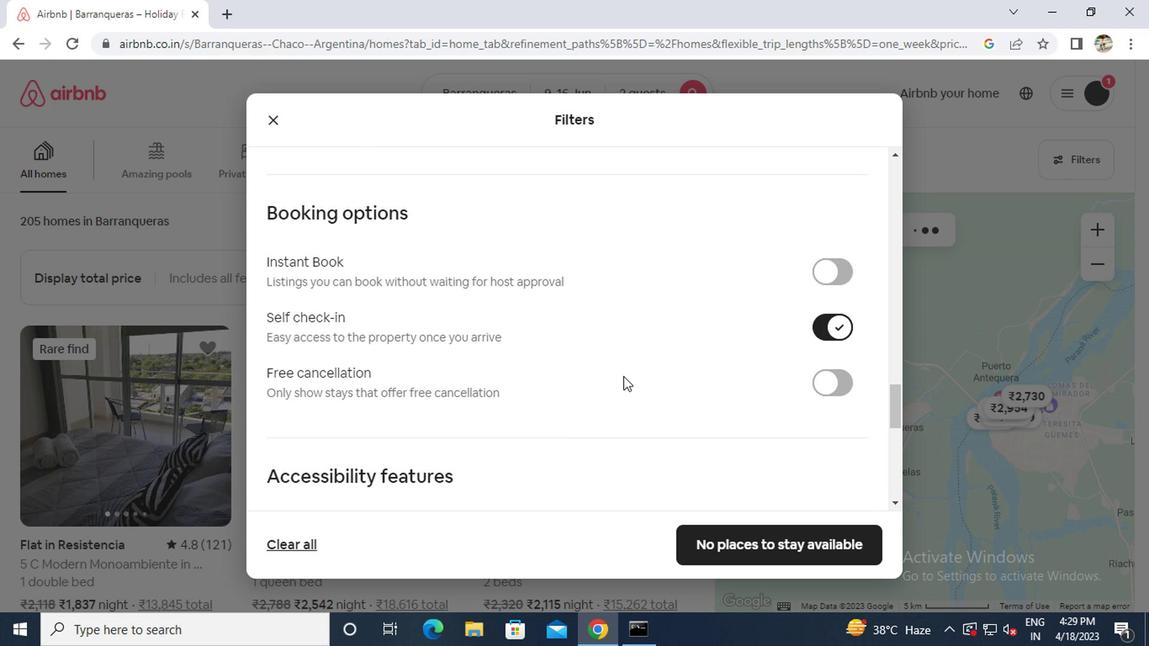 
Action: Mouse scrolled (537, 396) with delta (0, 0)
Screenshot: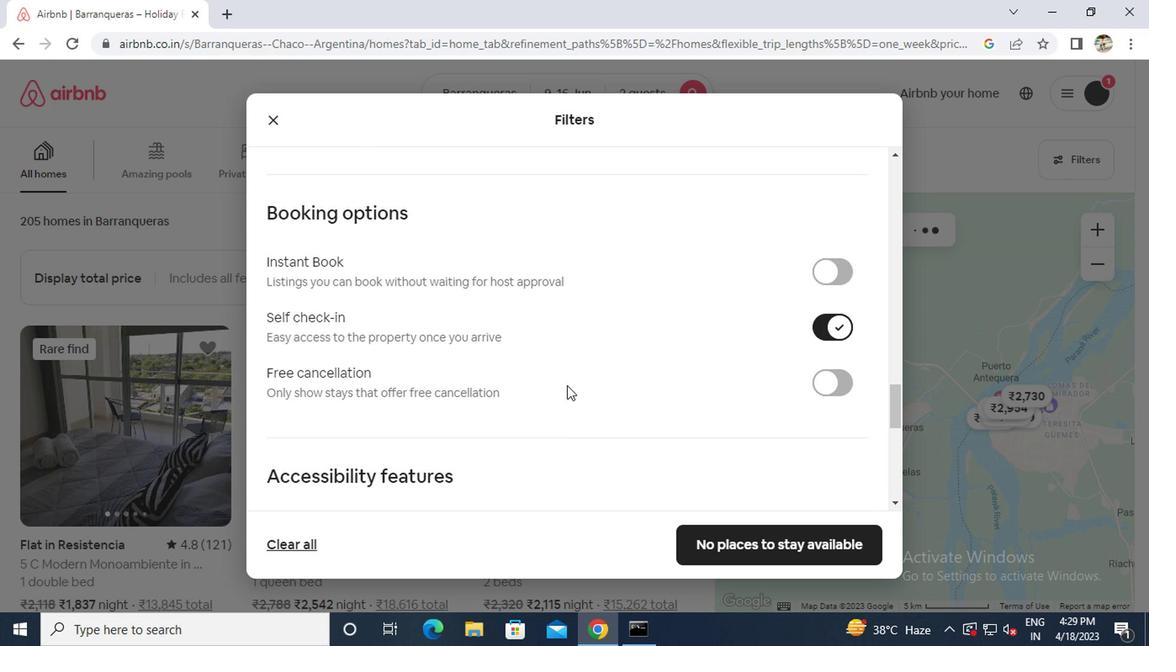 
Action: Mouse scrolled (537, 396) with delta (0, 0)
Screenshot: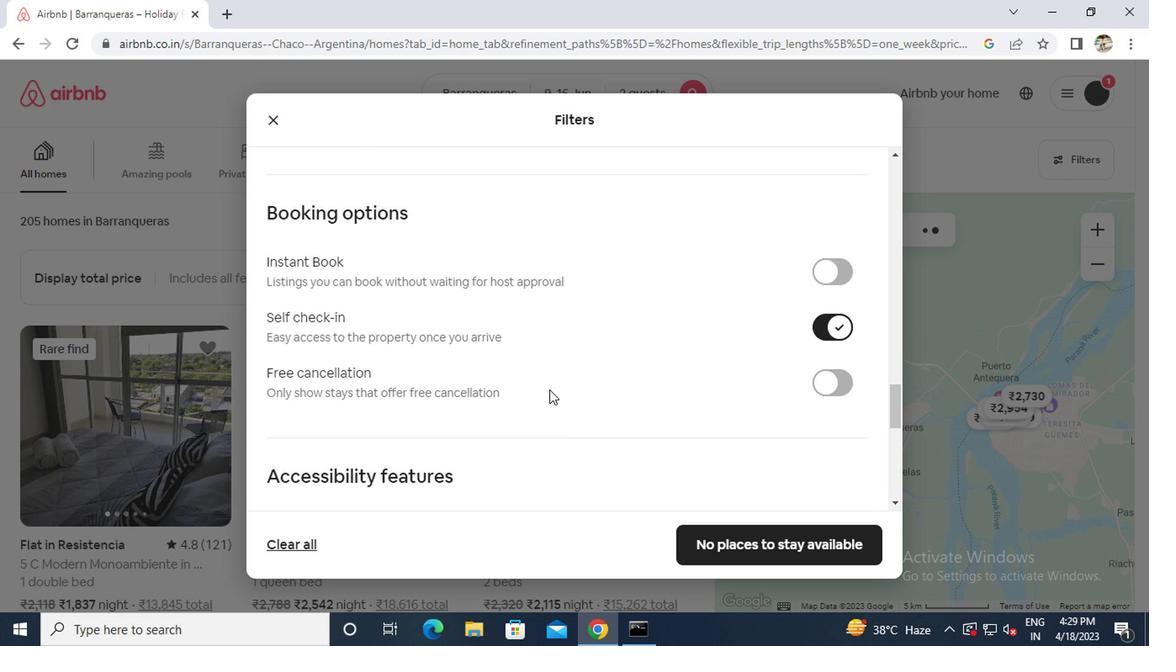 
Action: Mouse moved to (536, 398)
Screenshot: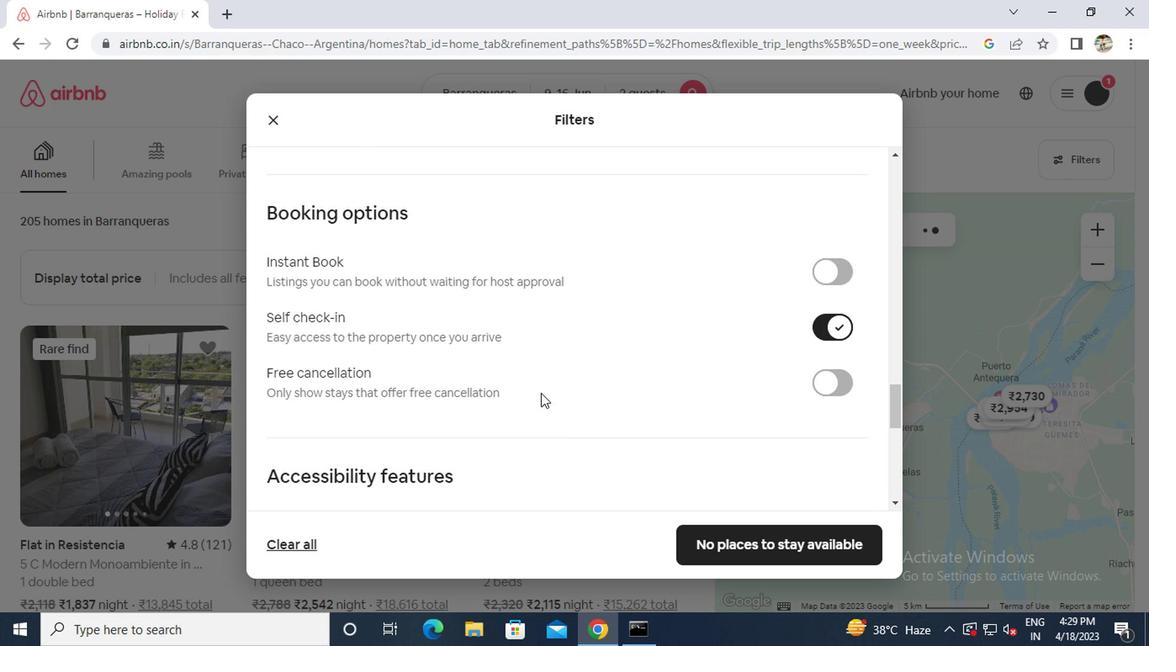 
Action: Mouse scrolled (536, 397) with delta (0, -1)
Screenshot: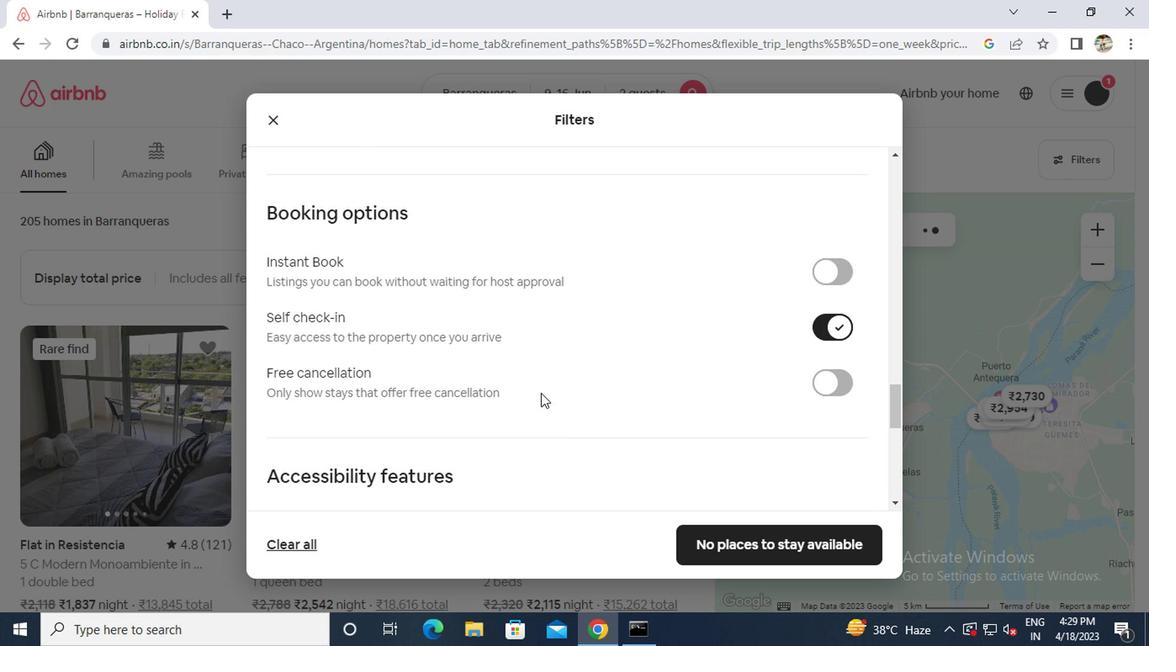 
Action: Mouse moved to (535, 400)
Screenshot: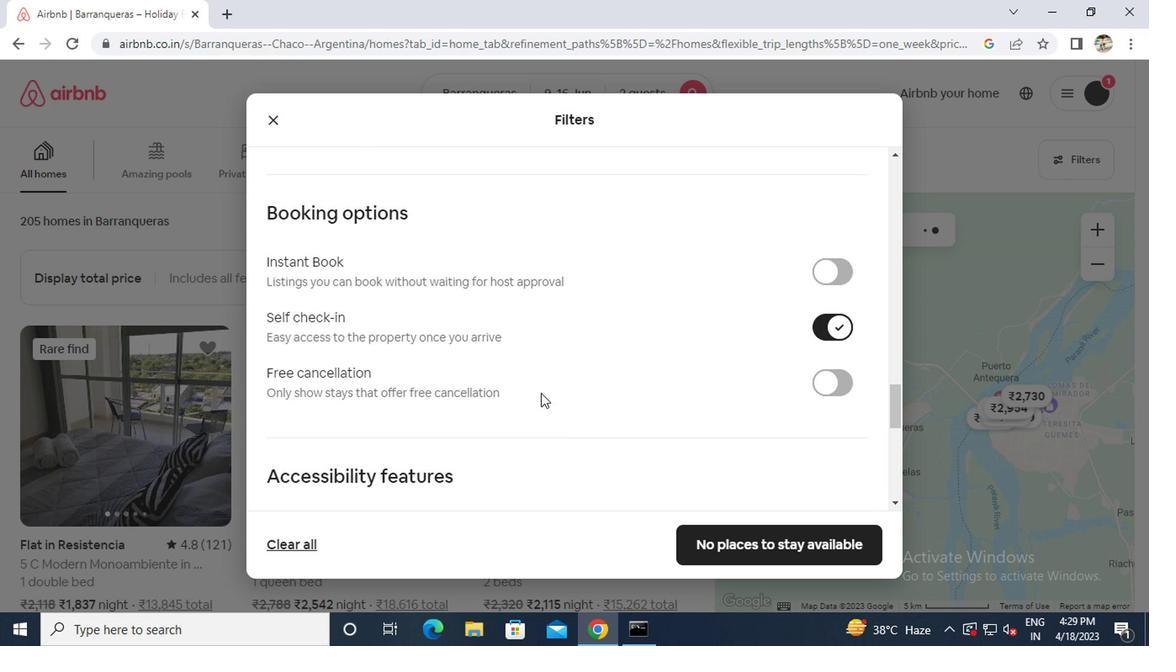 
Action: Mouse scrolled (535, 399) with delta (0, -1)
Screenshot: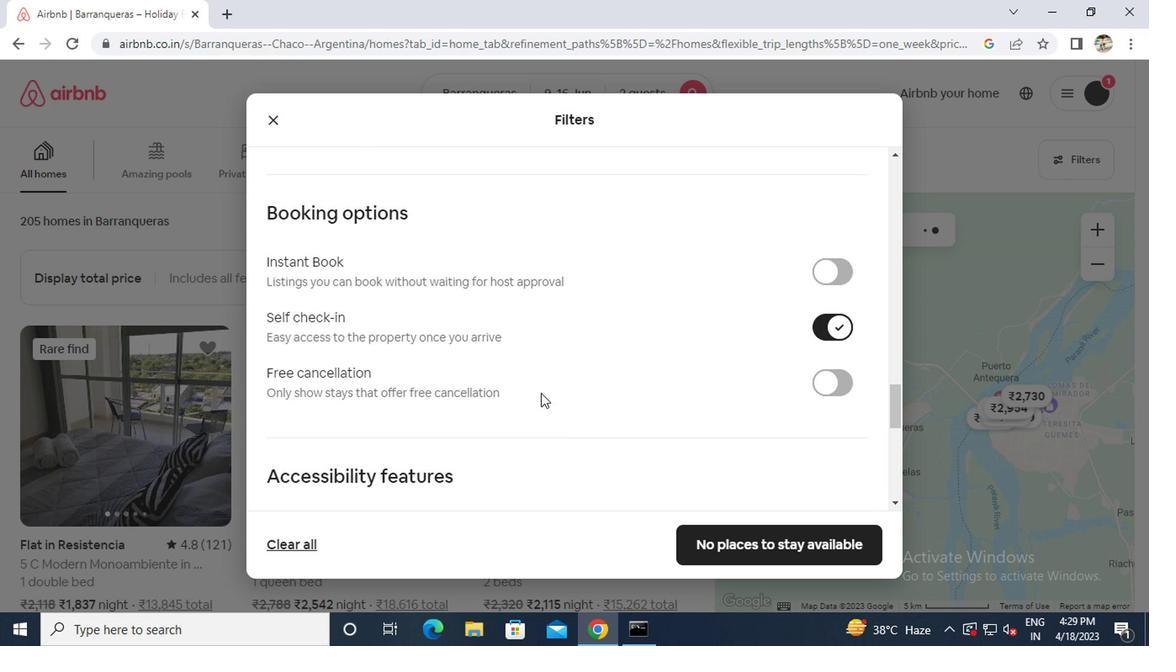 
Action: Mouse moved to (533, 401)
Screenshot: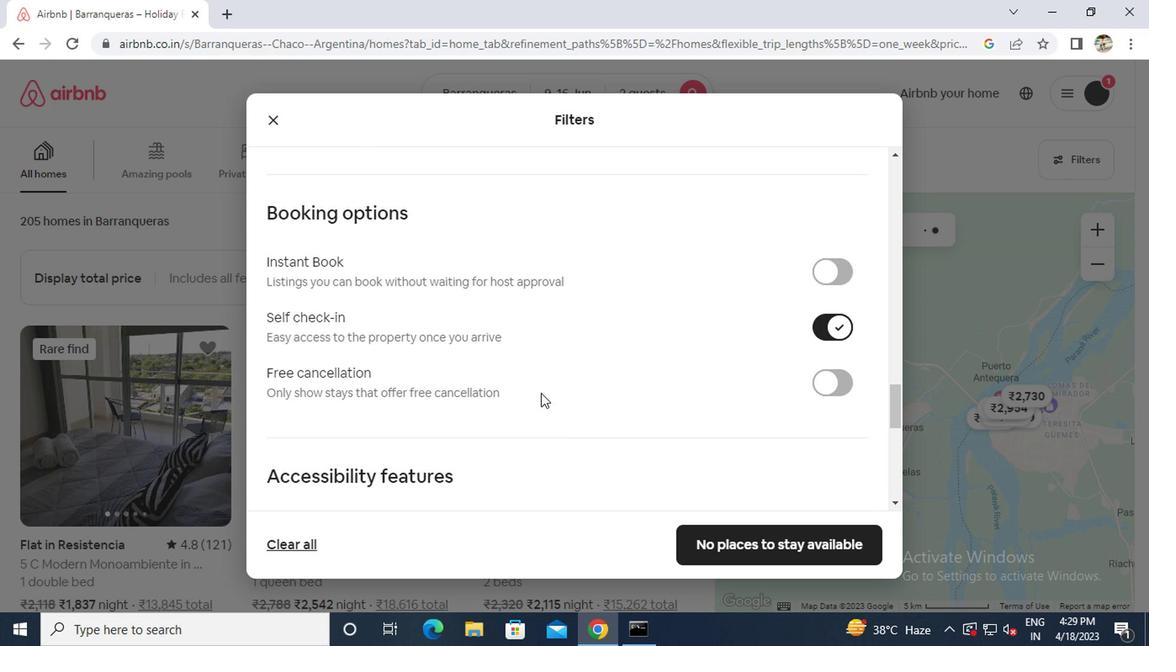 
Action: Mouse scrolled (533, 400) with delta (0, 0)
Screenshot: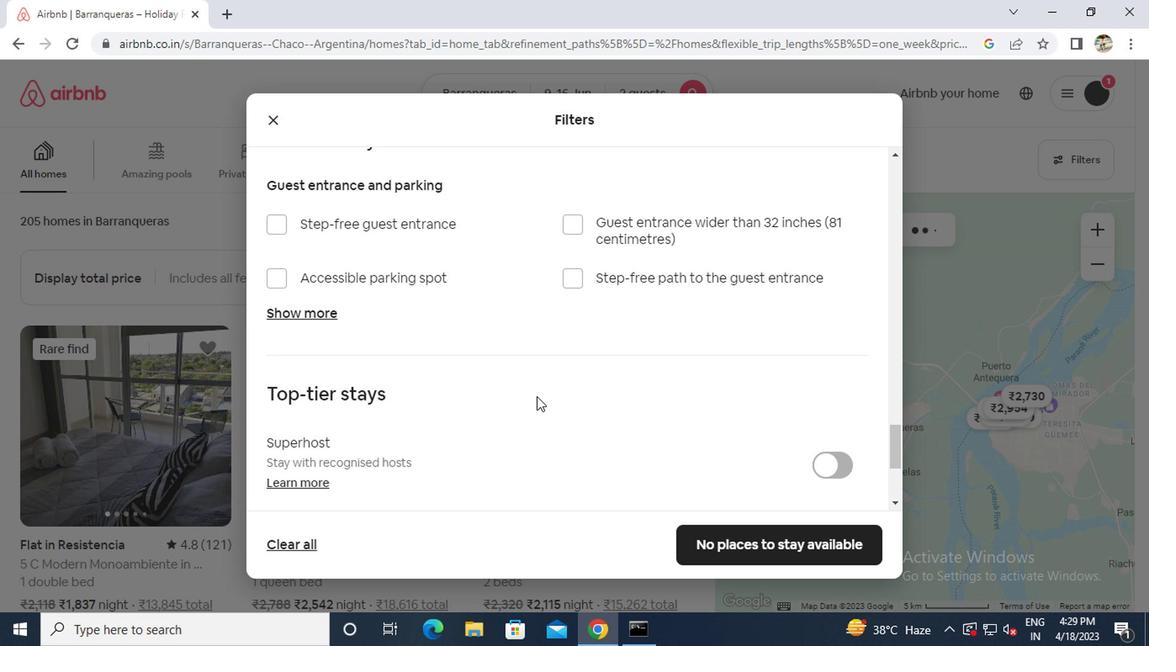 
Action: Mouse scrolled (533, 400) with delta (0, 0)
Screenshot: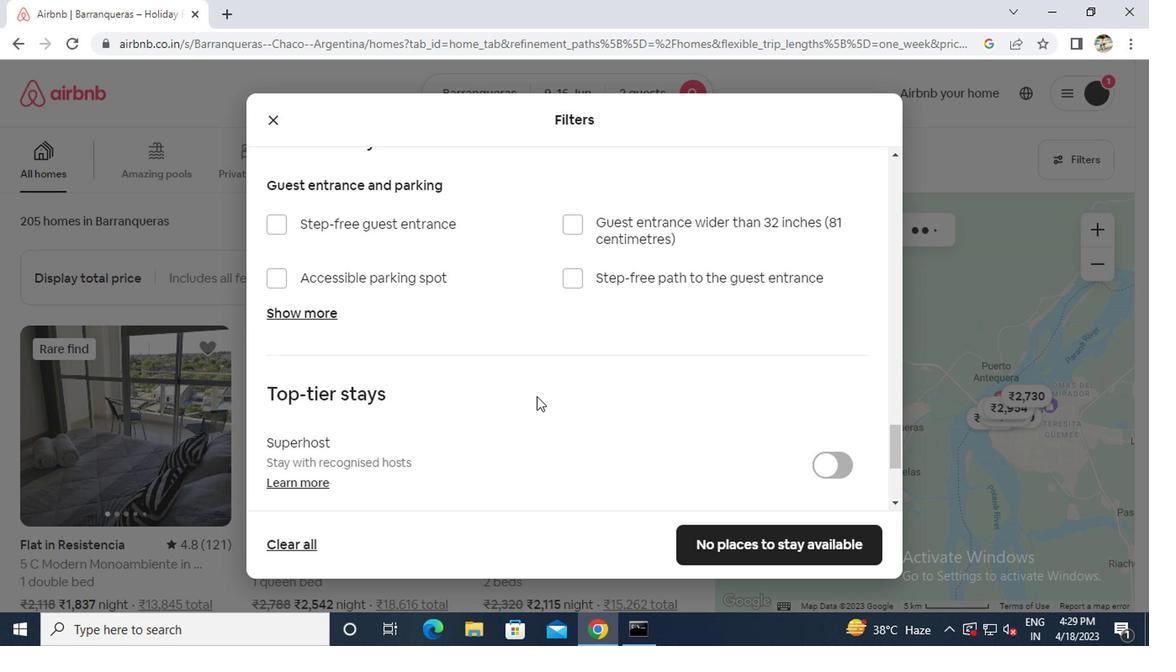 
Action: Mouse scrolled (533, 400) with delta (0, 0)
Screenshot: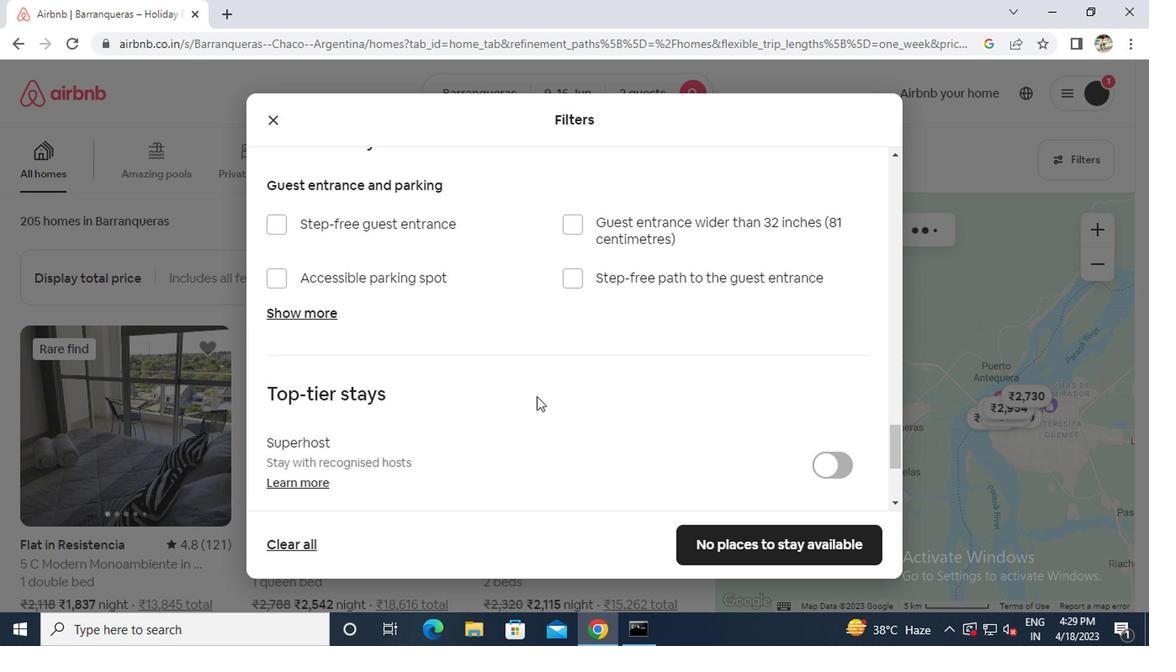 
Action: Mouse scrolled (533, 400) with delta (0, 0)
Screenshot: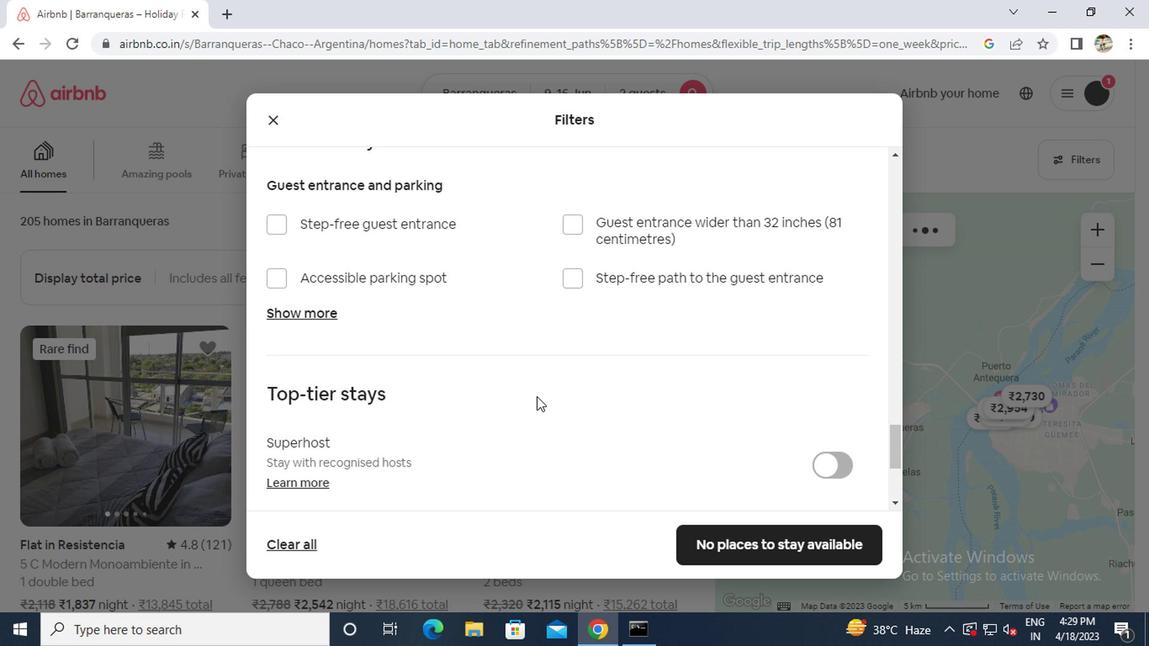 
Action: Mouse moved to (346, 392)
Screenshot: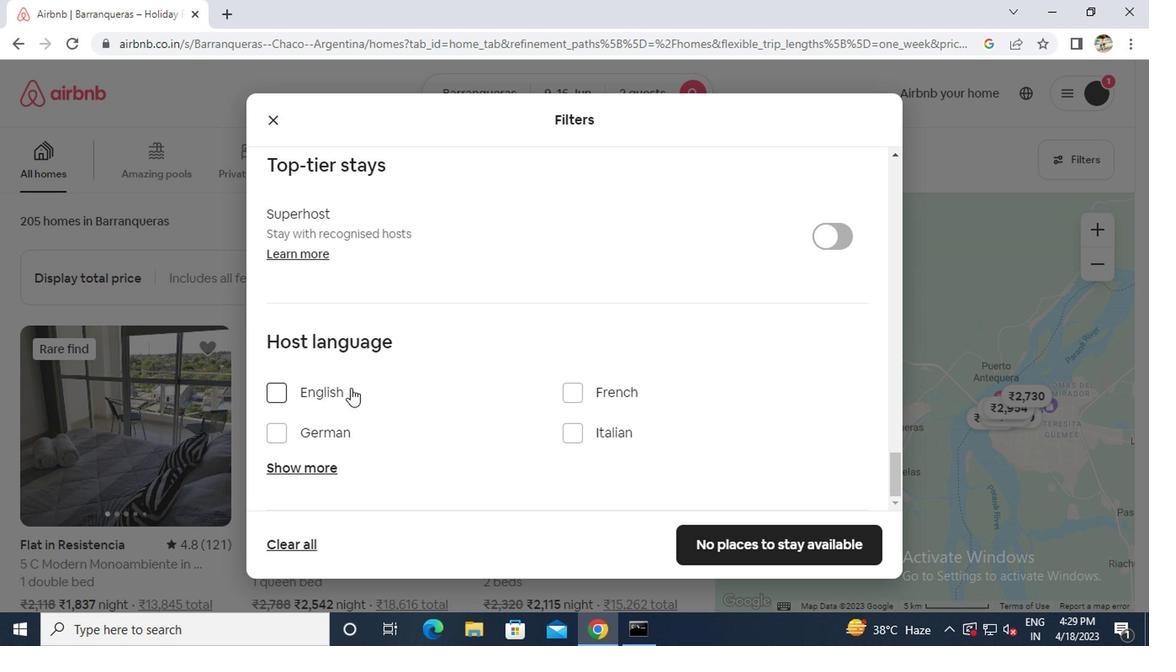
Action: Mouse pressed left at (346, 392)
Screenshot: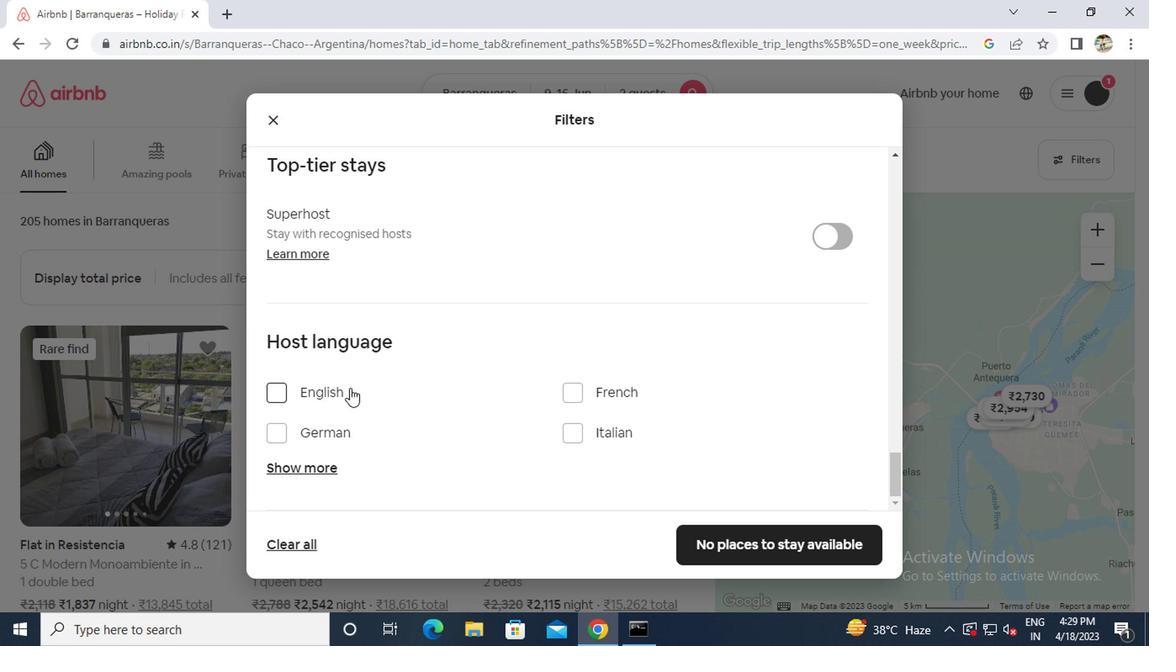 
Action: Mouse moved to (716, 552)
Screenshot: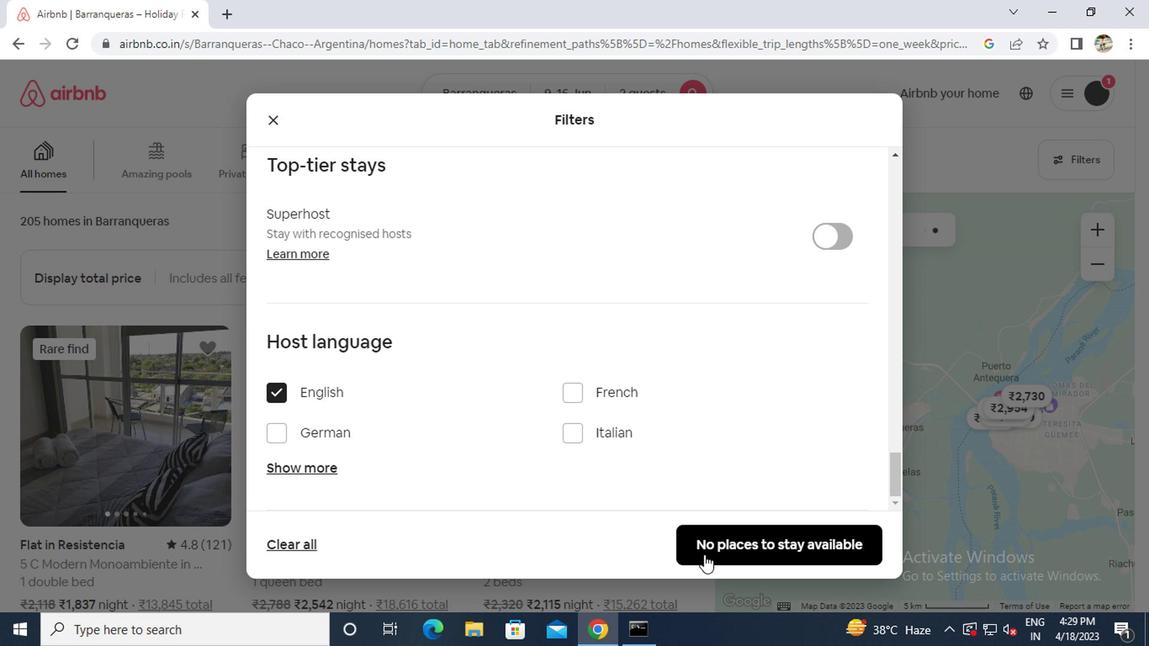 
Action: Mouse pressed left at (716, 552)
Screenshot: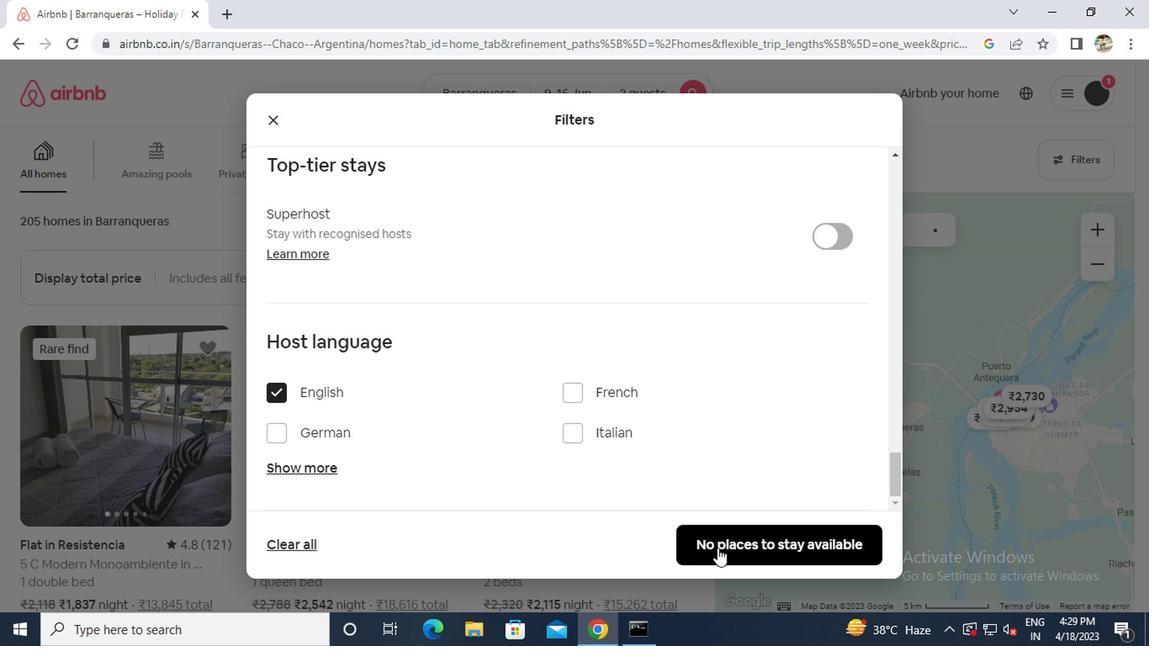 
